 Task: Send an email with the signature Holly Thompson with the subject Request for an interview and the message Could you provide me with the summary of the customer feedback survey? from softage.5@softage.net to softage.3@softage.net and move the email from Sent Items to the folder Meal planning
Action: Mouse moved to (83, 60)
Screenshot: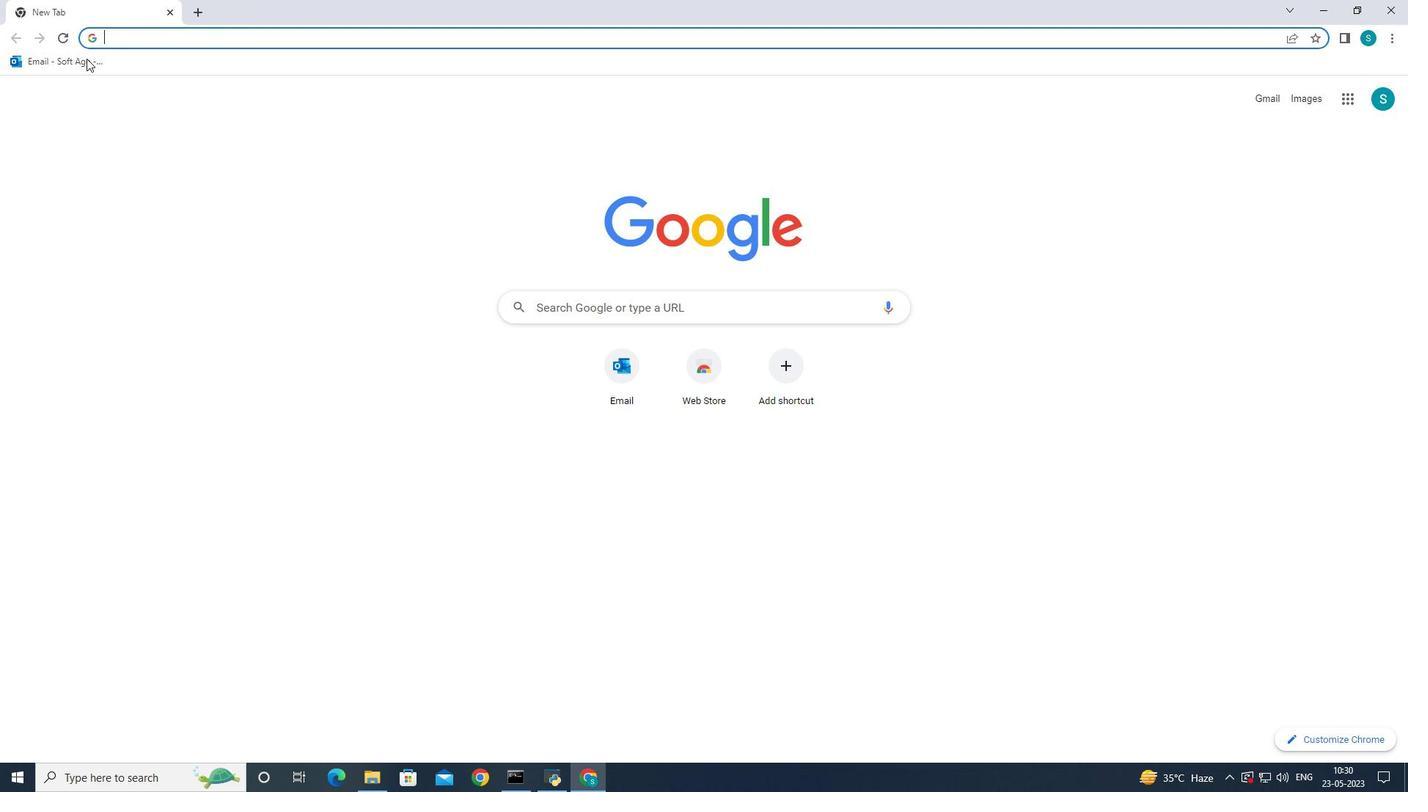 
Action: Mouse pressed left at (83, 60)
Screenshot: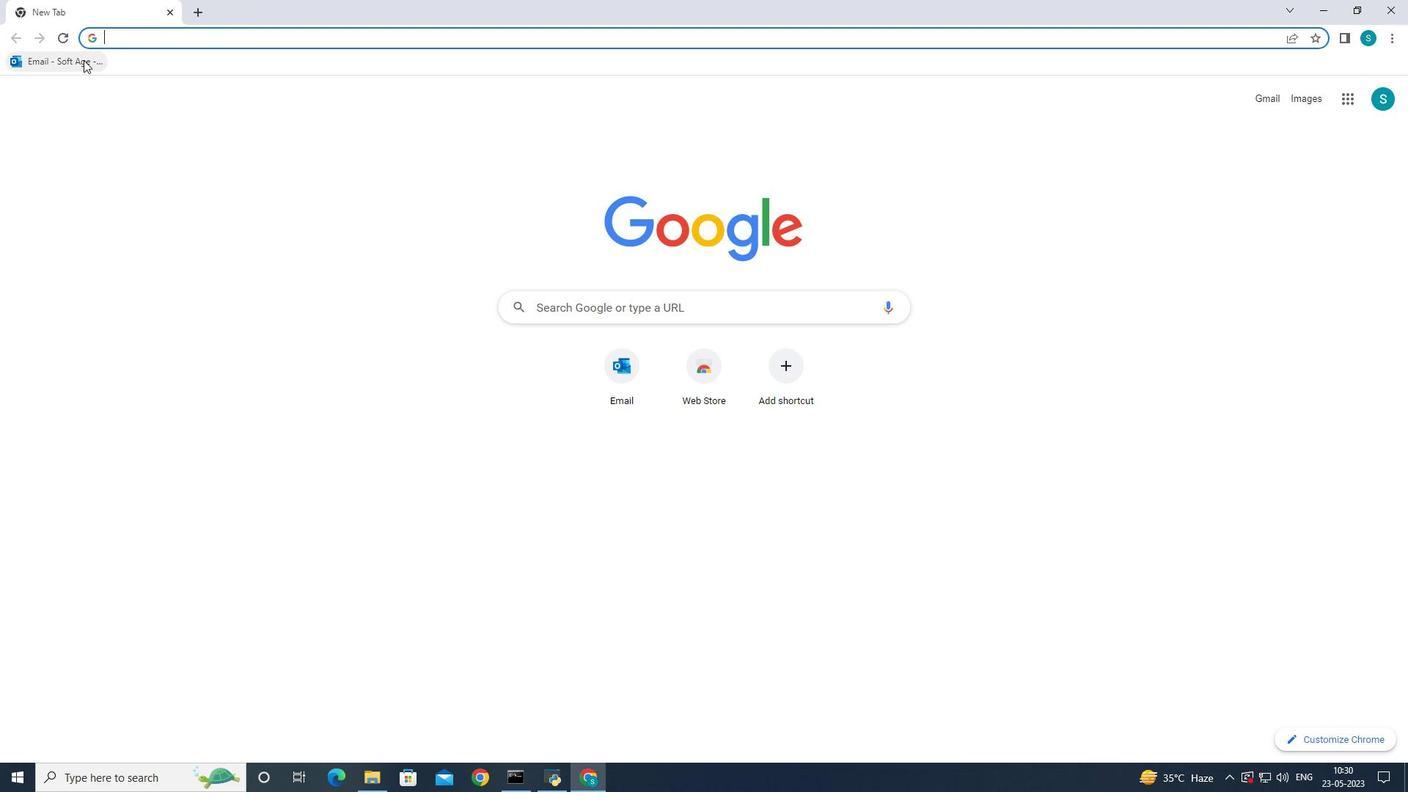 
Action: Mouse moved to (218, 125)
Screenshot: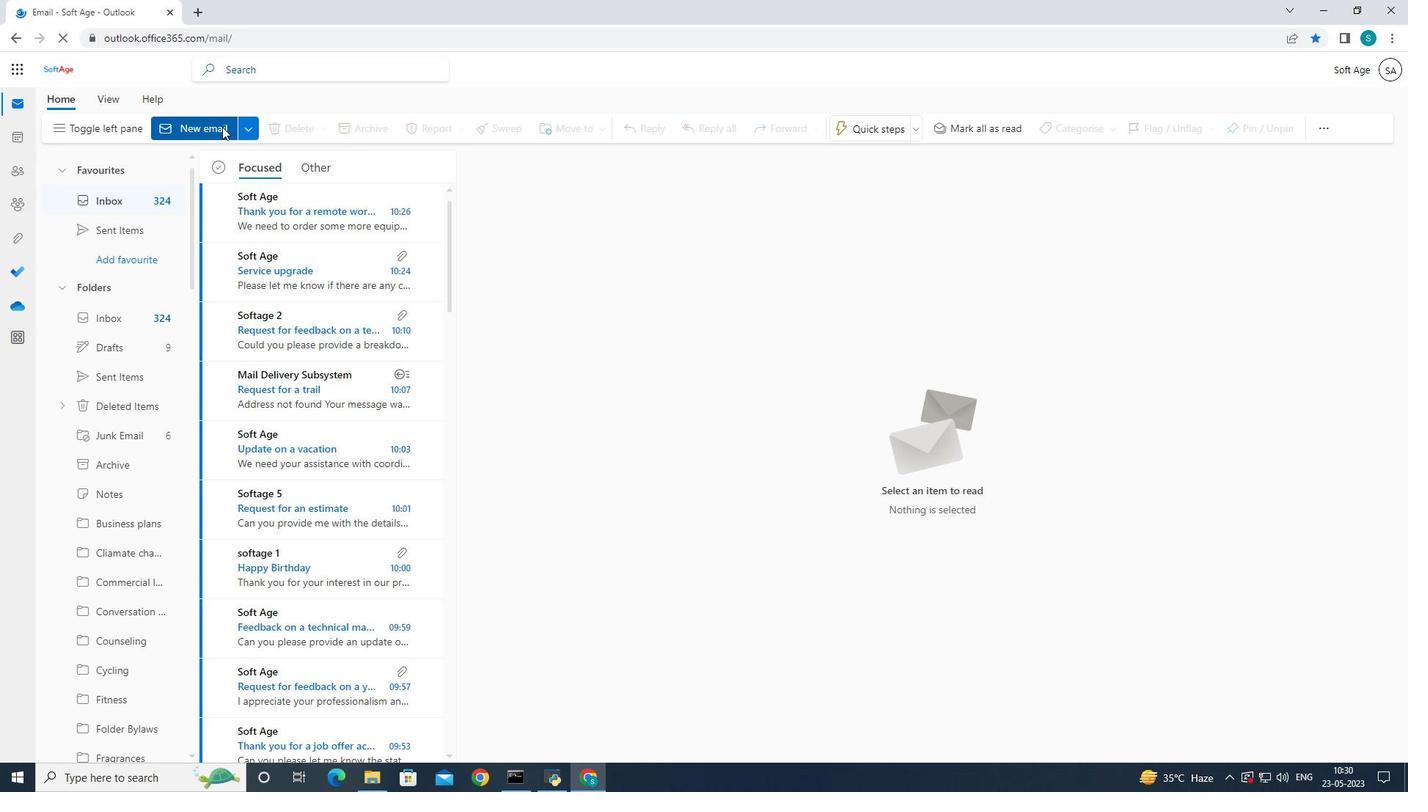 
Action: Mouse pressed left at (218, 125)
Screenshot: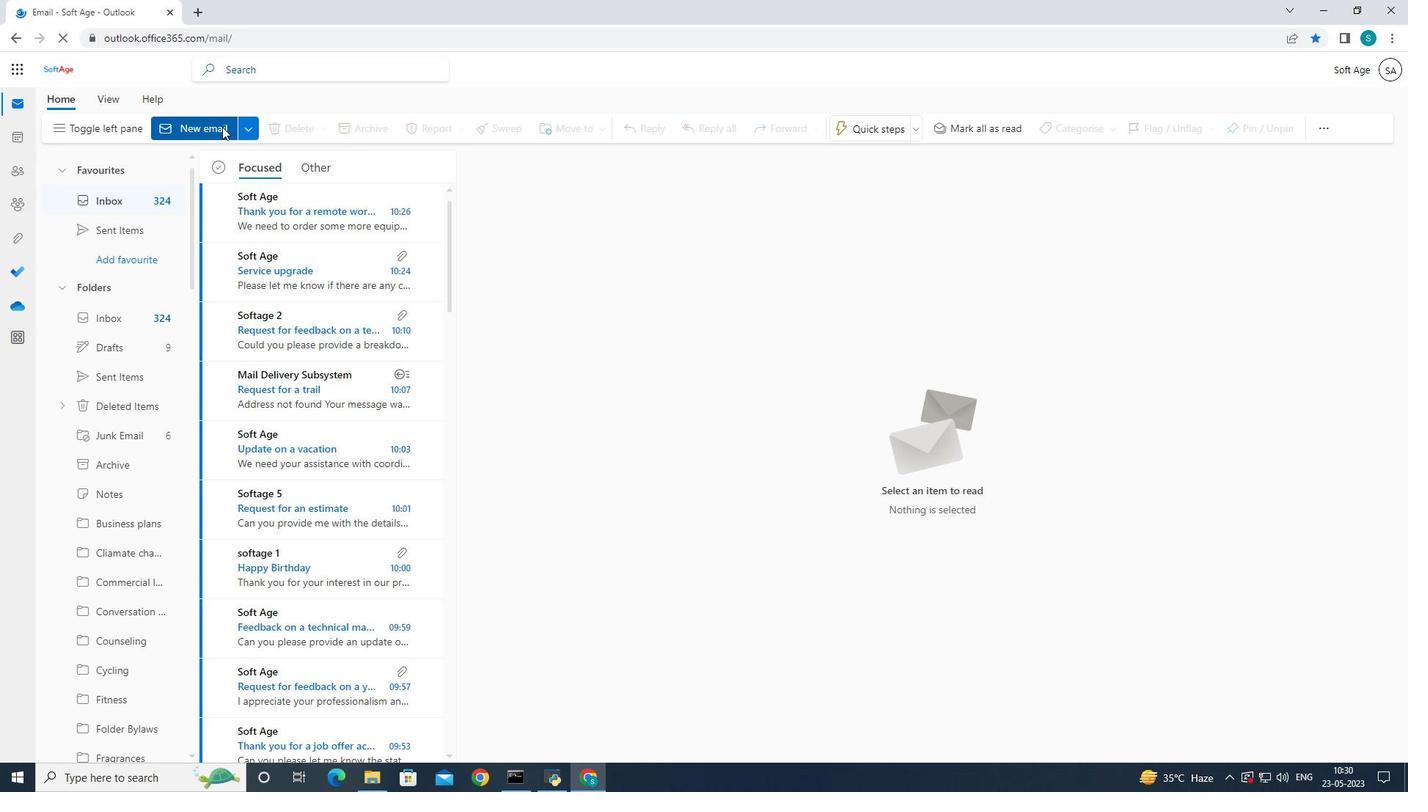 
Action: Mouse pressed left at (218, 125)
Screenshot: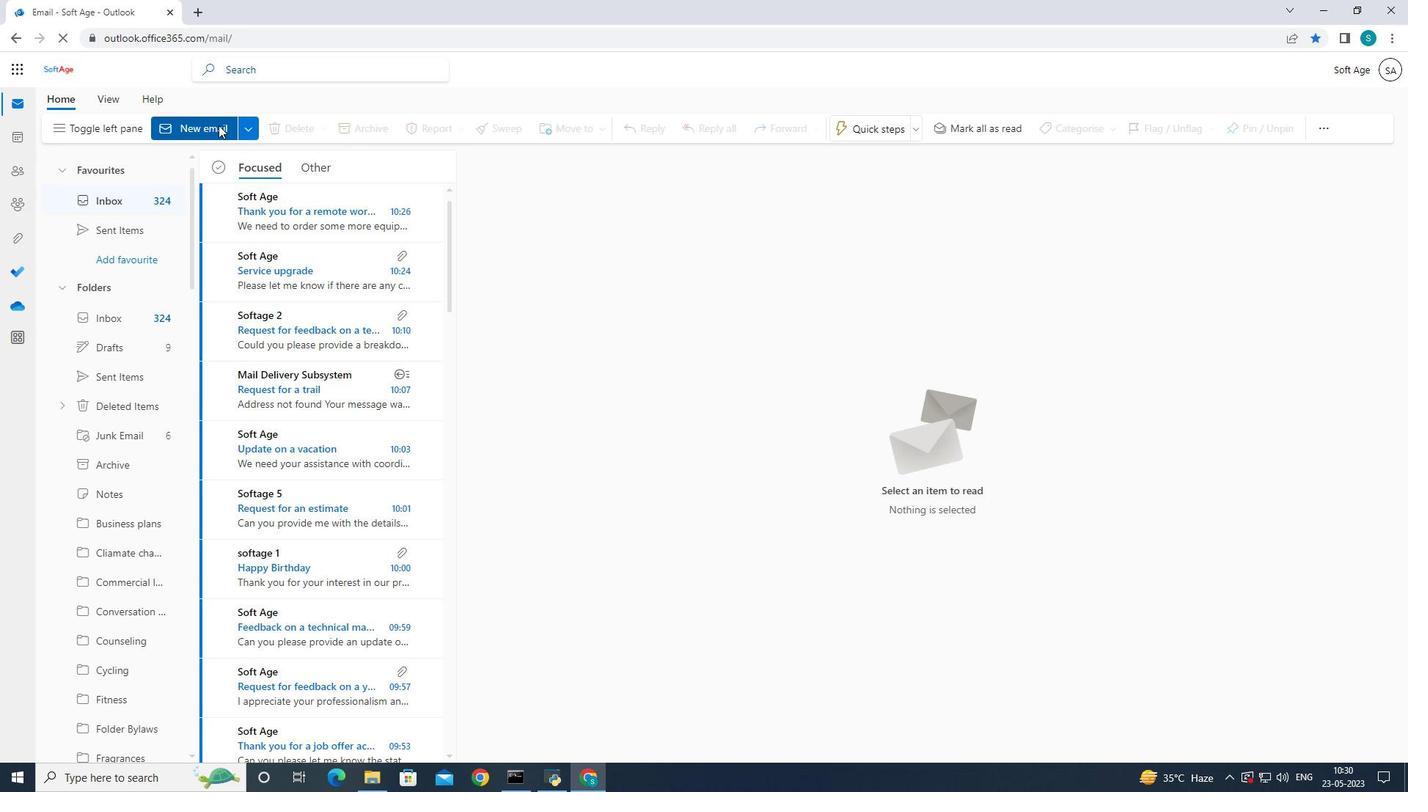 
Action: Mouse moved to (964, 122)
Screenshot: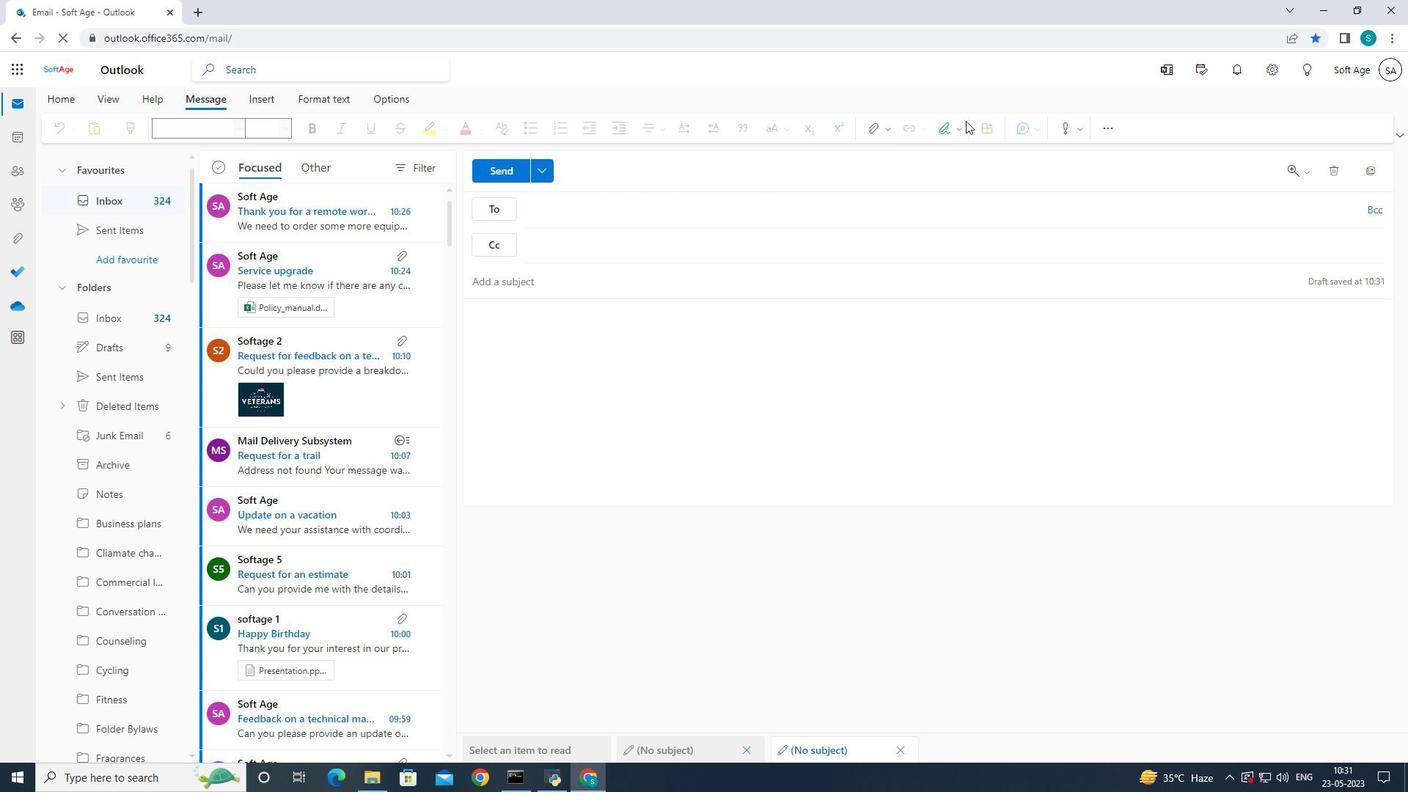 
Action: Mouse pressed left at (964, 122)
Screenshot: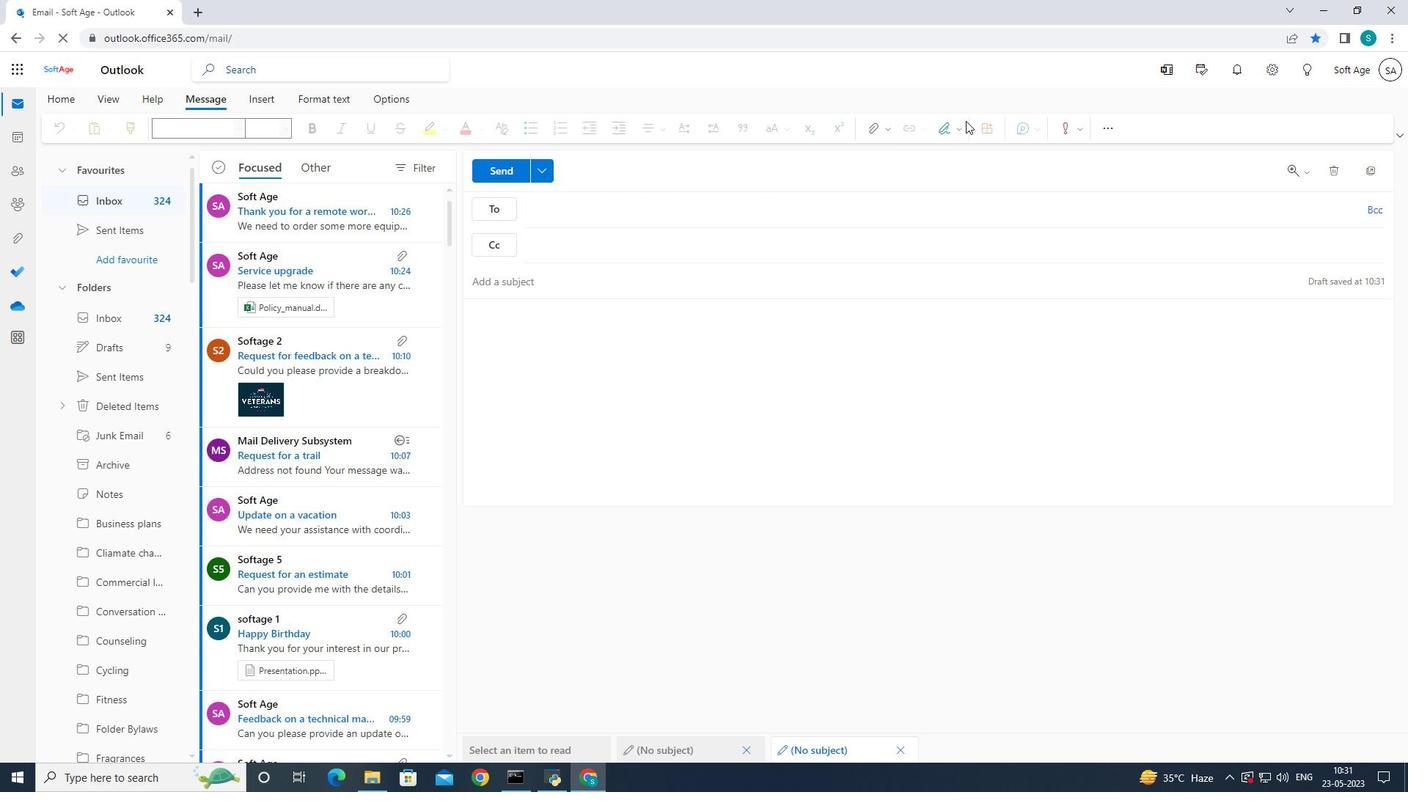 
Action: Mouse moved to (941, 154)
Screenshot: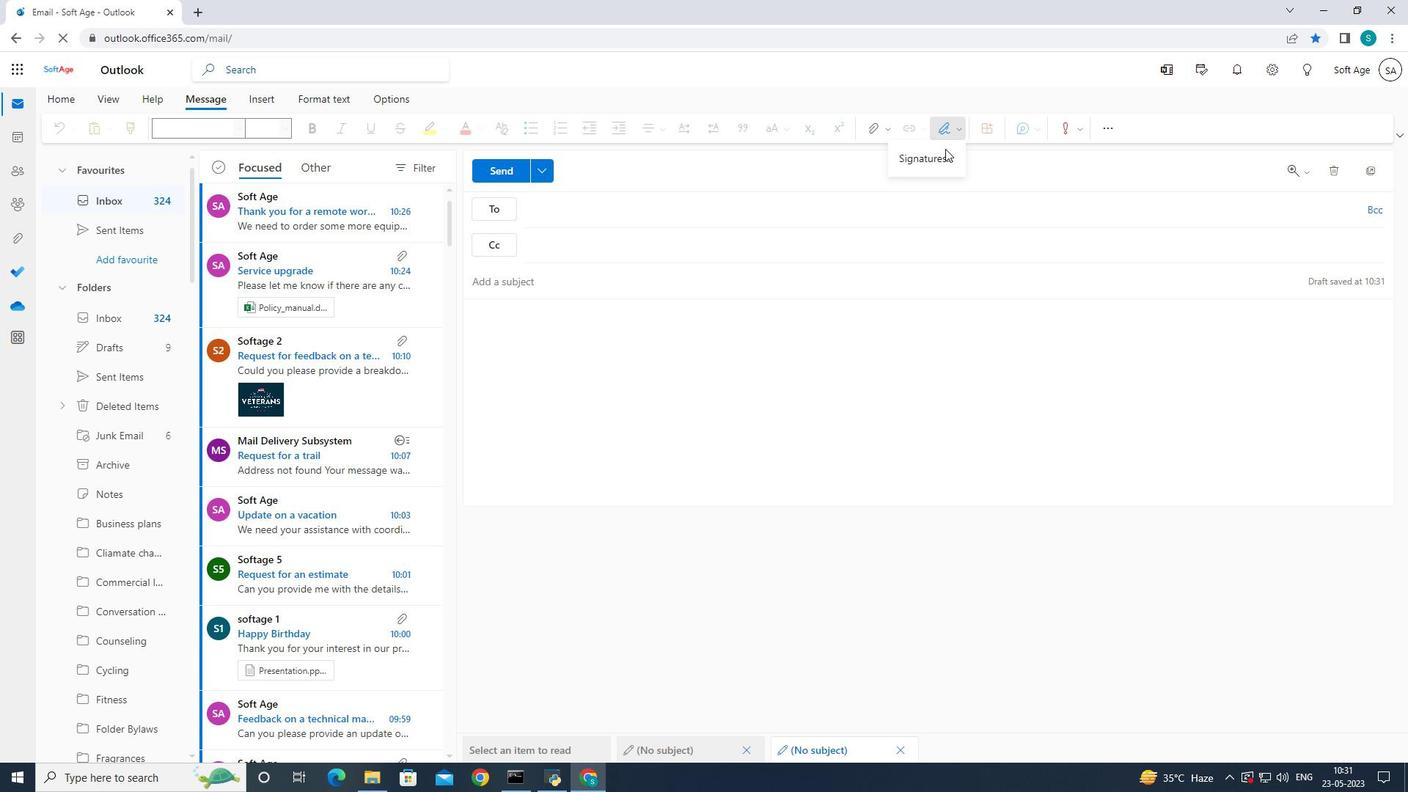 
Action: Mouse pressed left at (941, 154)
Screenshot: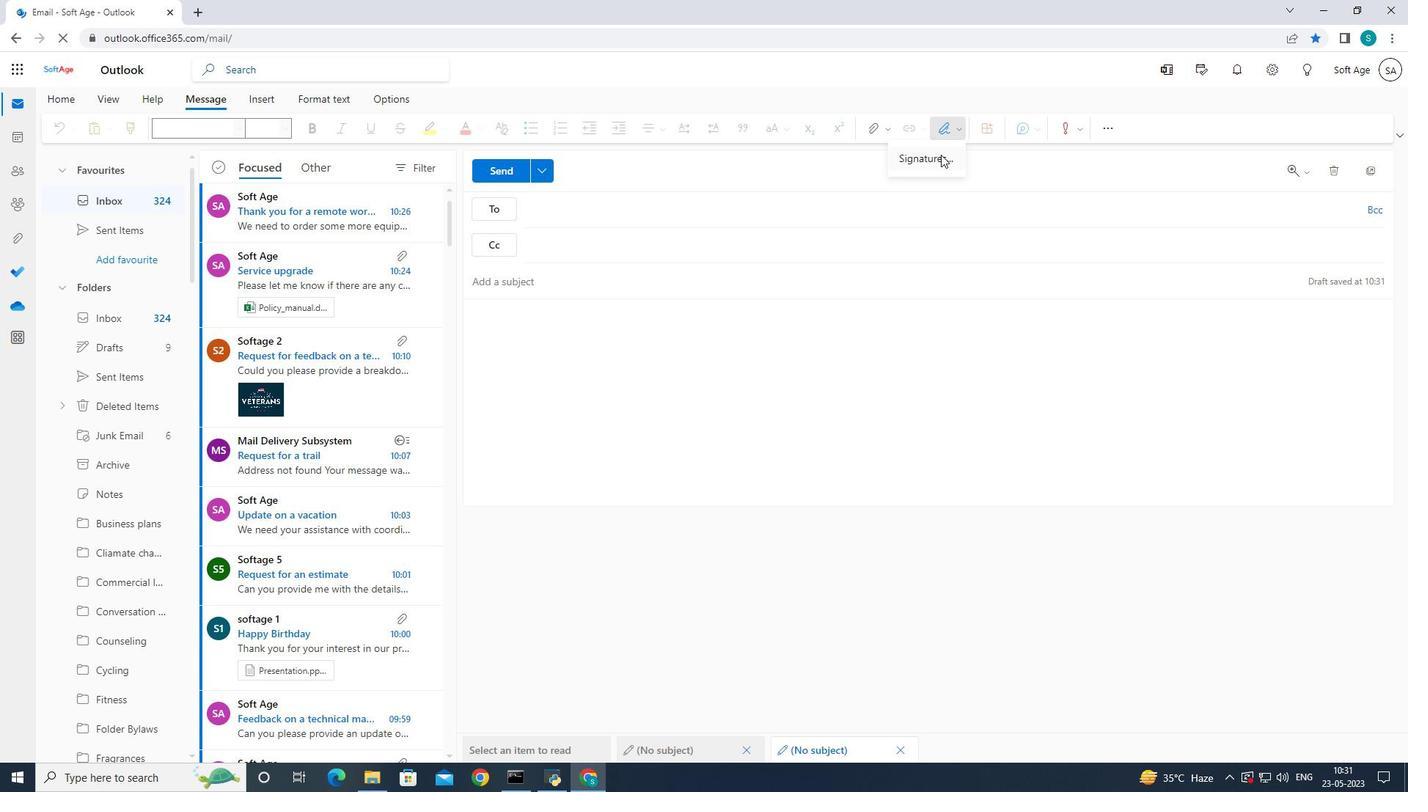 
Action: Mouse moved to (898, 243)
Screenshot: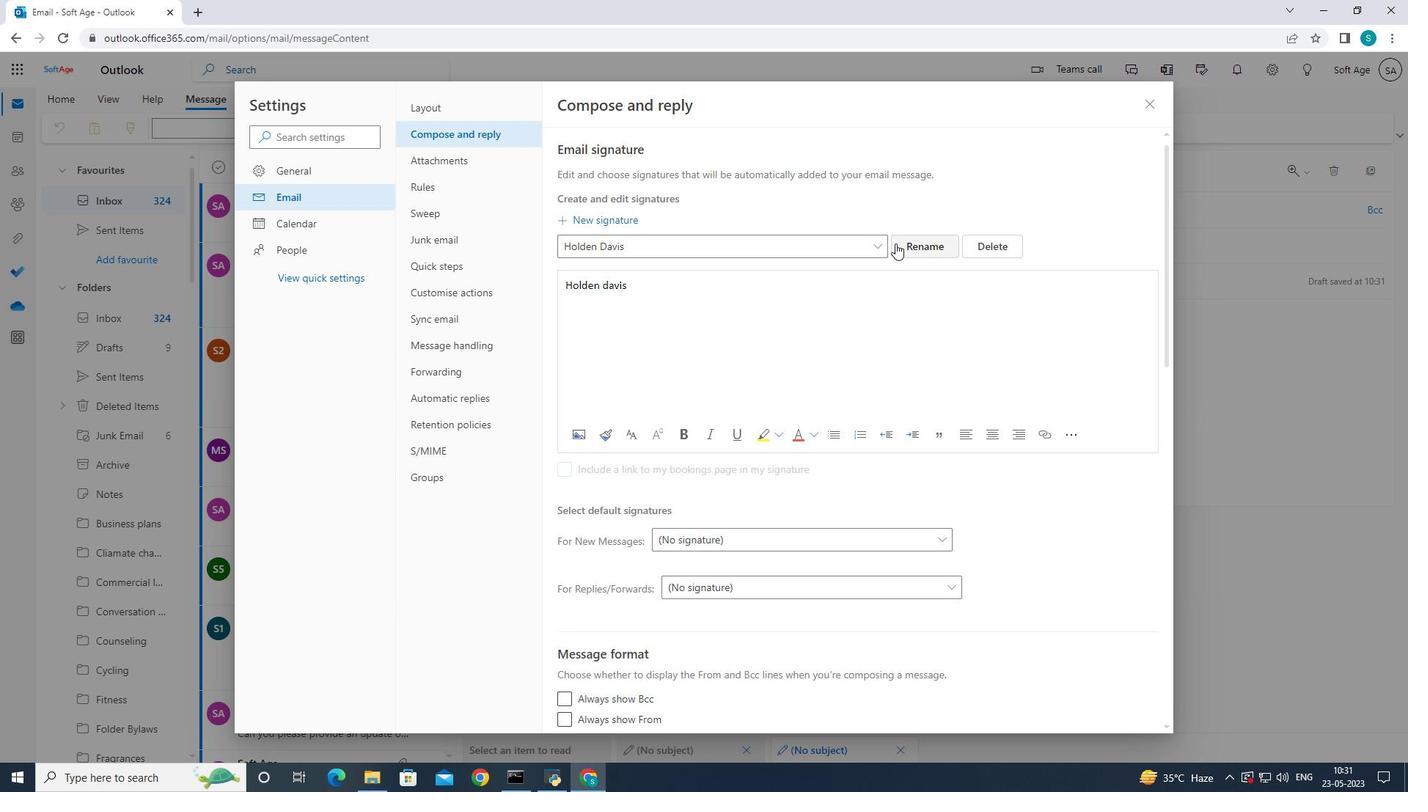 
Action: Mouse pressed left at (898, 243)
Screenshot: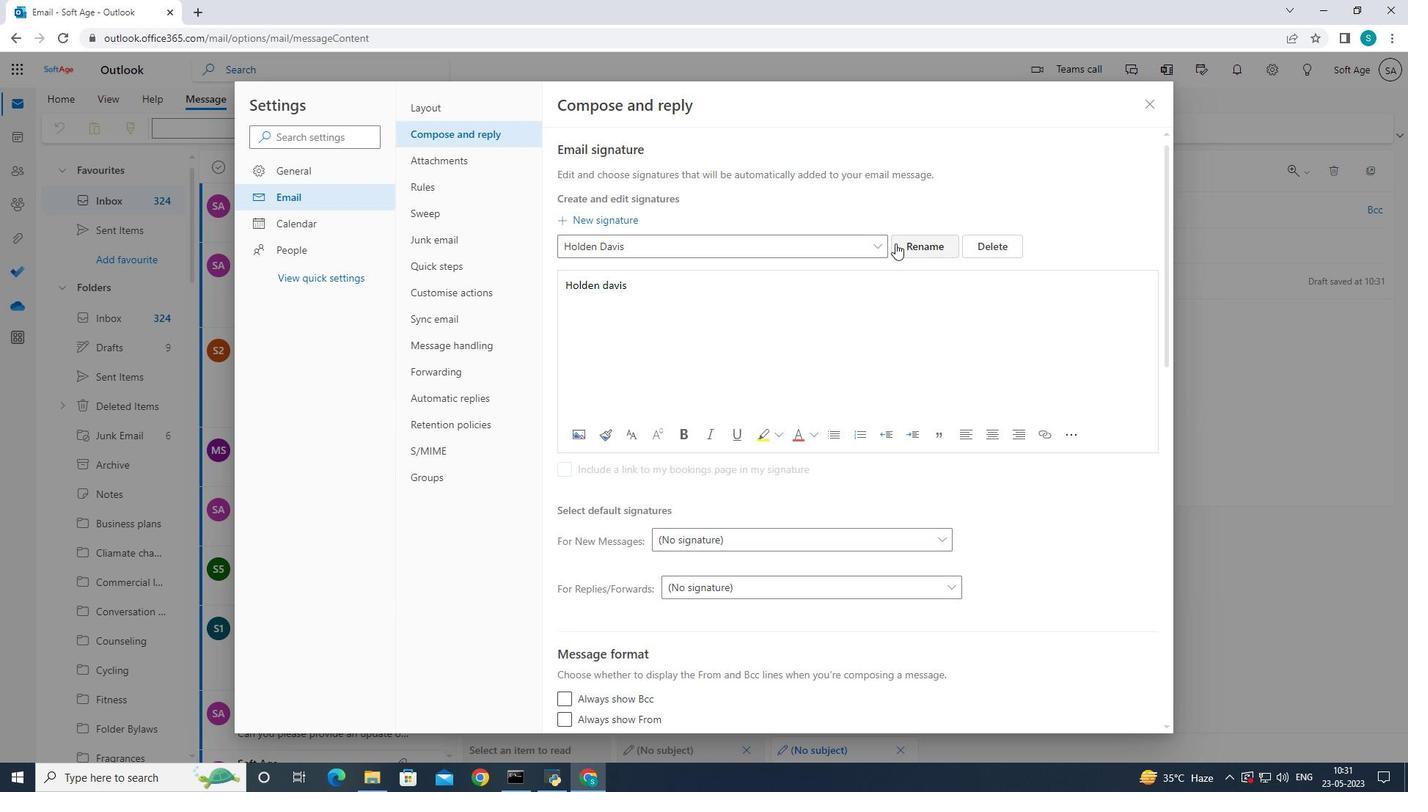 
Action: Mouse moved to (878, 247)
Screenshot: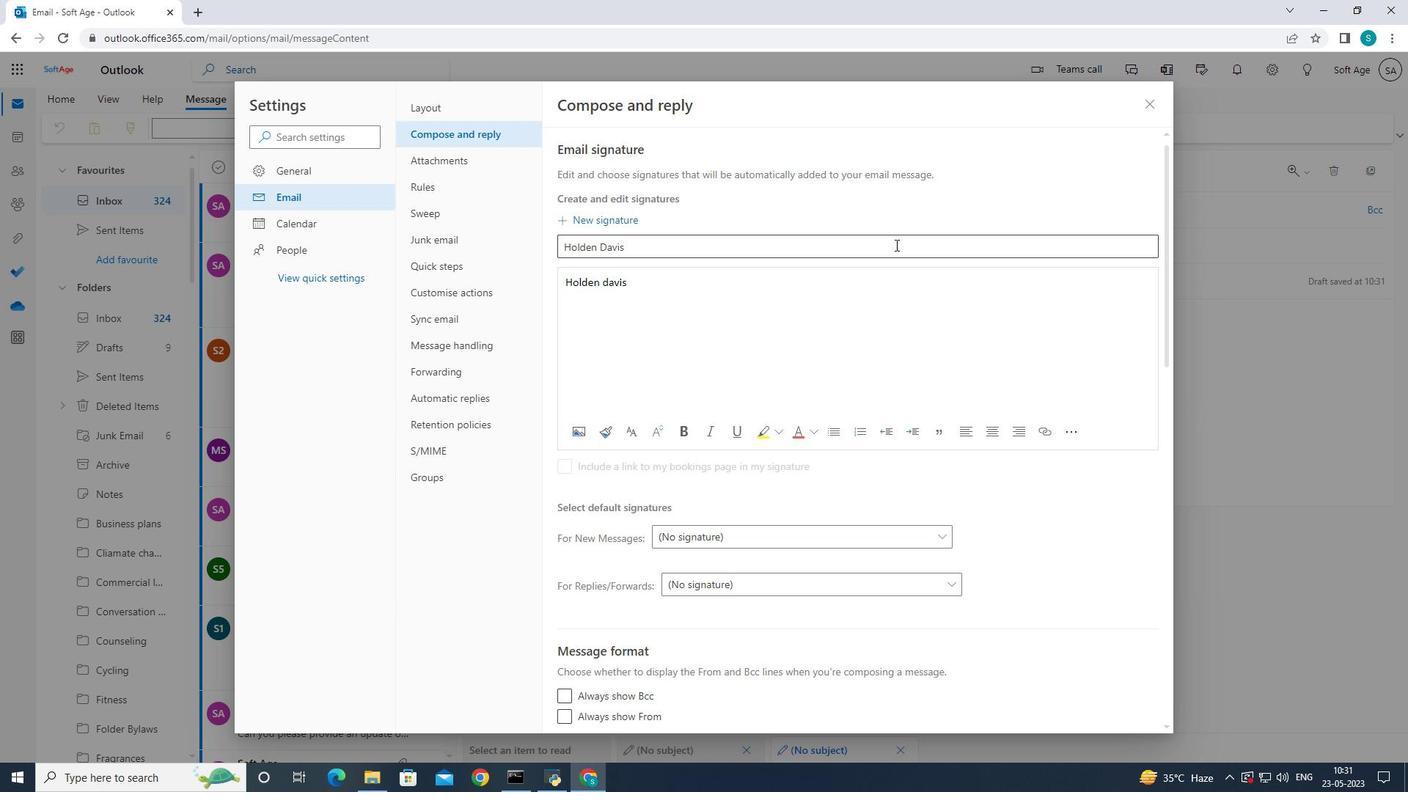 
Action: Mouse pressed left at (878, 247)
Screenshot: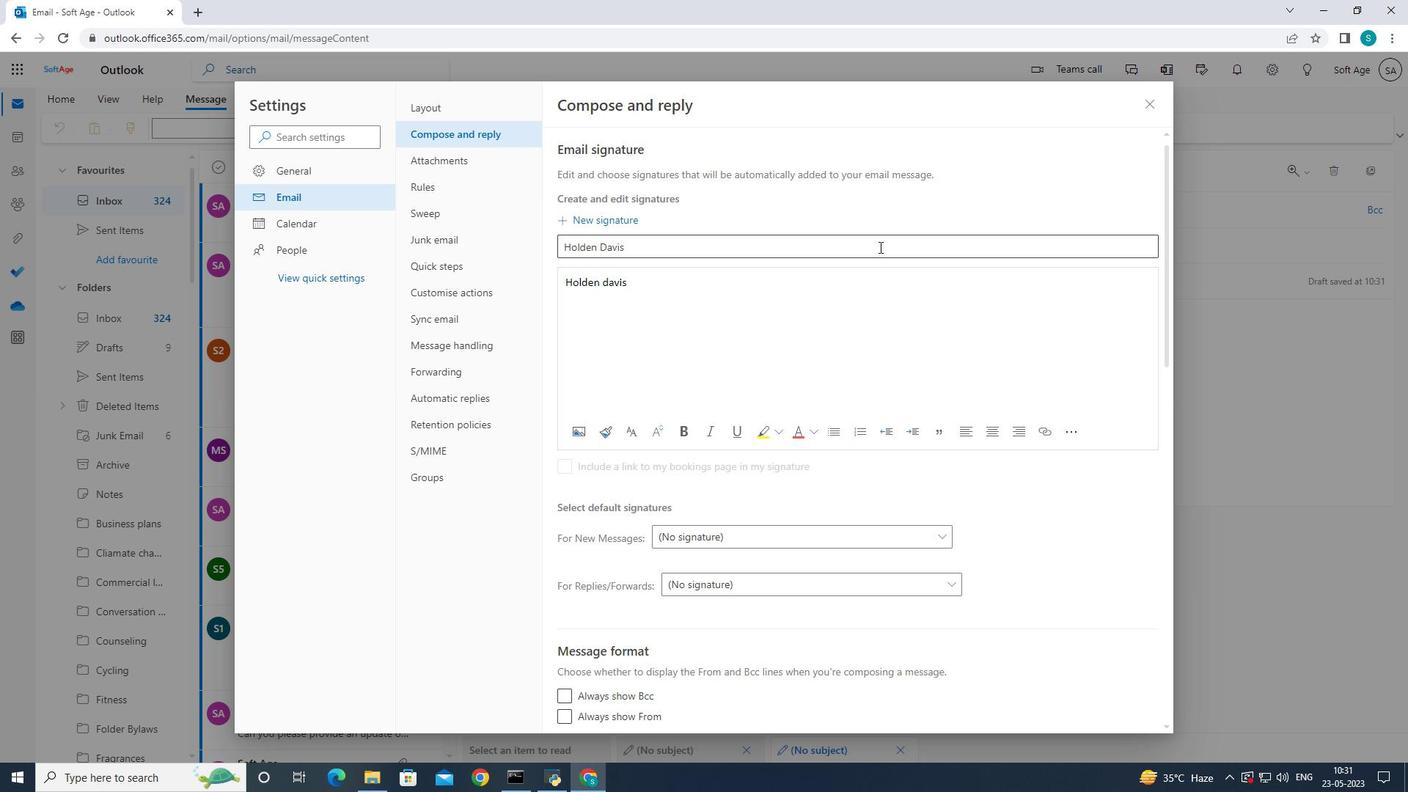 
Action: Mouse moved to (1266, 201)
Screenshot: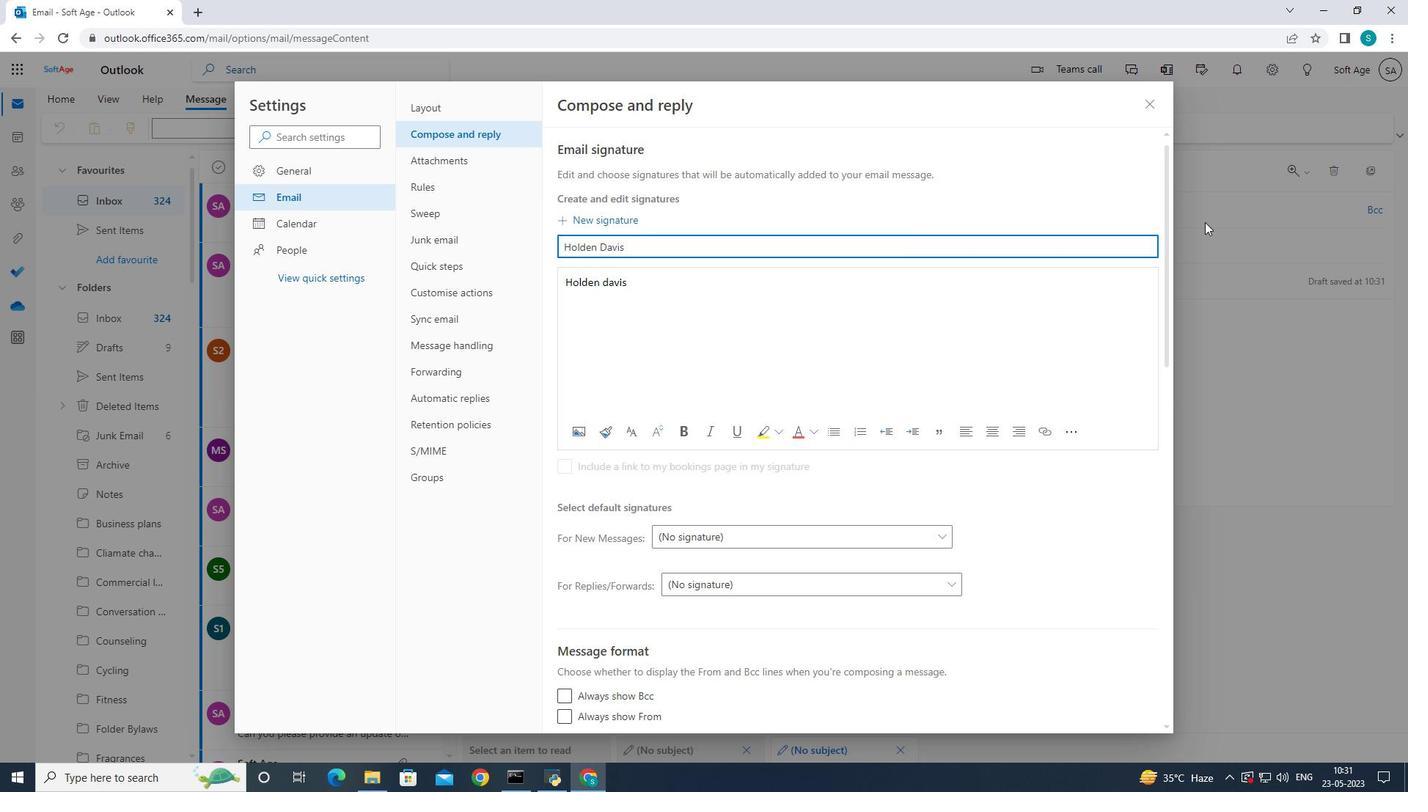 
Action: Key pressed <Key.backspace><Key.backspace><Key.backspace><Key.backspace><Key.backspace><Key.backspace><Key.backspace><Key.backspace><Key.backspace><Key.backspace>lly<Key.space><Key.shift>Thompson
Screenshot: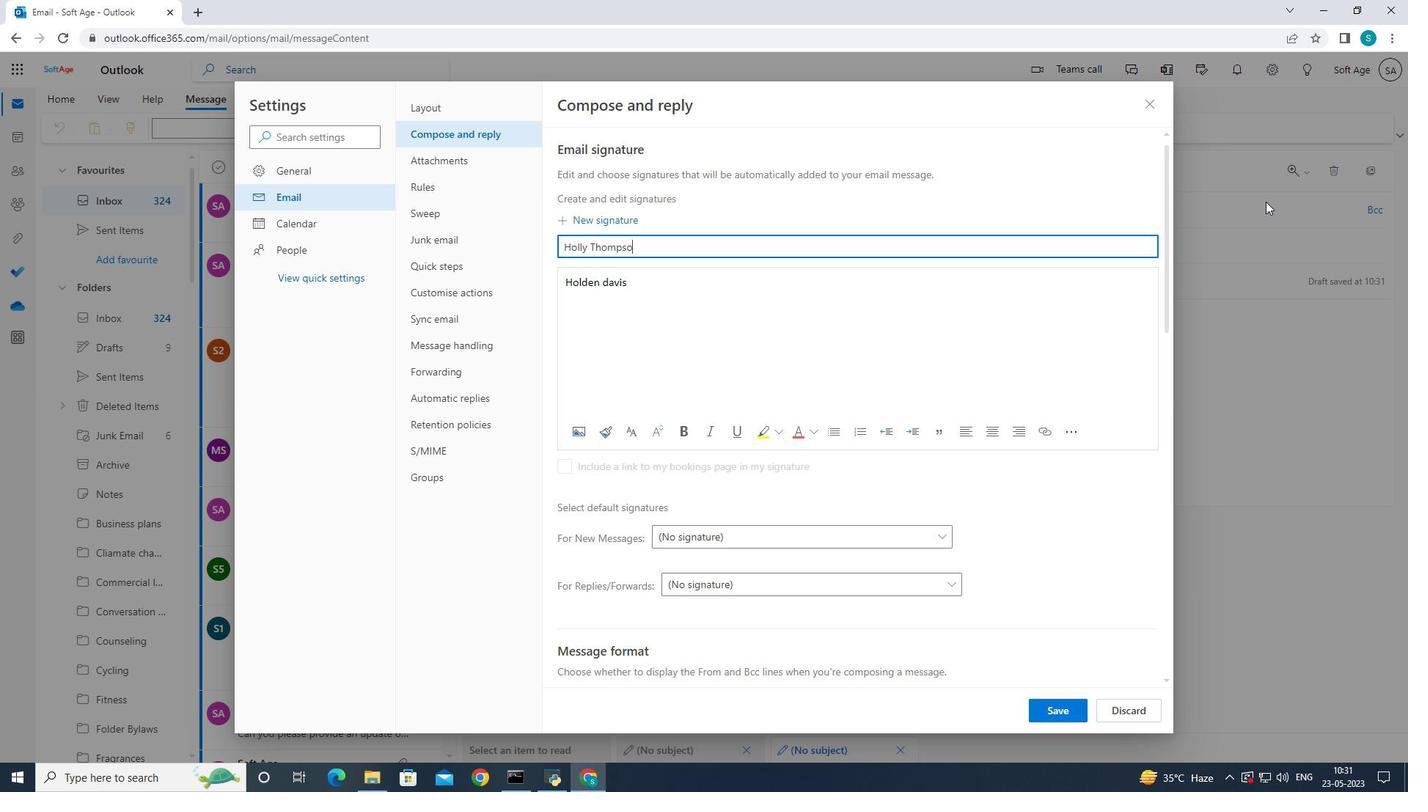 
Action: Mouse moved to (655, 289)
Screenshot: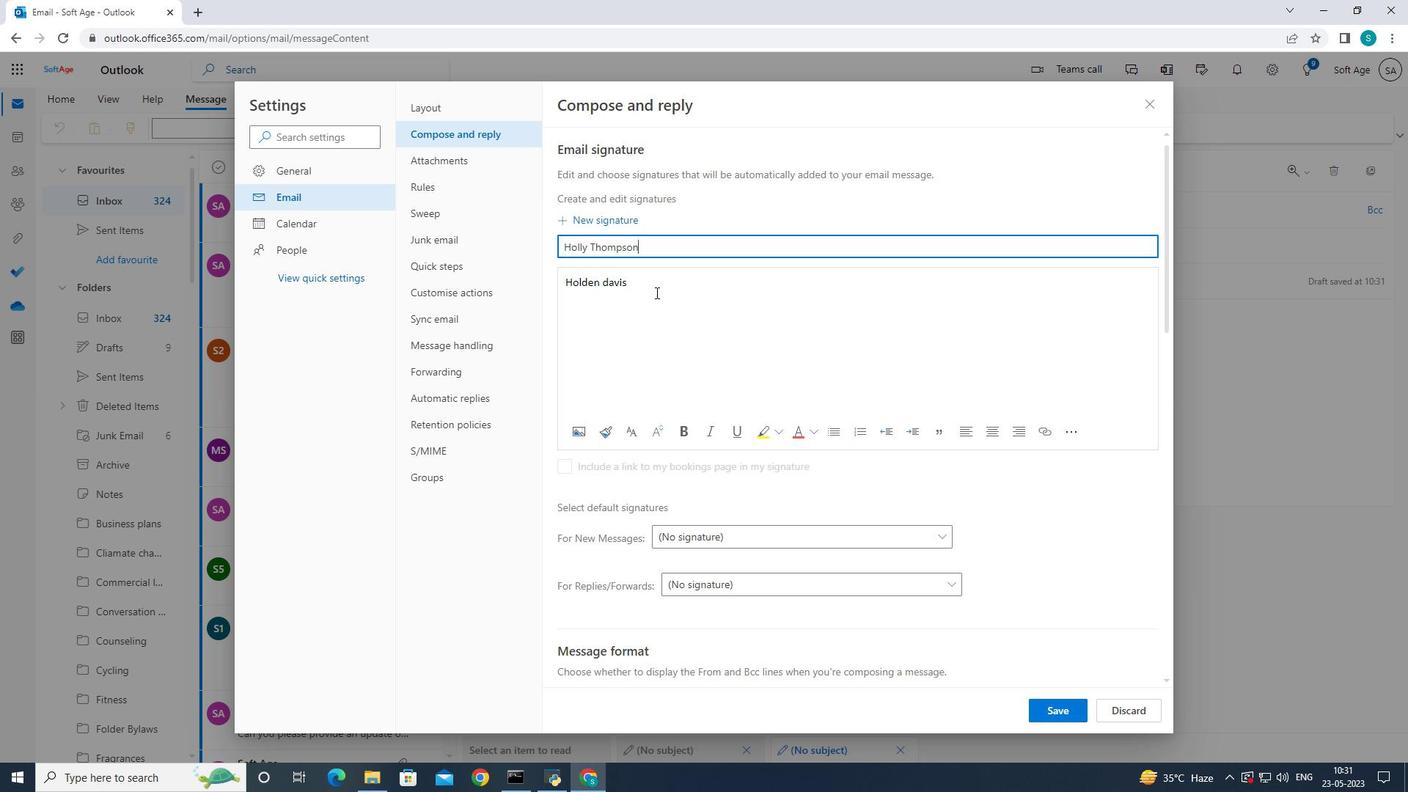 
Action: Mouse pressed left at (655, 289)
Screenshot: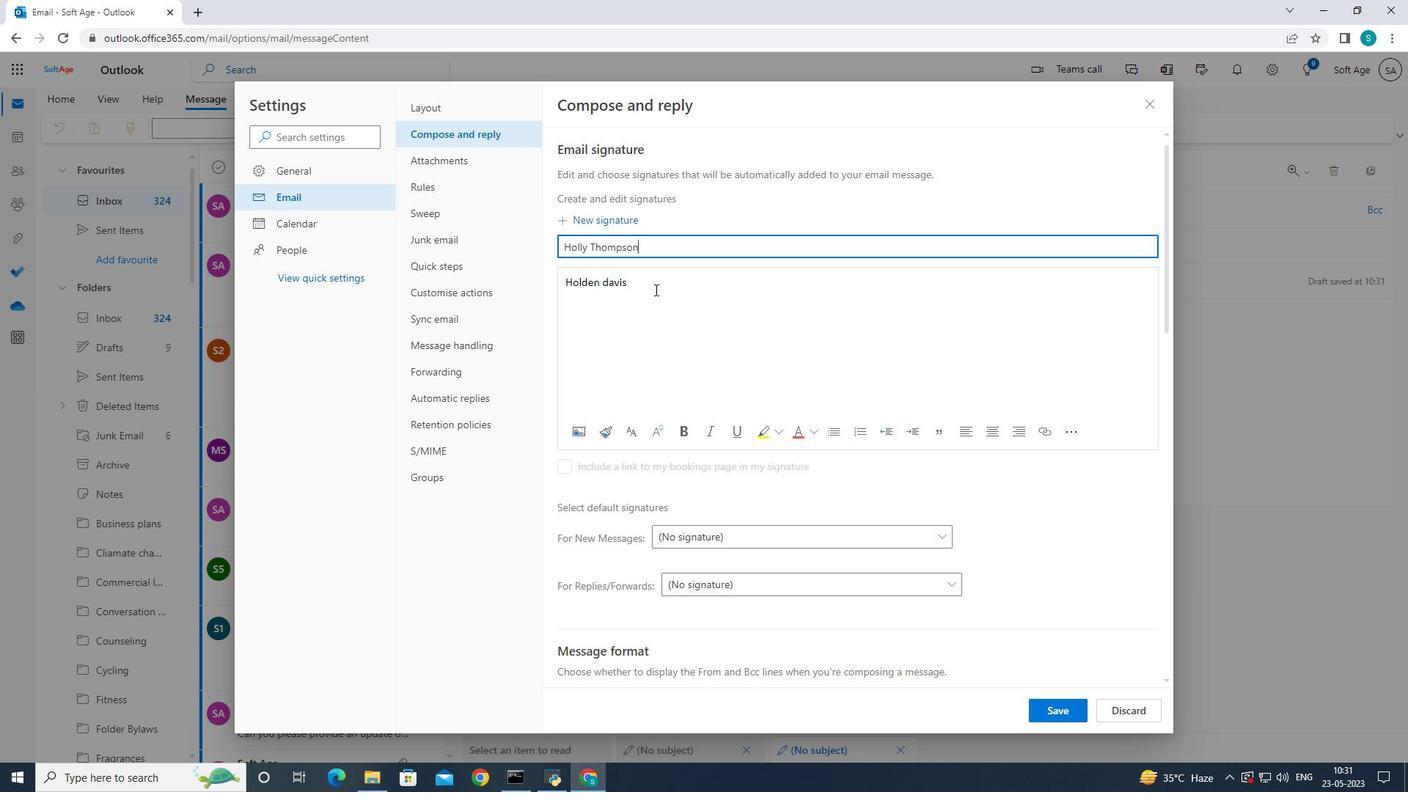 
Action: Mouse moved to (1259, 253)
Screenshot: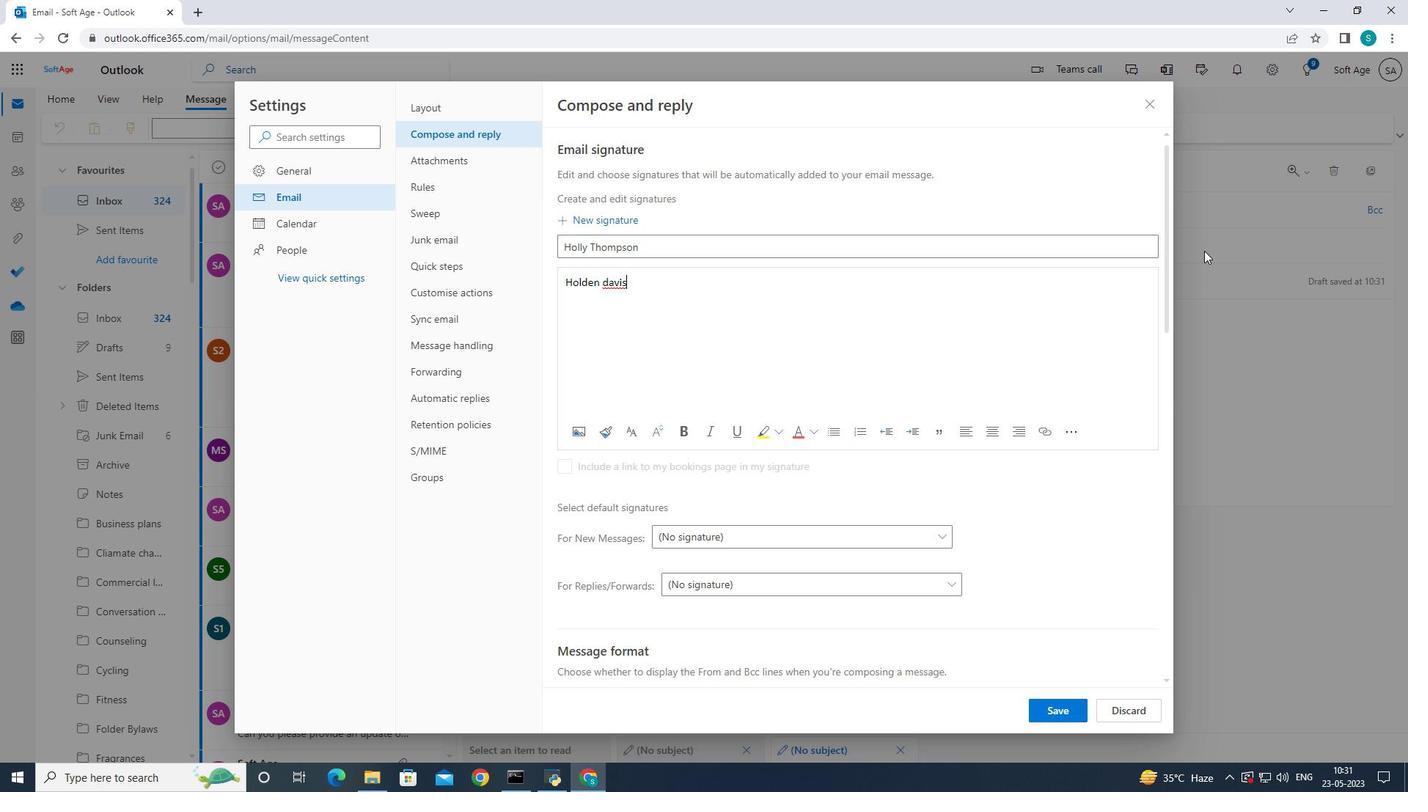 
Action: Key pressed <Key.backspace><Key.backspace><Key.backspace><Key.backspace><Key.backspace><Key.backspace><Key.backspace>
Screenshot: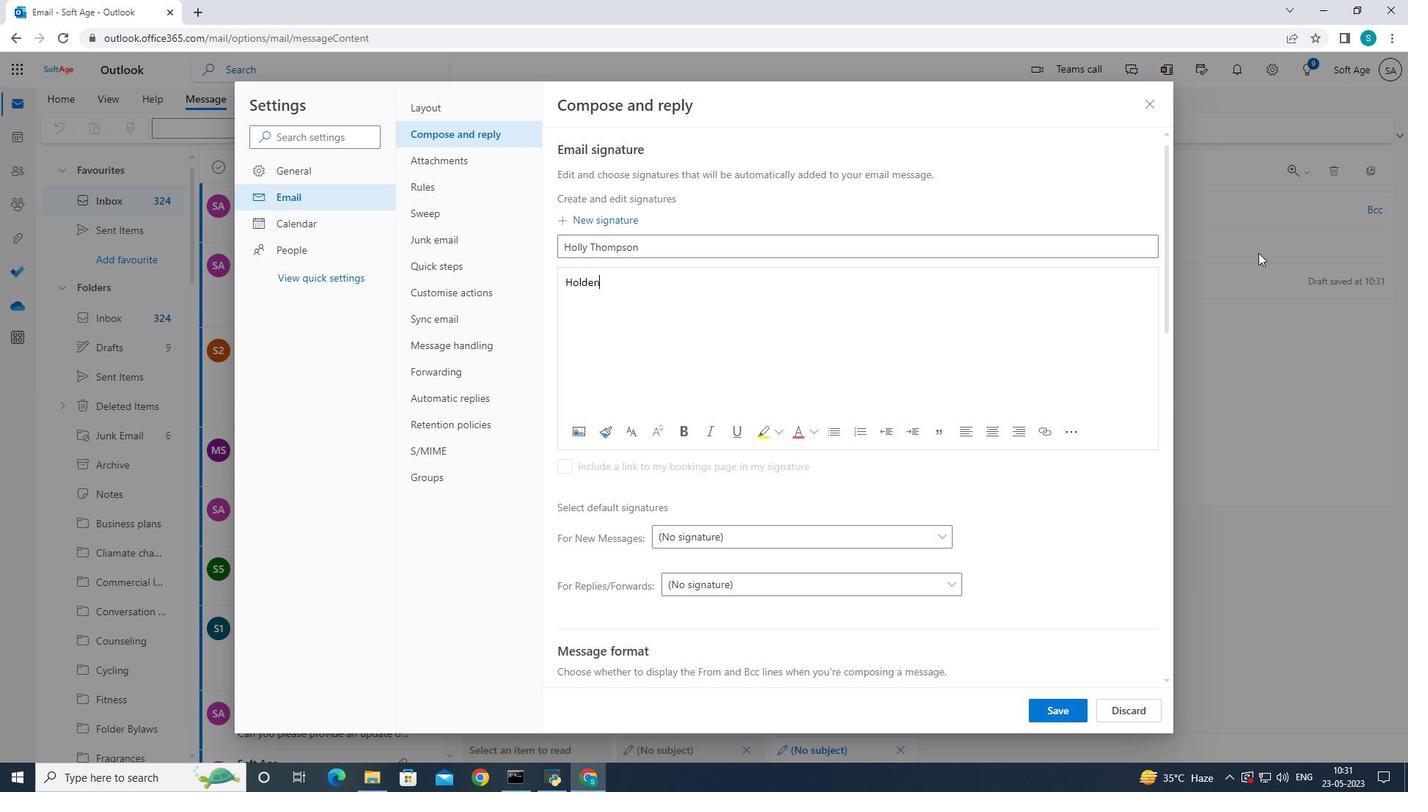 
Action: Mouse moved to (1259, 252)
Screenshot: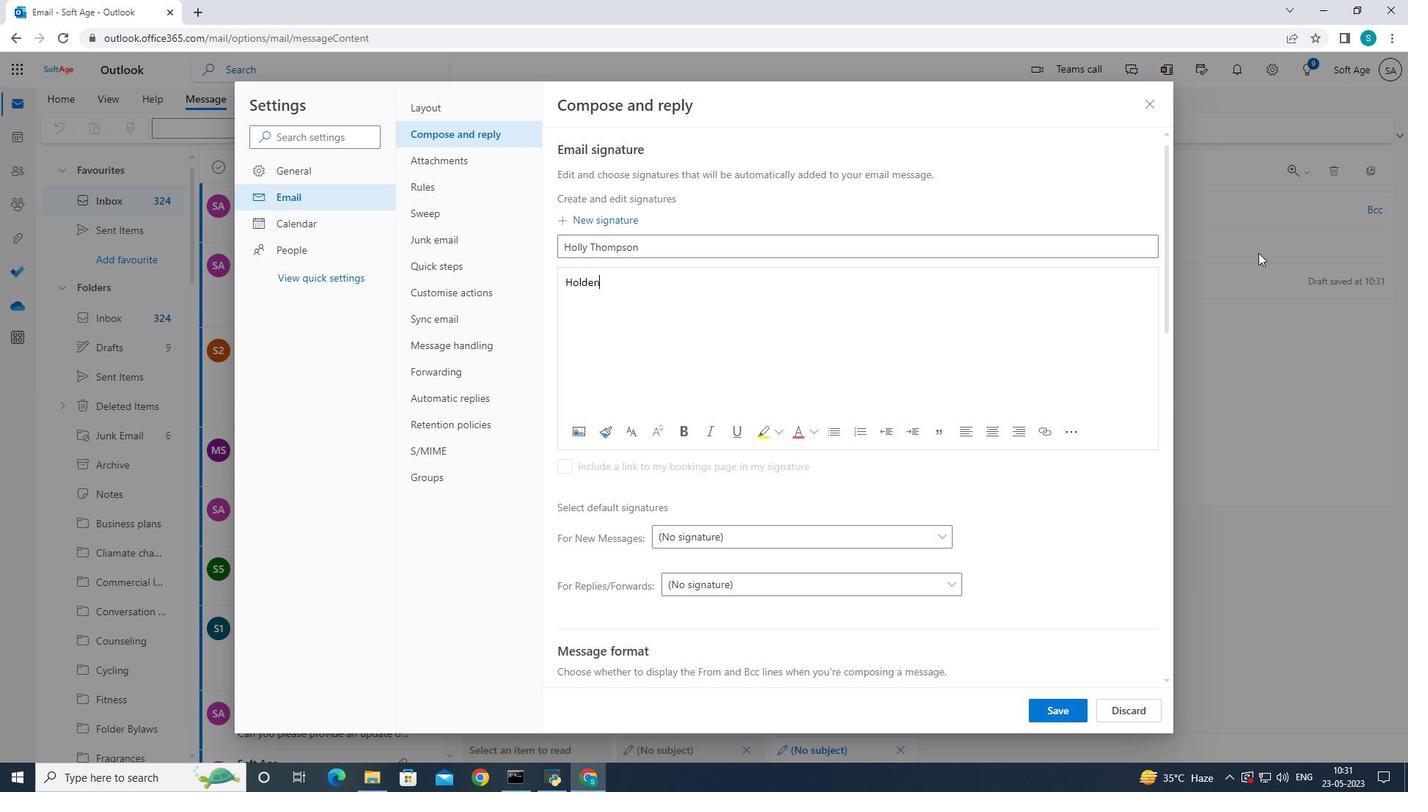 
Action: Key pressed <Key.backspace><Key.backspace>ly<Key.space><Key.shift>Thompson
Screenshot: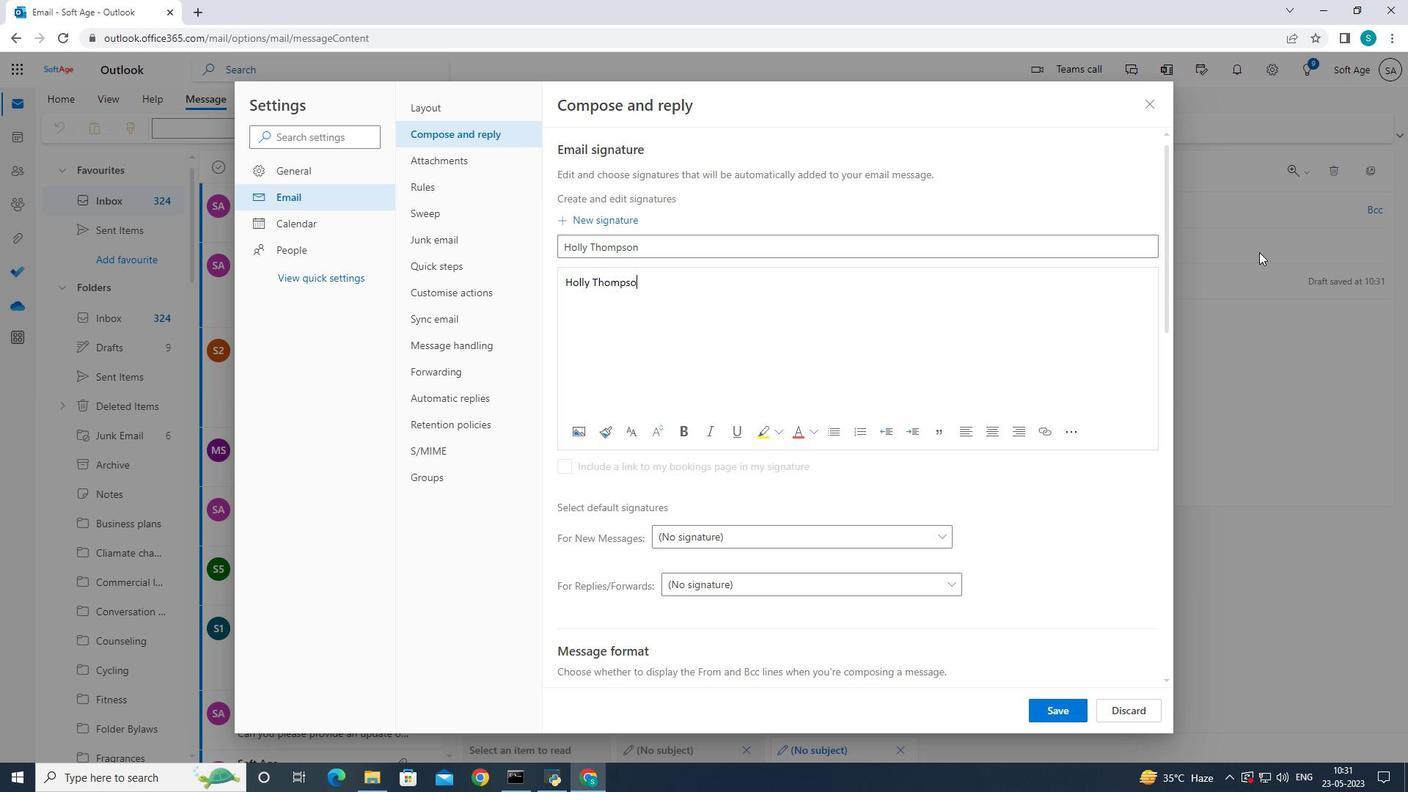 
Action: Mouse moved to (1057, 709)
Screenshot: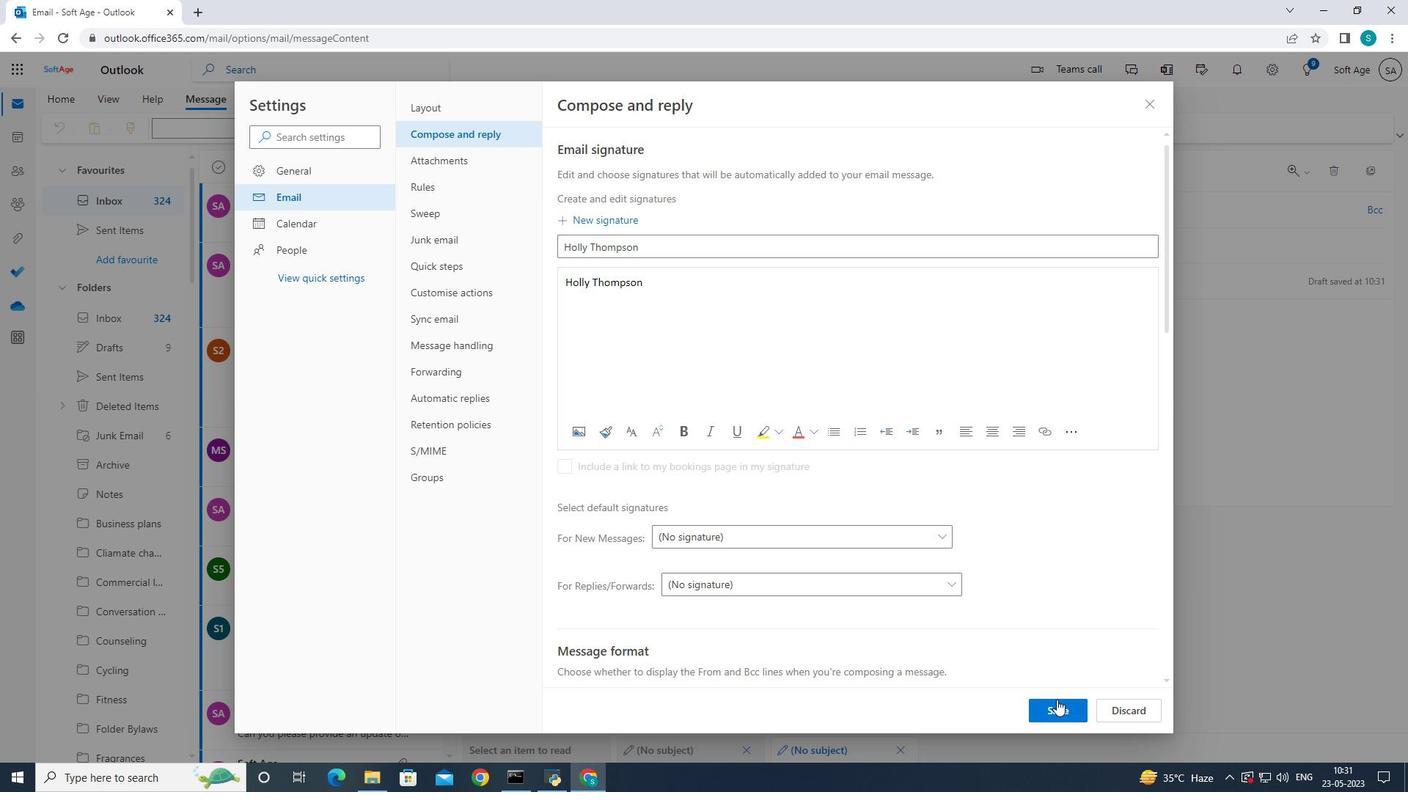 
Action: Mouse pressed left at (1057, 709)
Screenshot: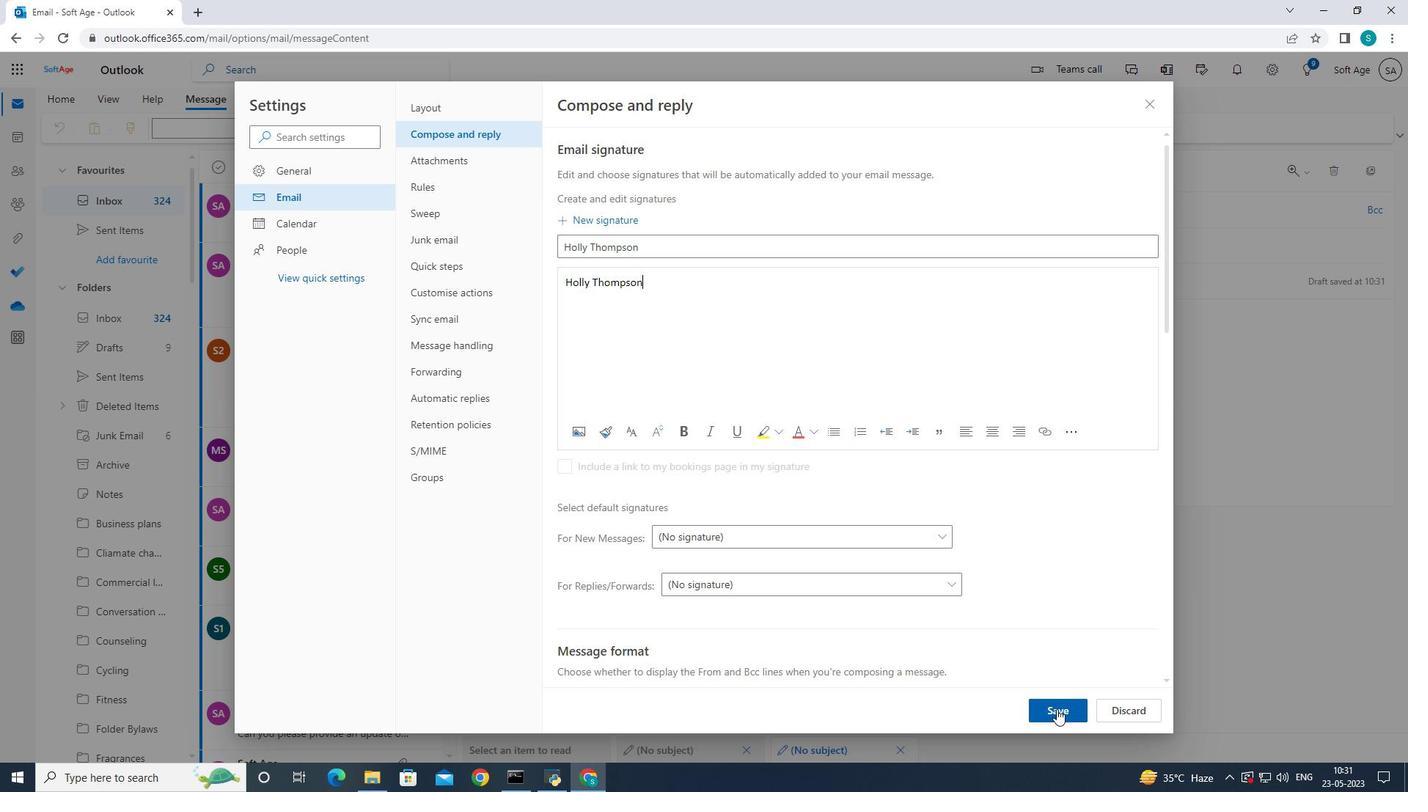 
Action: Mouse moved to (1150, 103)
Screenshot: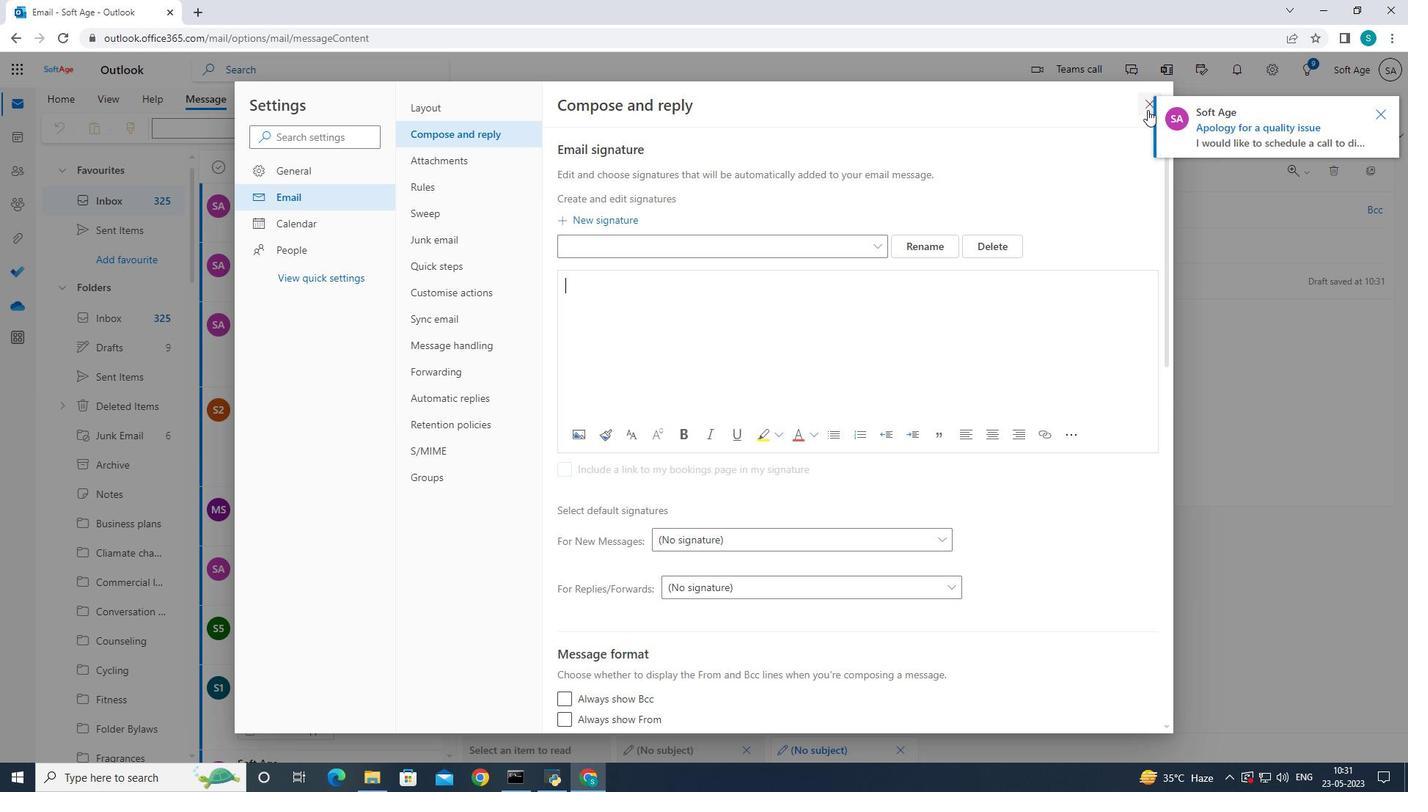 
Action: Mouse pressed left at (1150, 103)
Screenshot: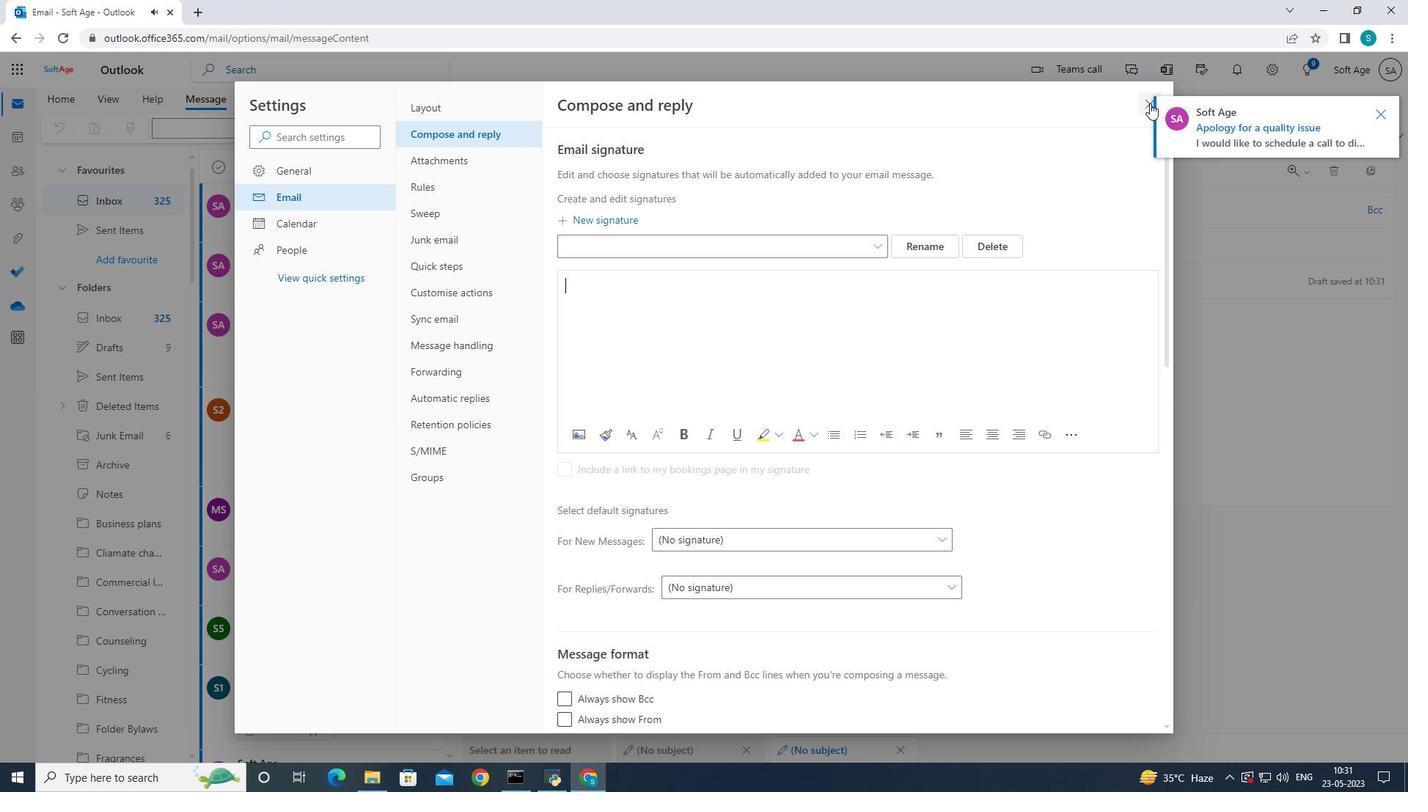 
Action: Mouse moved to (694, 276)
Screenshot: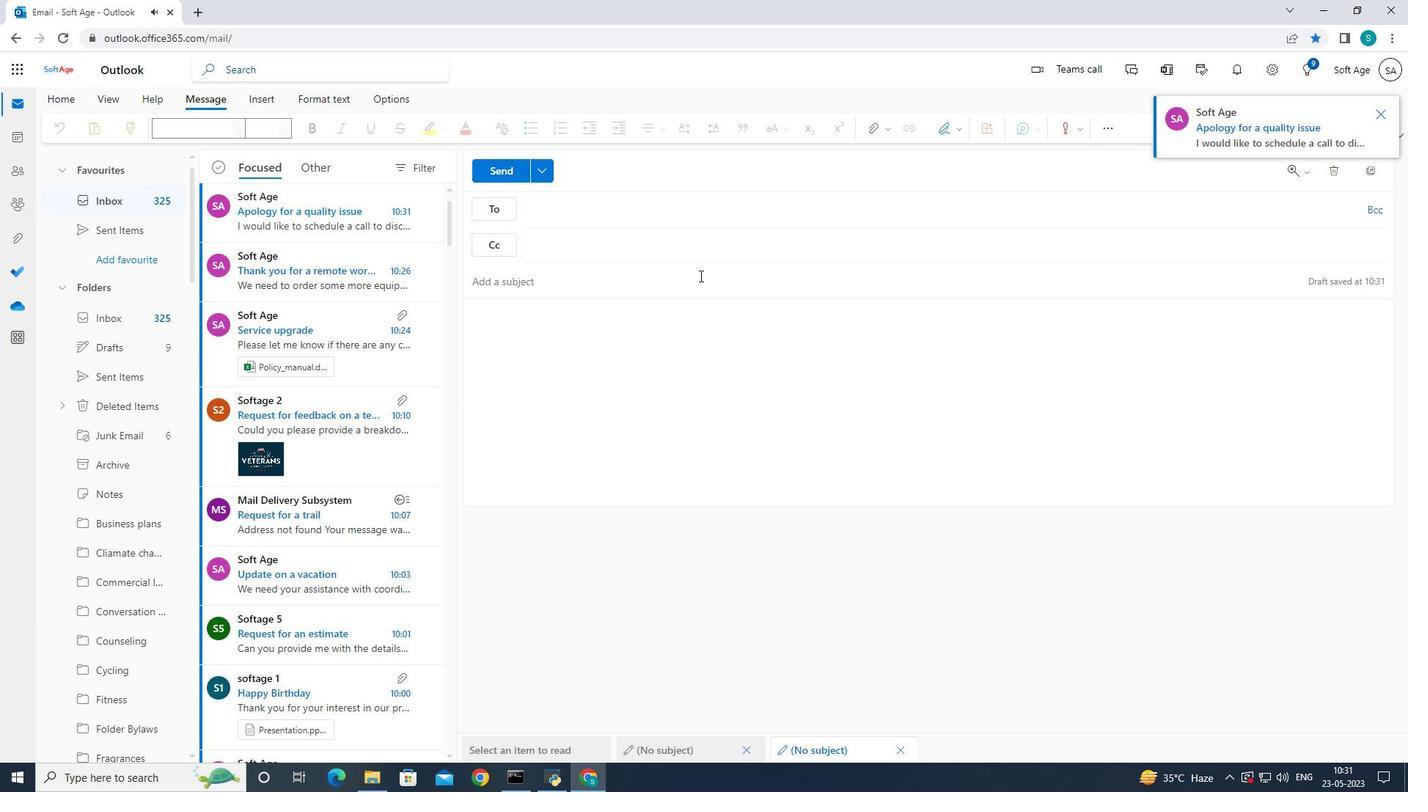 
Action: Mouse pressed left at (694, 276)
Screenshot: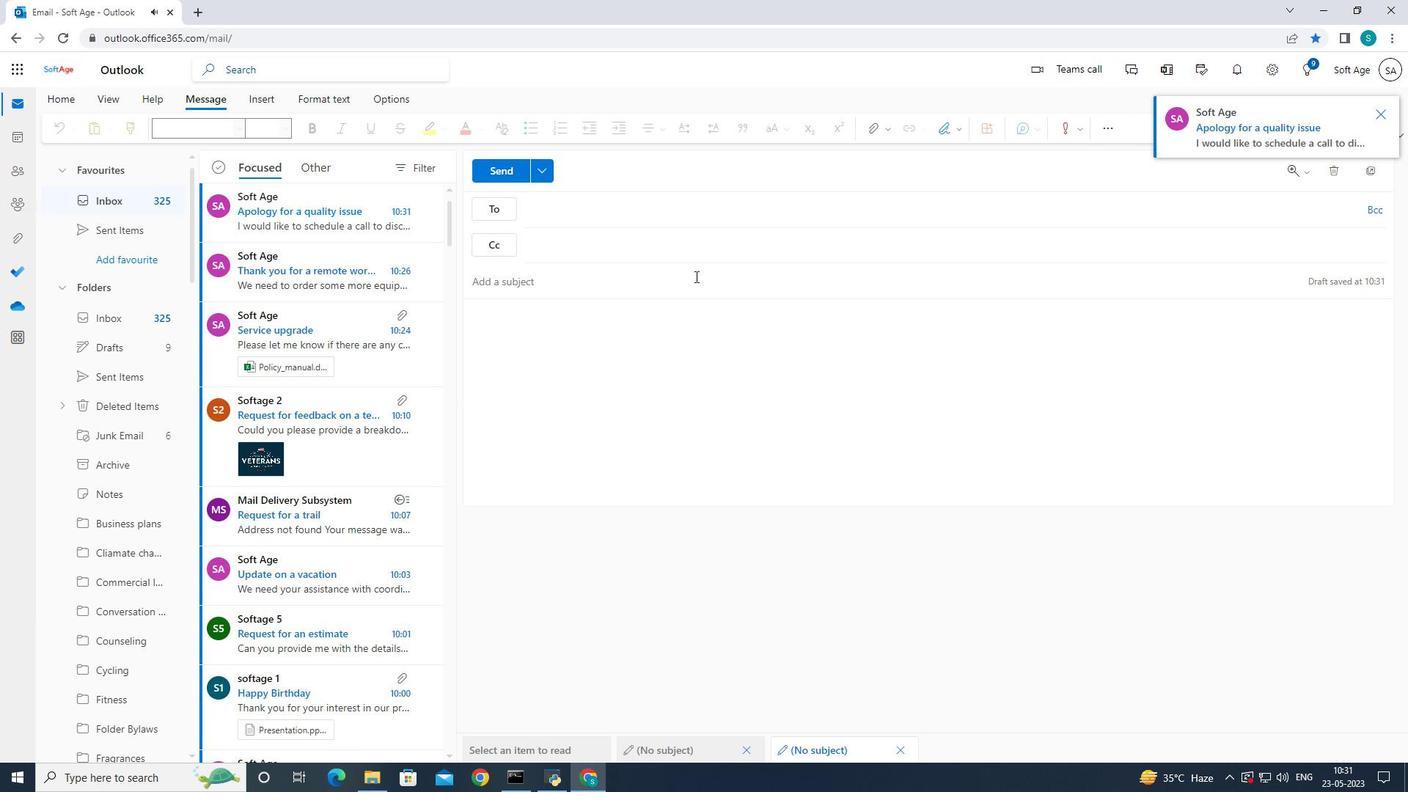 
Action: Mouse moved to (875, 250)
Screenshot: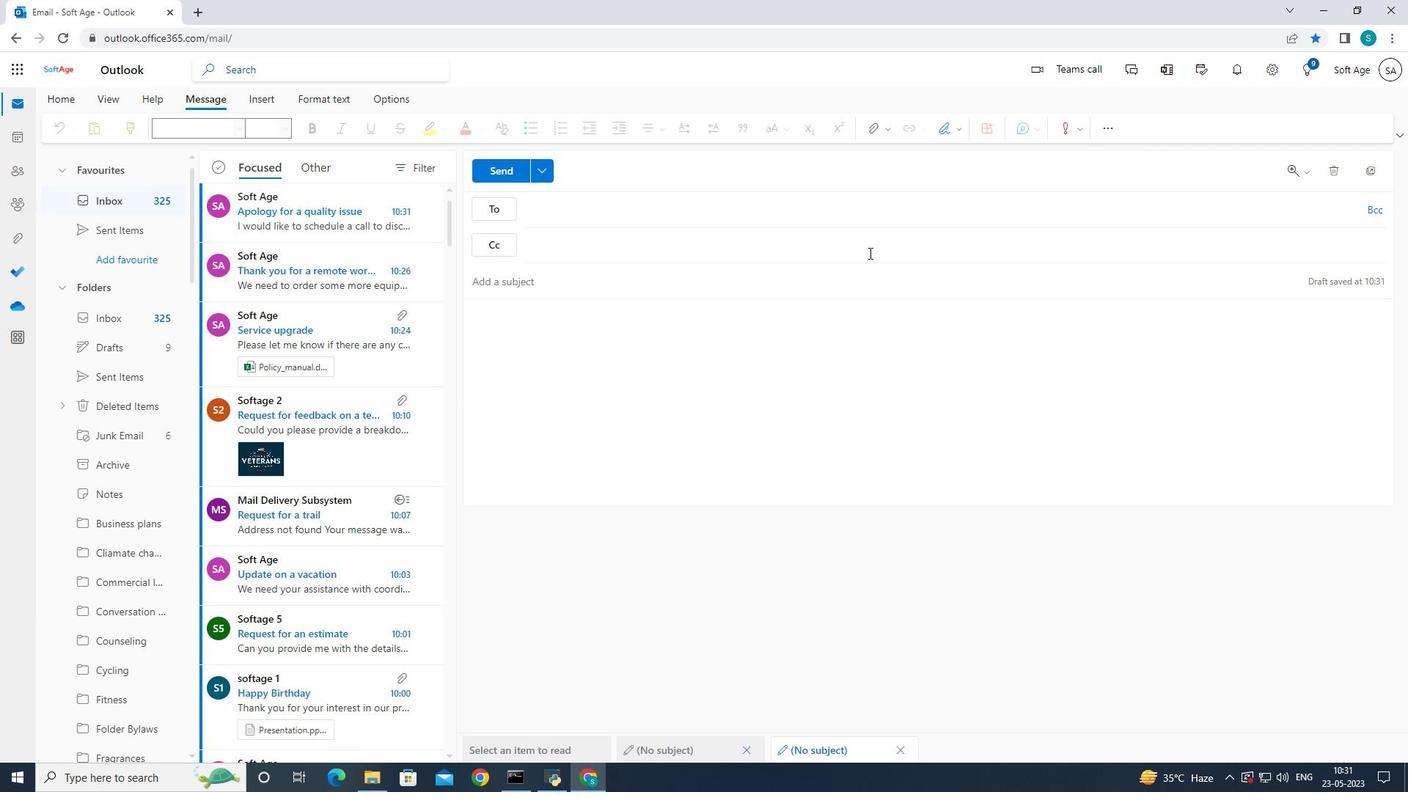 
Action: Key pressed <Key.shift>Request<Key.space>for<Key.space>an<Key.space><Key.shift>interview
Screenshot: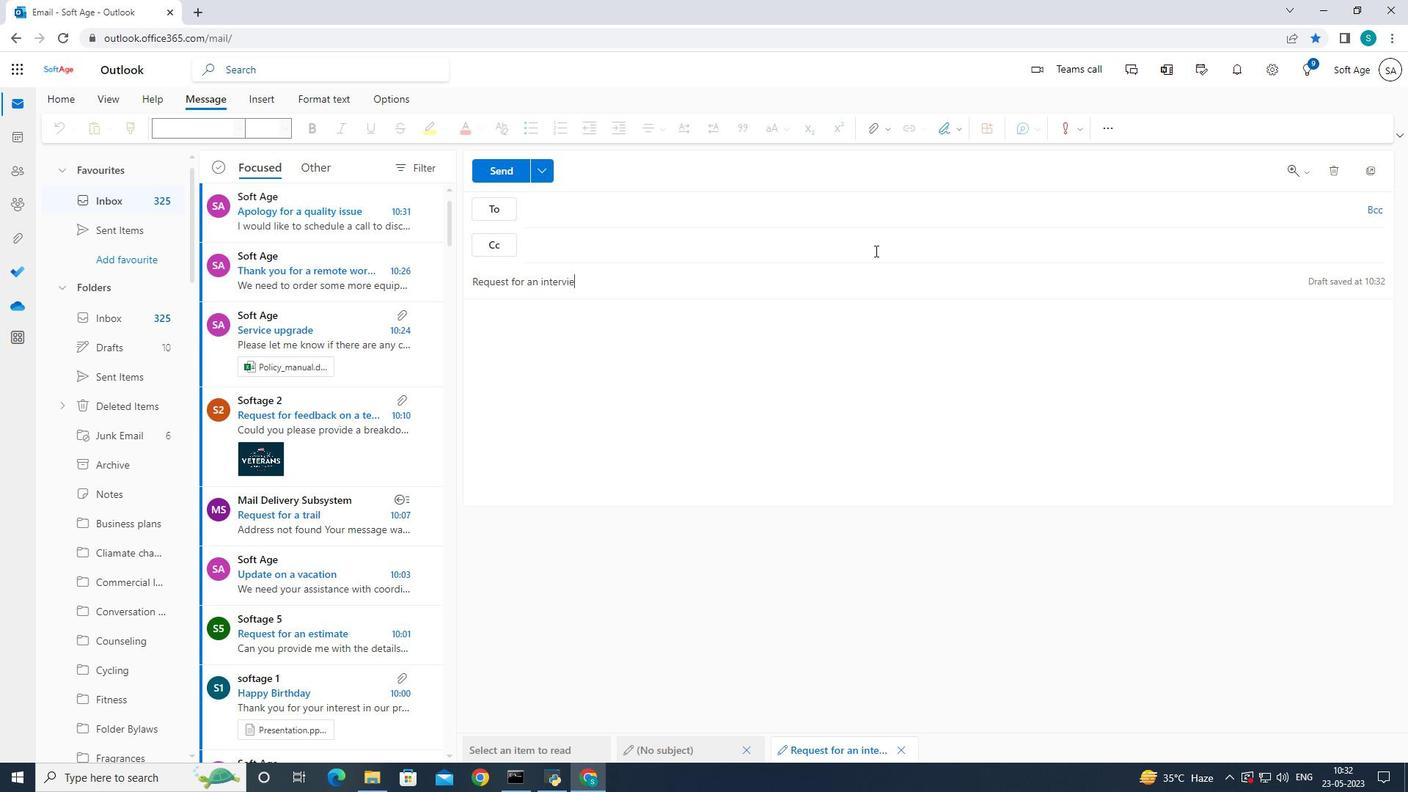 
Action: Mouse moved to (644, 337)
Screenshot: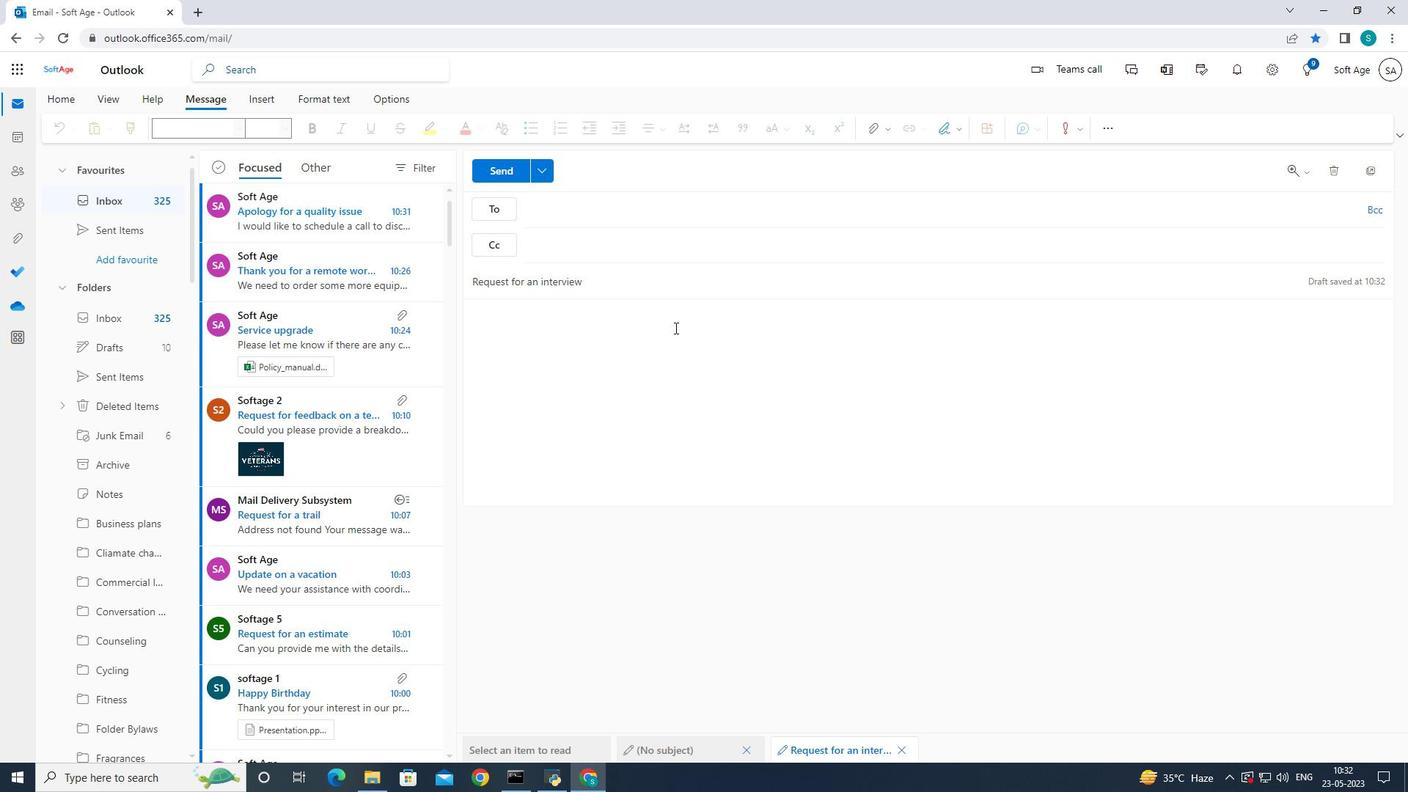 
Action: Mouse pressed left at (644, 337)
Screenshot: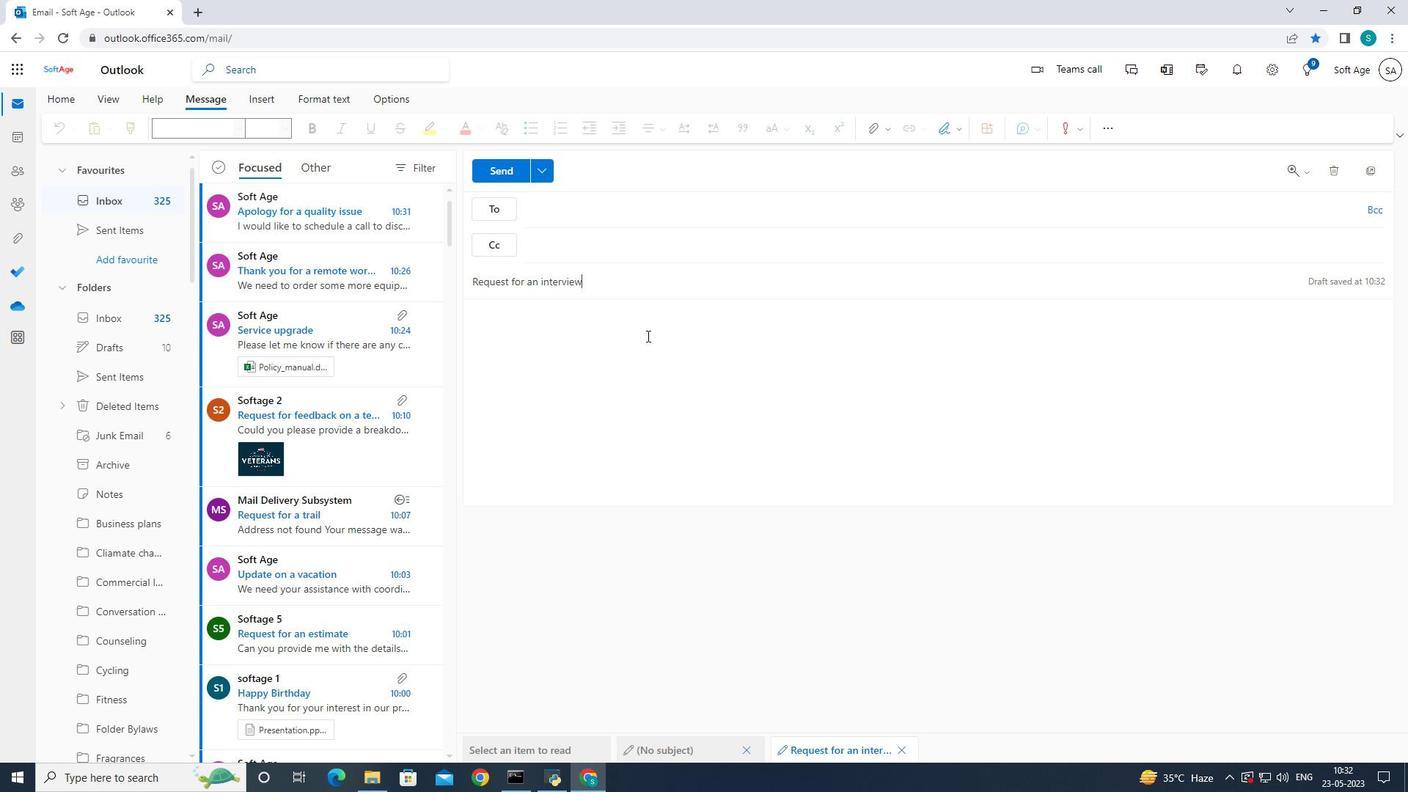 
Action: Mouse moved to (953, 124)
Screenshot: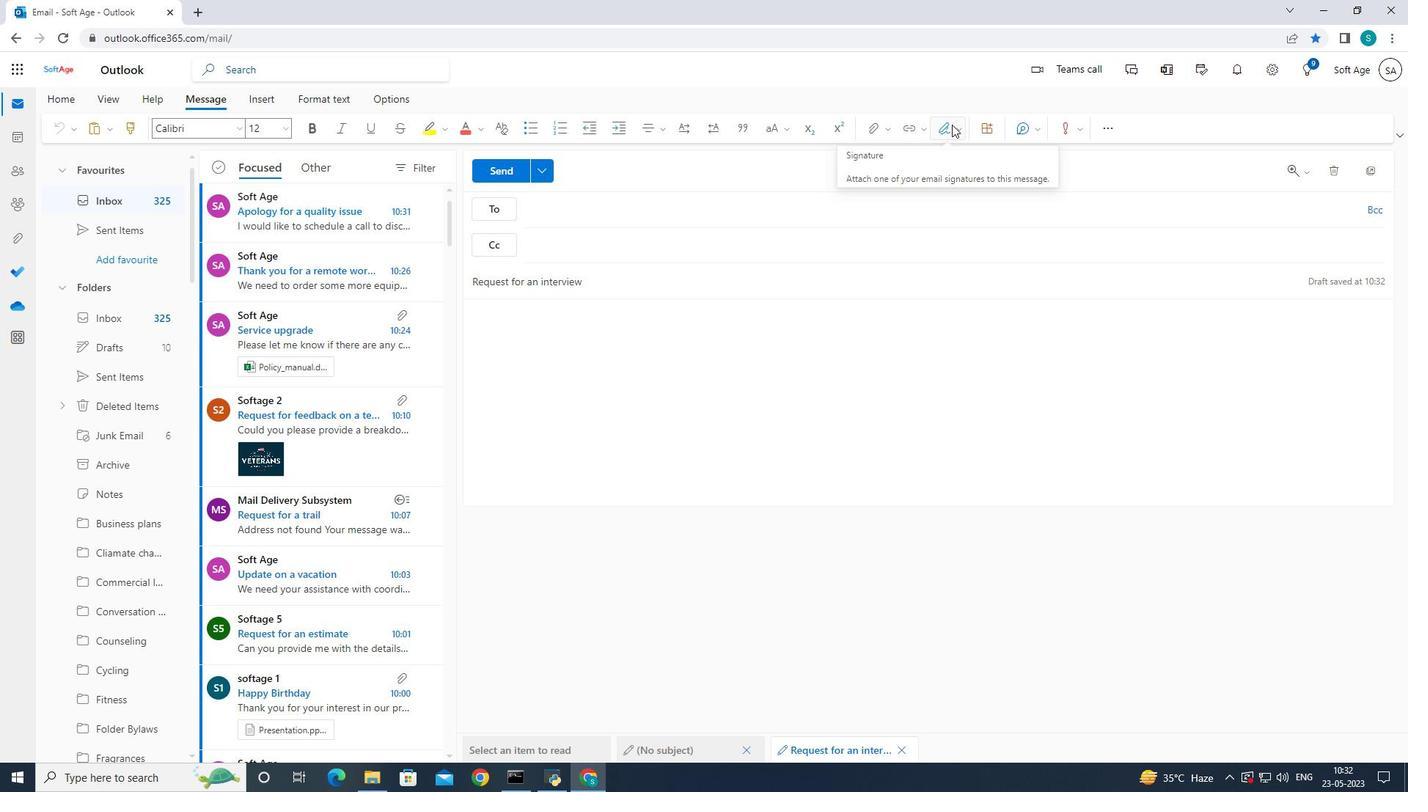 
Action: Mouse pressed left at (953, 124)
Screenshot: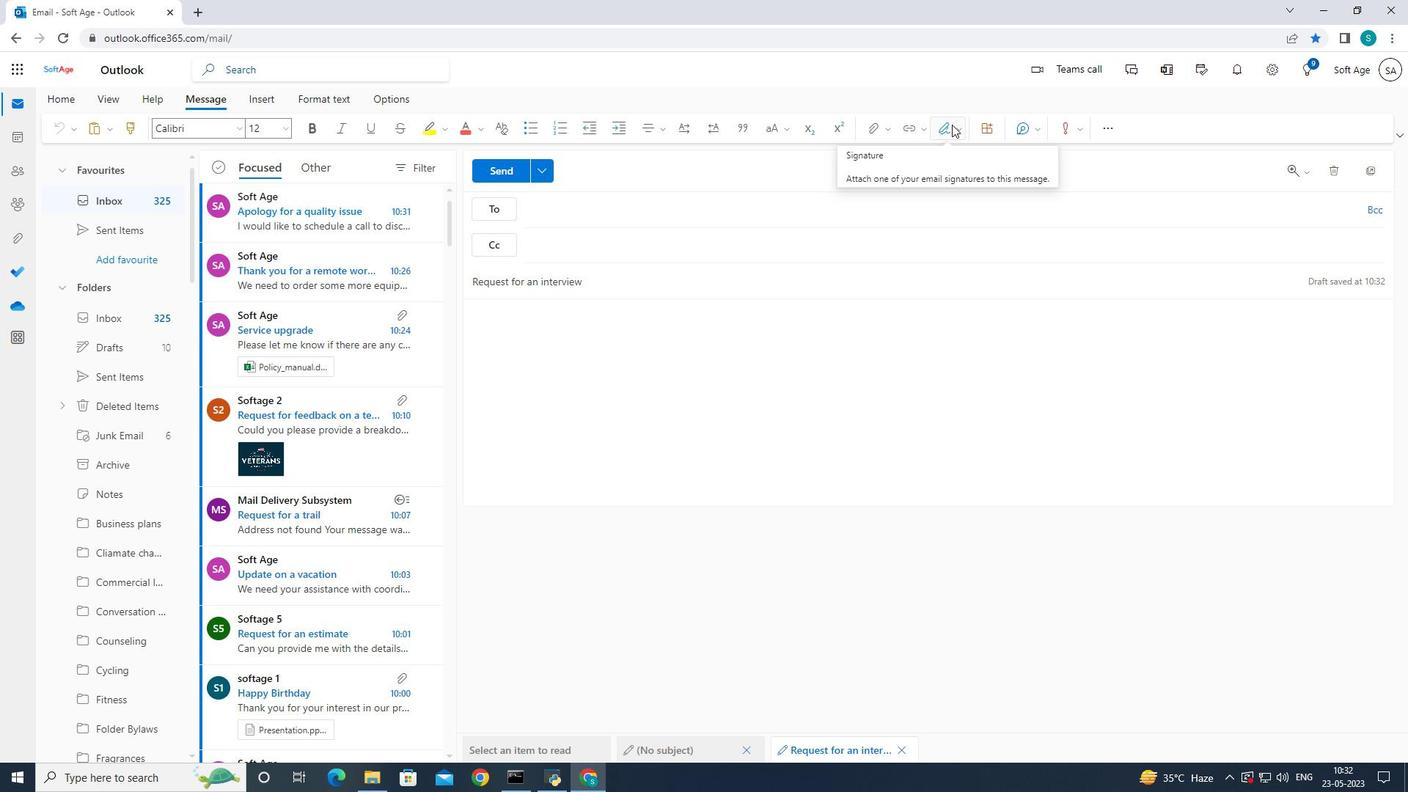 
Action: Mouse moved to (939, 154)
Screenshot: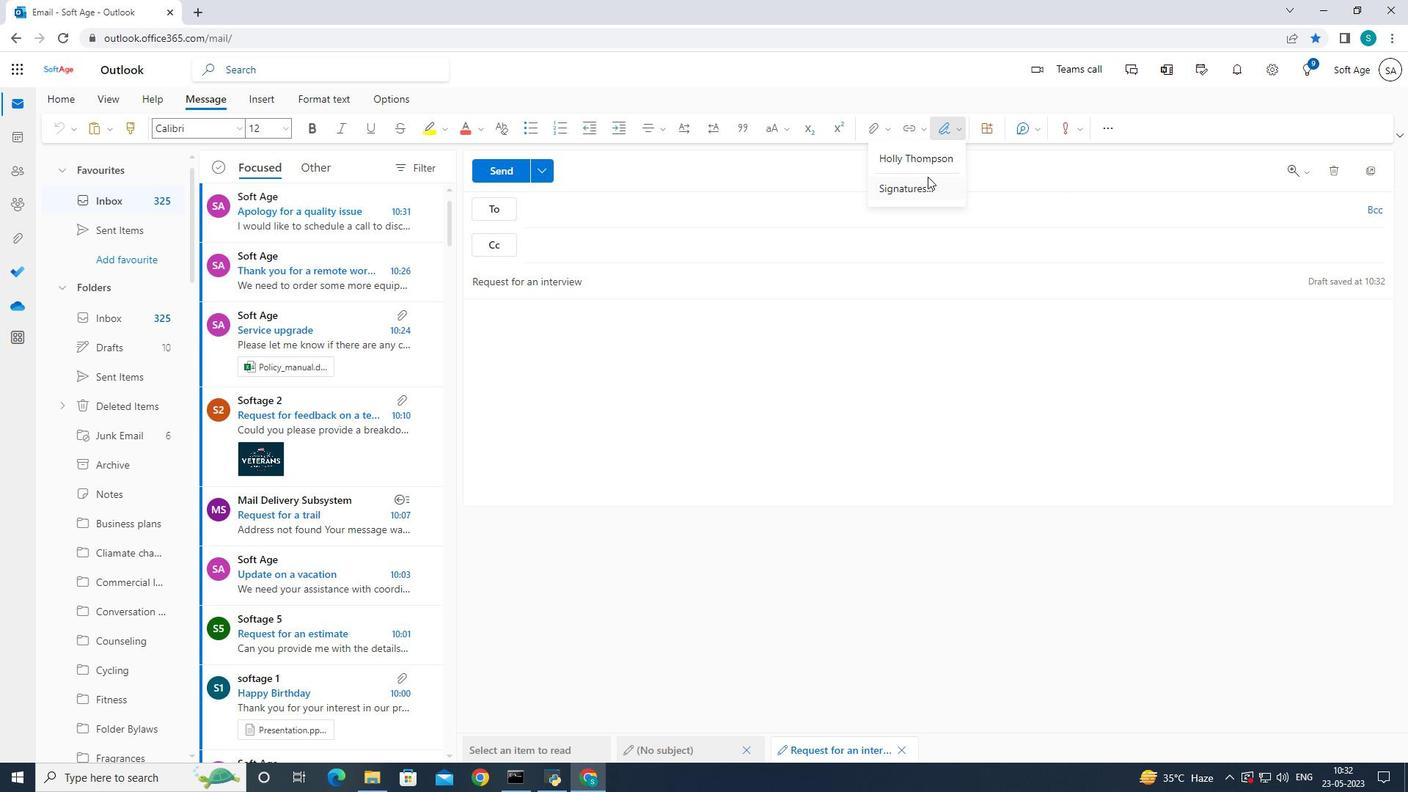 
Action: Mouse pressed left at (939, 154)
Screenshot: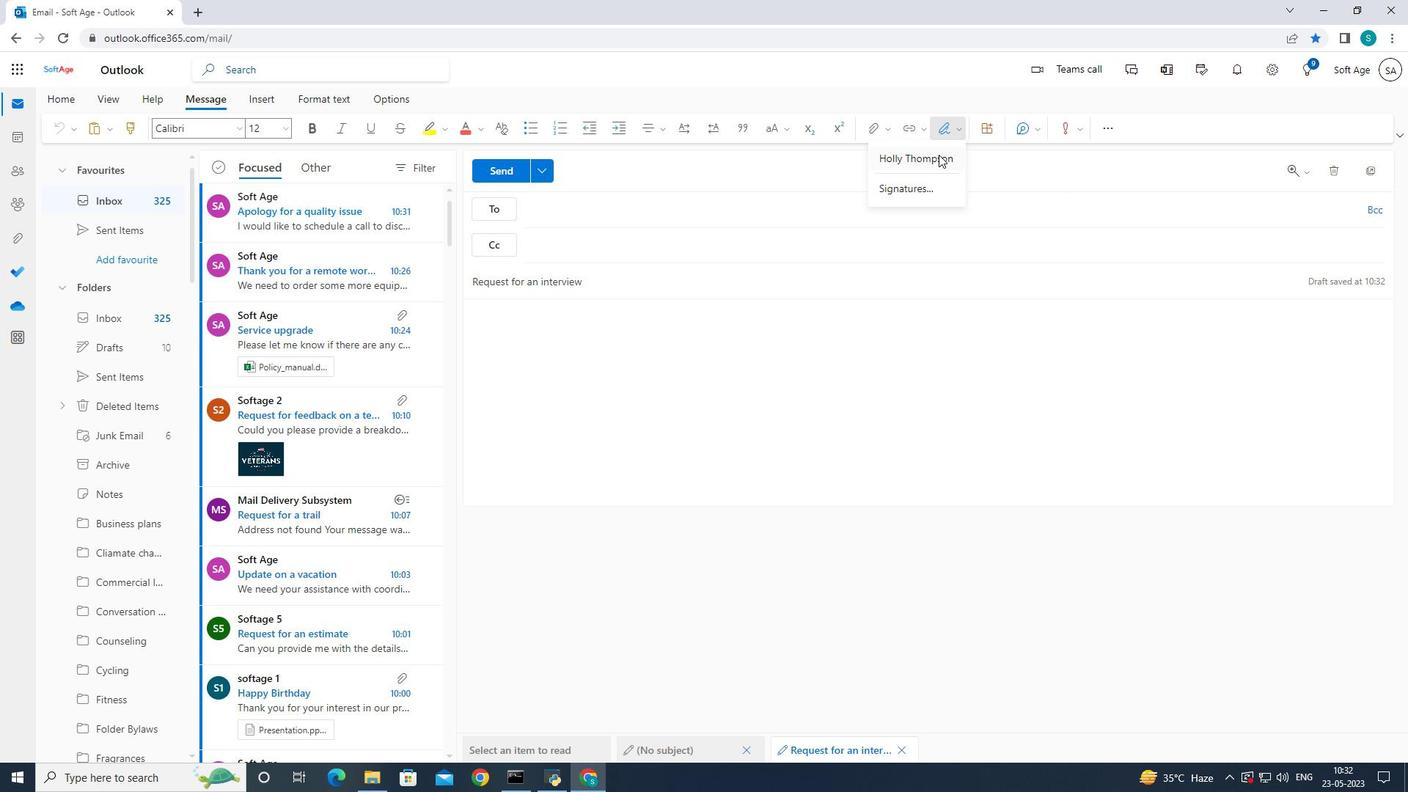 
Action: Mouse moved to (859, 229)
Screenshot: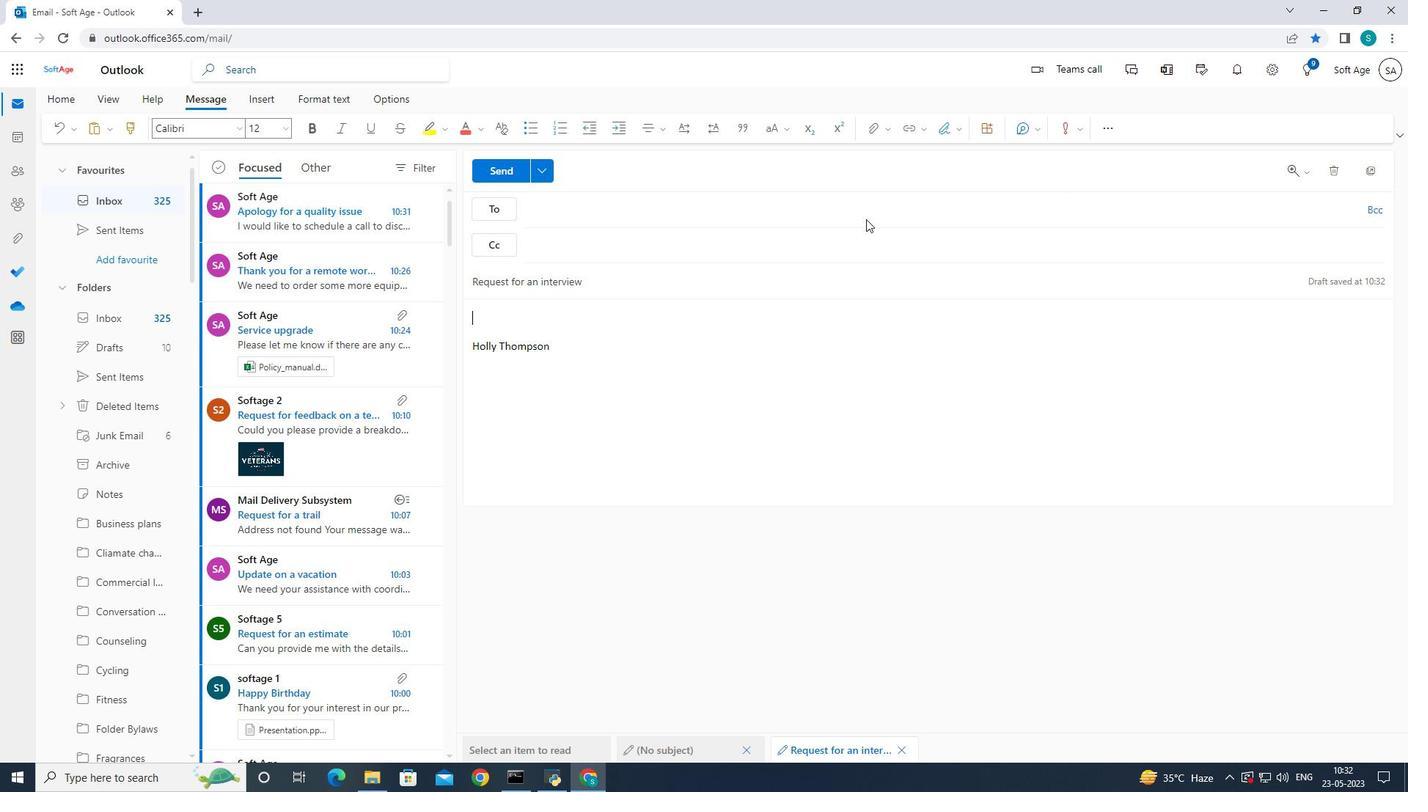 
Action: Key pressed <Key.shift>Could<Key.space>you<Key.space>provide<Key.space>me<Key.space>with<Key.space>the<Key.space>summery<Key.space><Key.left><Key.left><Key.left><Key.backspace>a
Screenshot: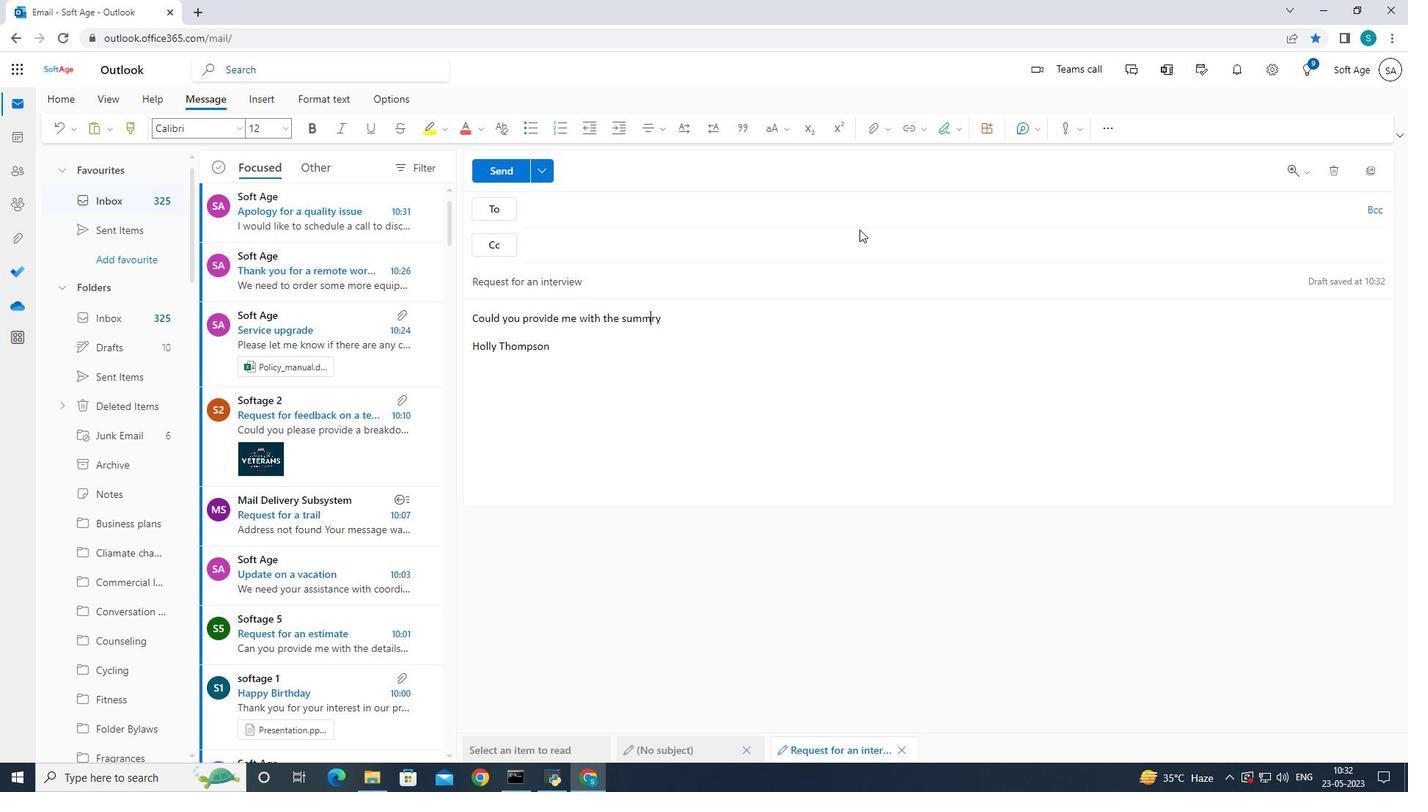 
Action: Mouse moved to (903, 237)
Screenshot: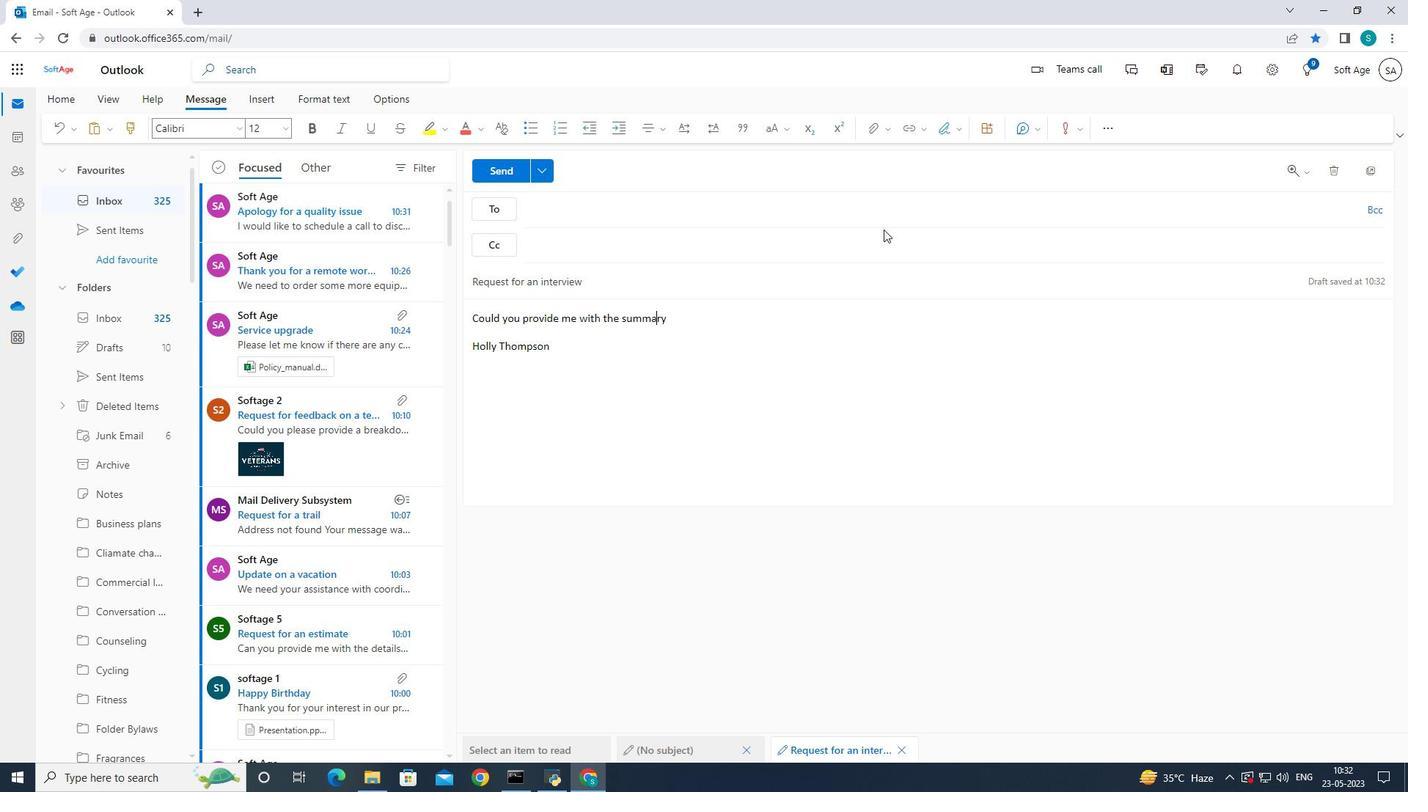 
Action: Key pressed <Key.right>
Screenshot: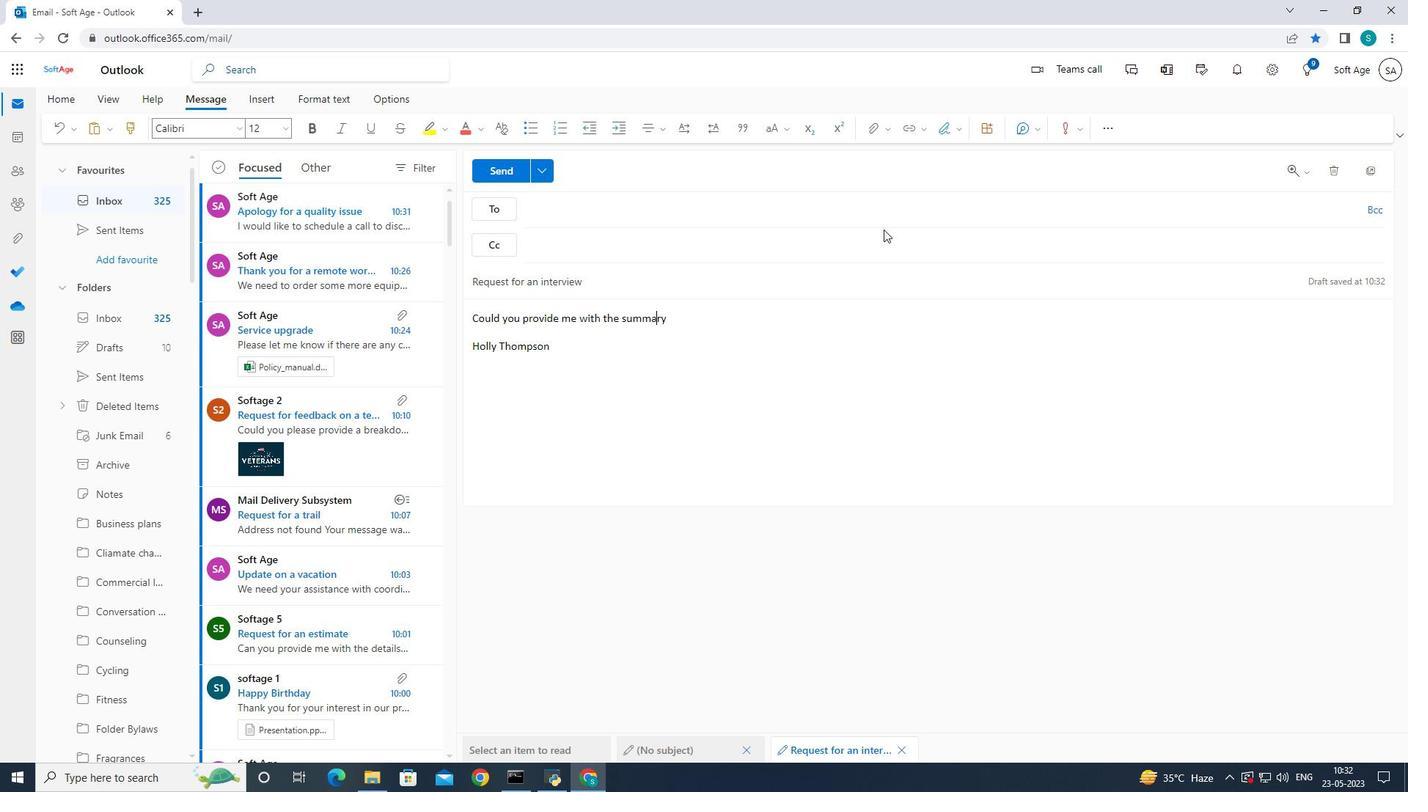 
Action: Mouse moved to (912, 242)
Screenshot: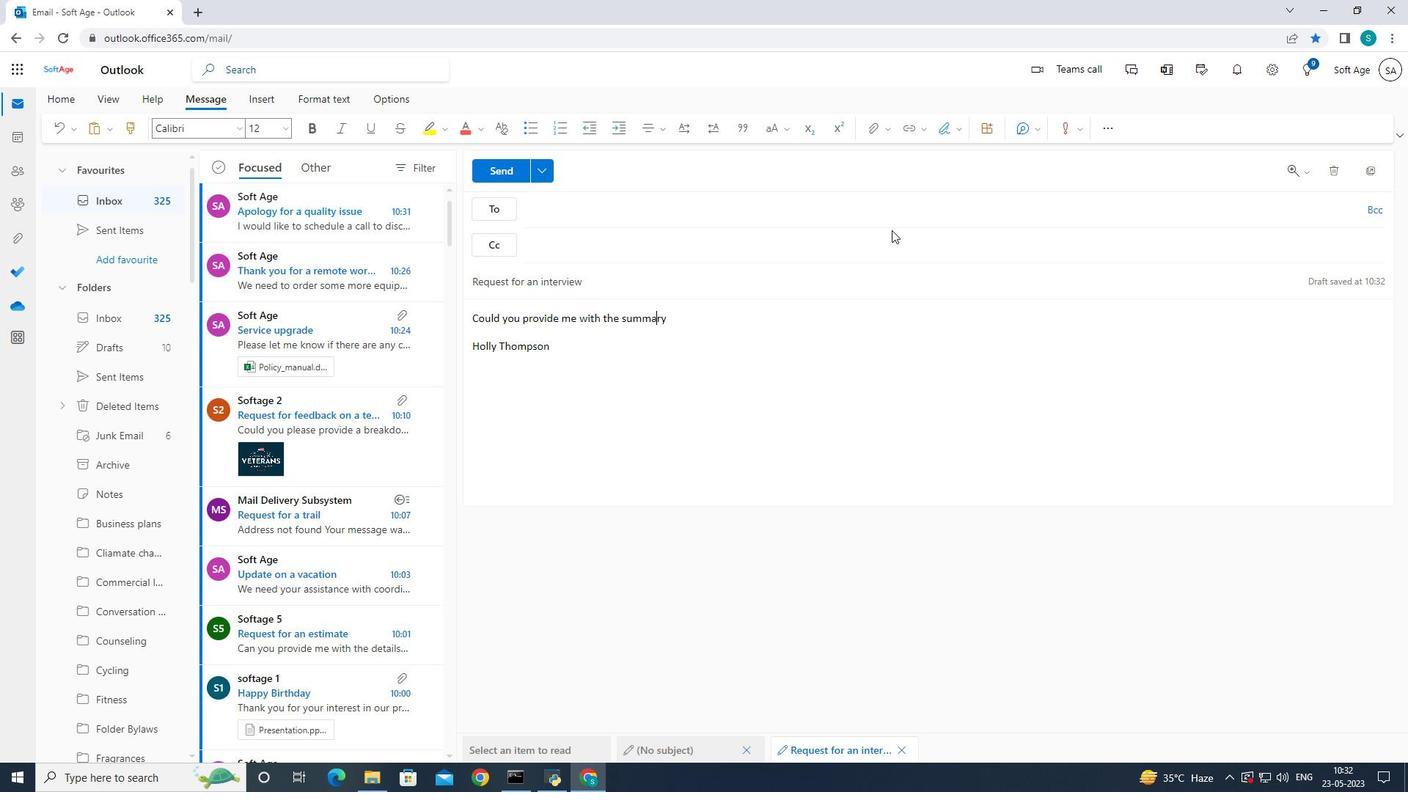 
Action: Key pressed <Key.right><Key.right>
Screenshot: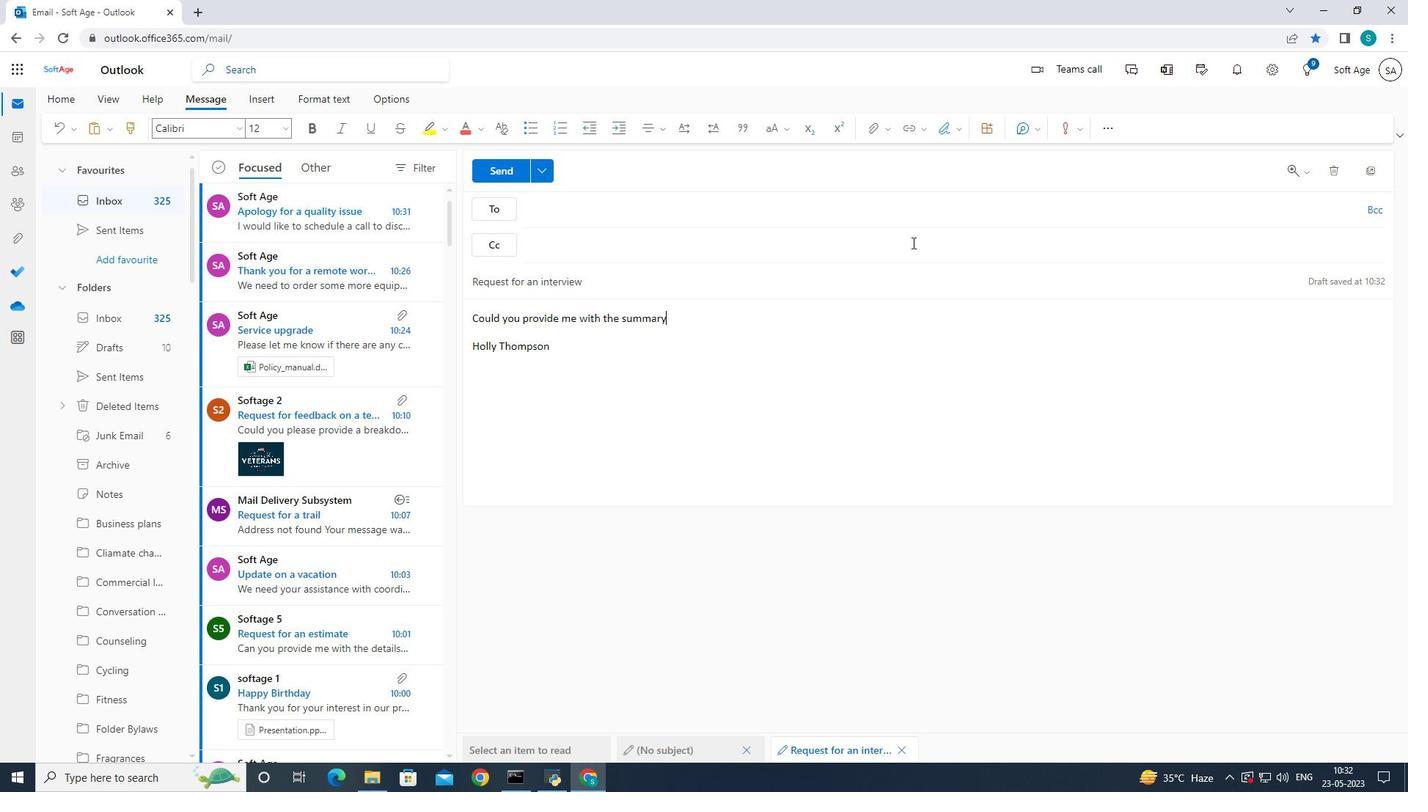 
Action: Mouse moved to (912, 242)
Screenshot: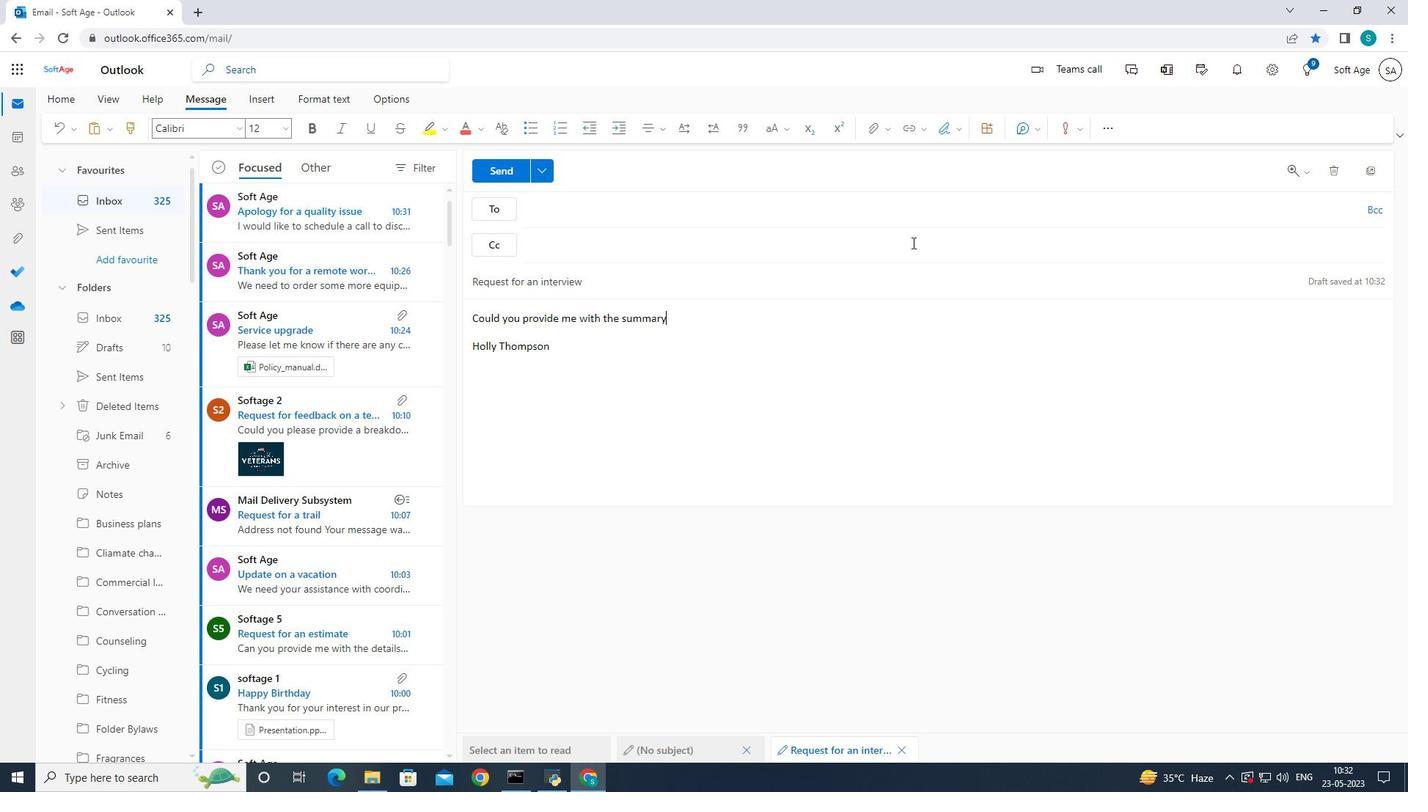 
Action: Key pressed <Key.space>of<Key.space>the<Key.space>customer<Key.space>feedback<Key.space>survey<Key.shift_r>?
Screenshot: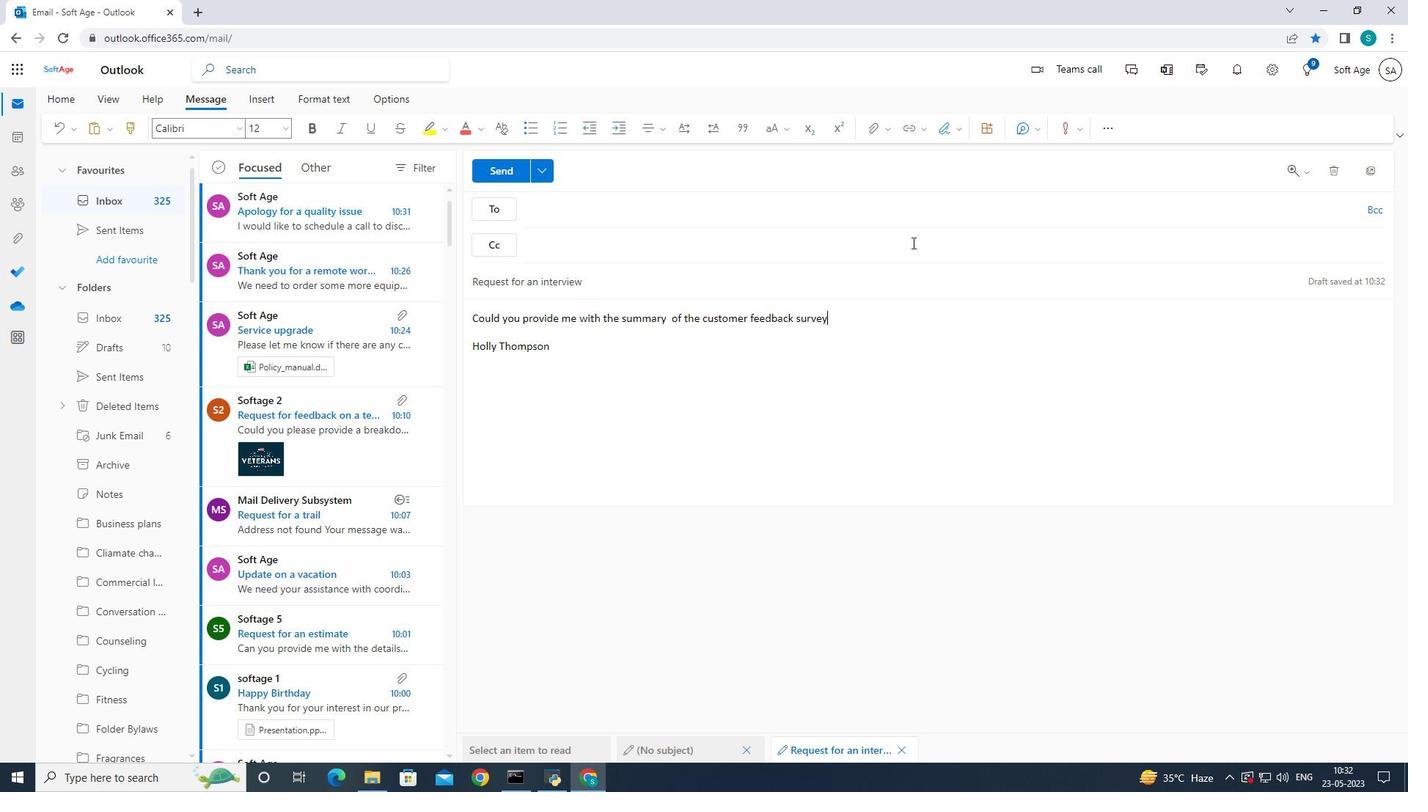 
Action: Mouse moved to (618, 200)
Screenshot: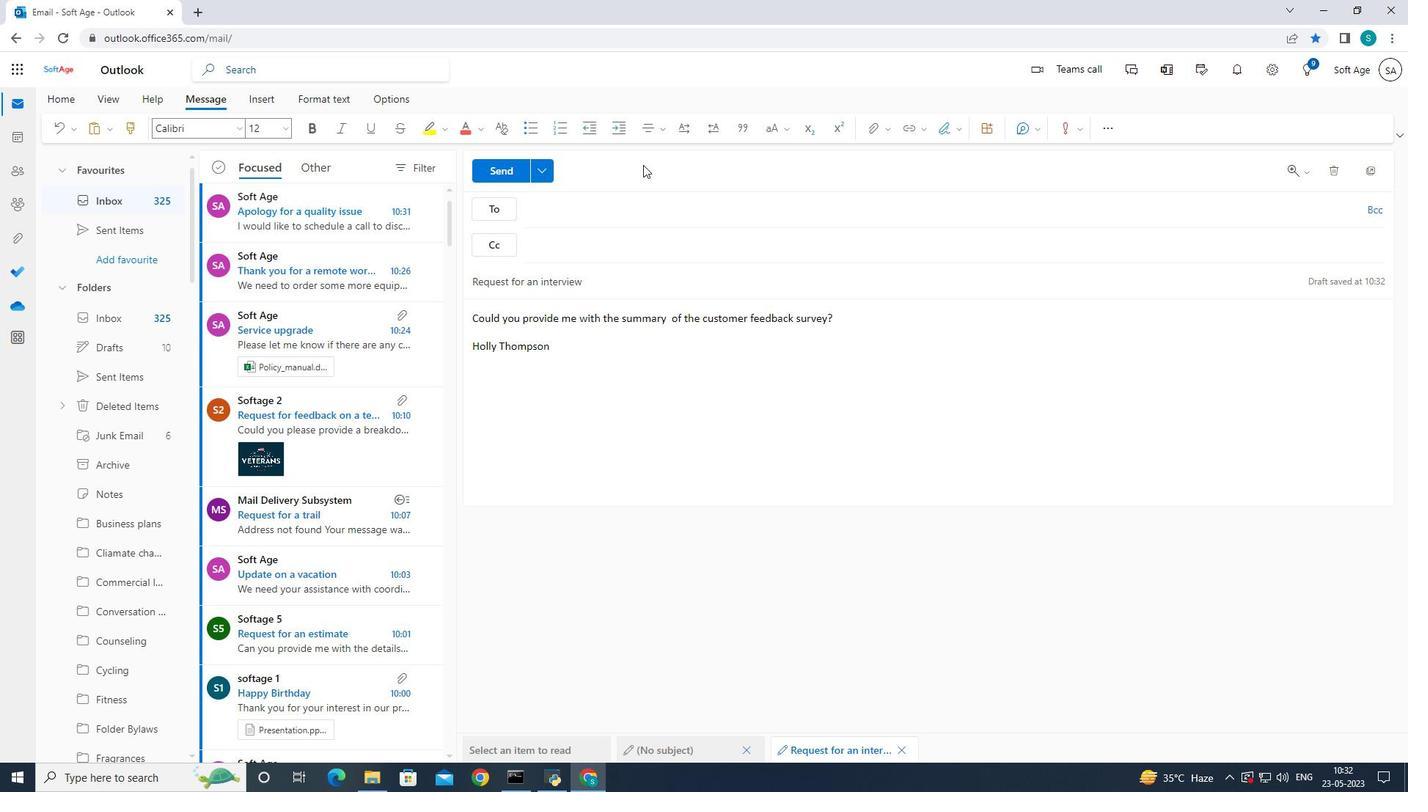 
Action: Mouse pressed left at (618, 200)
Screenshot: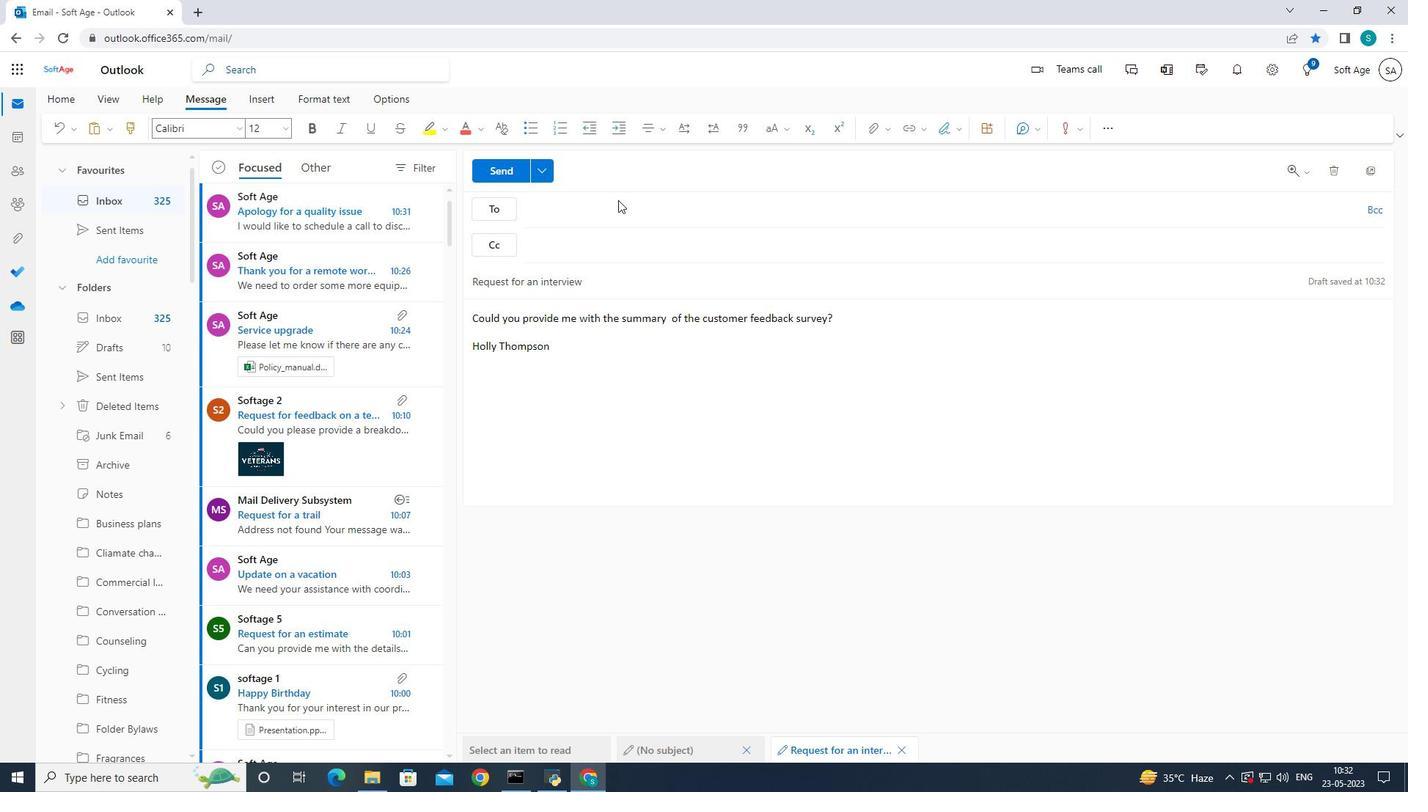 
Action: Mouse moved to (605, 208)
Screenshot: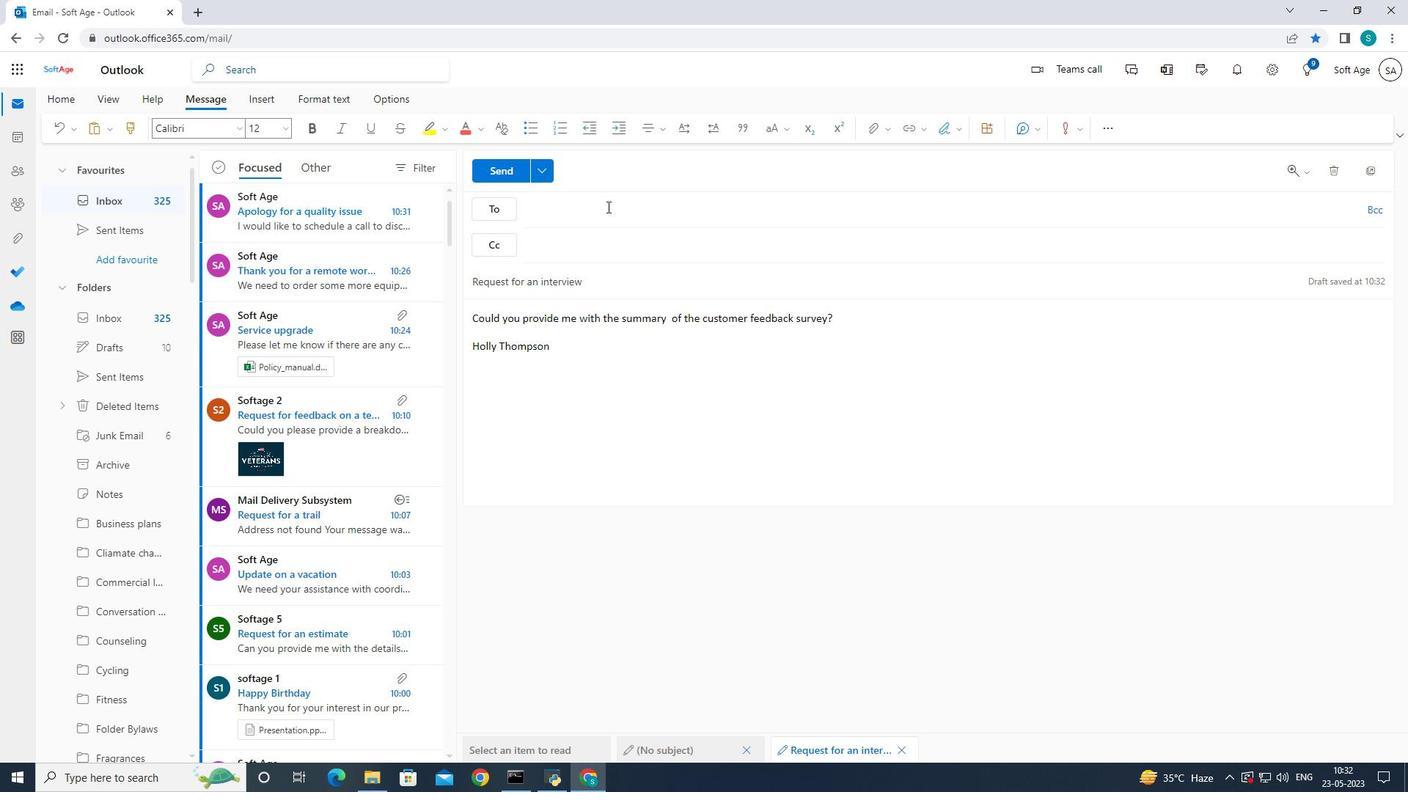 
Action: Mouse pressed left at (605, 208)
Screenshot: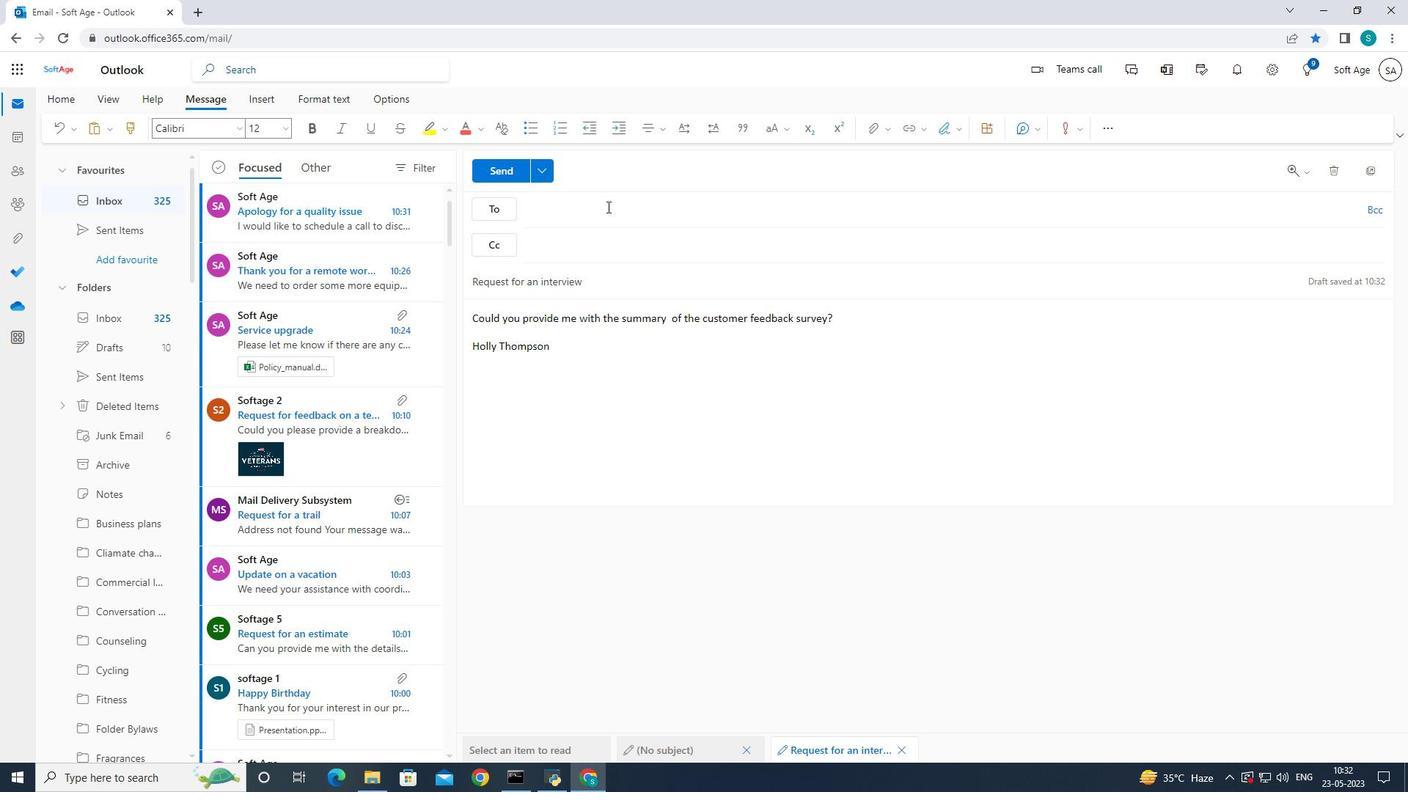 
Action: Mouse moved to (800, 215)
Screenshot: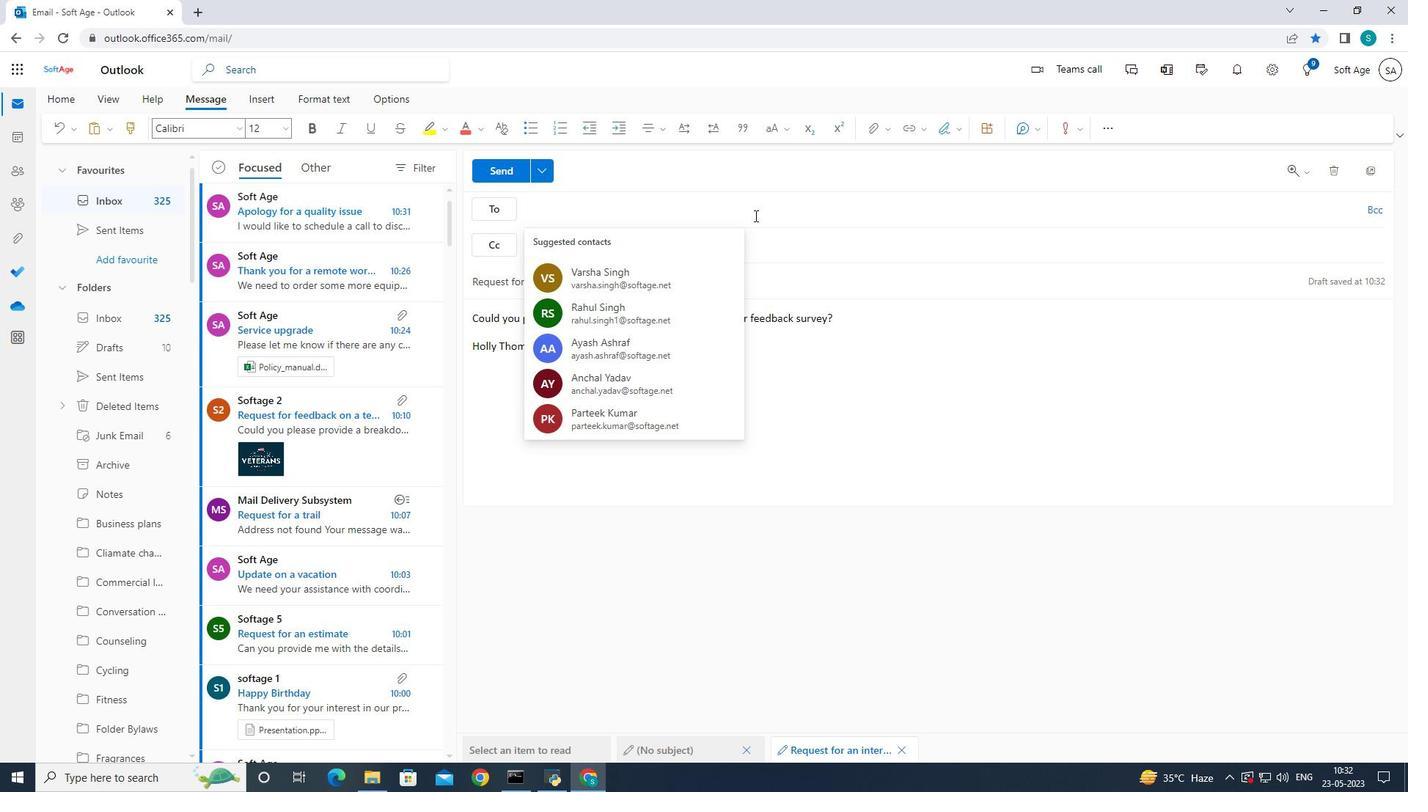 
Action: Key pressed softage.3<Key.shift>@softage.net
Screenshot: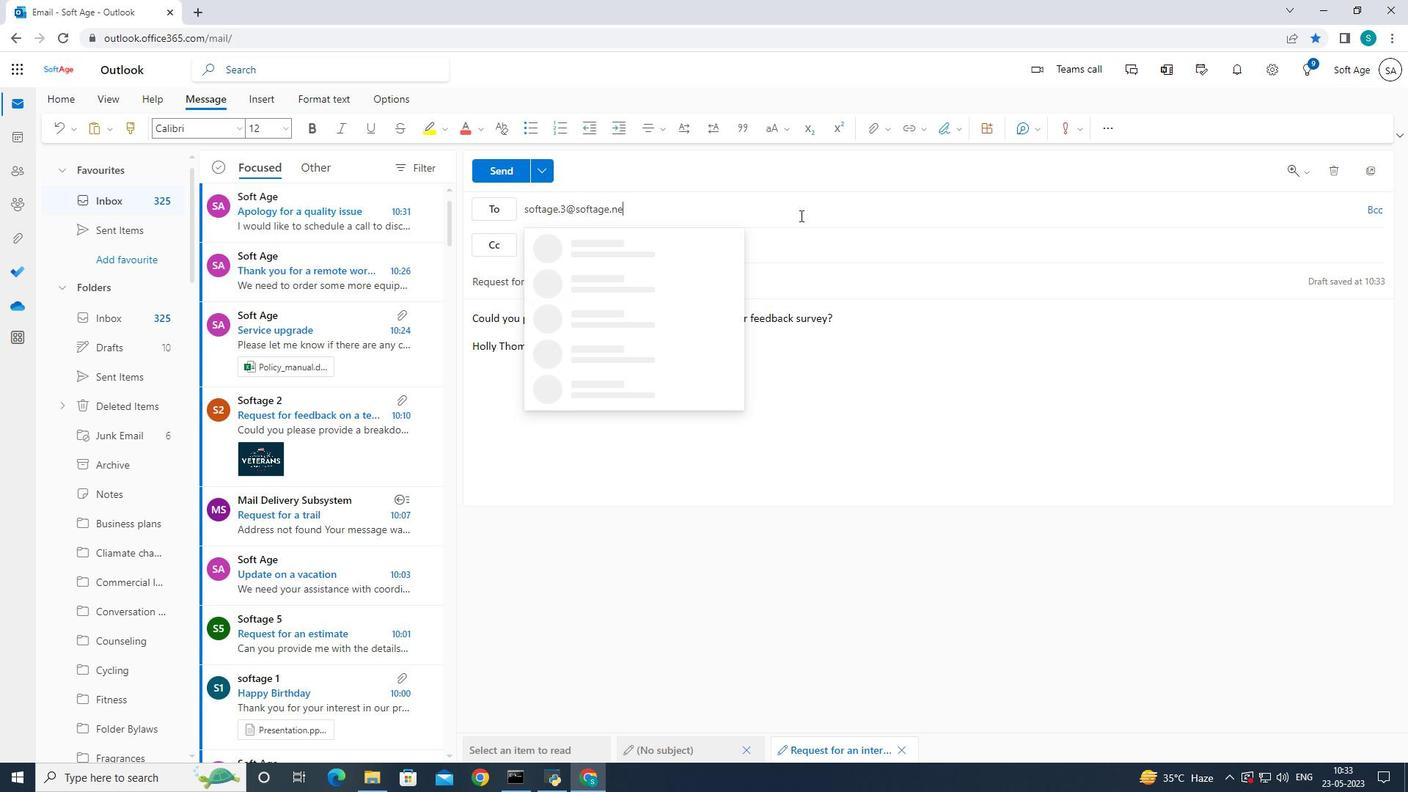 
Action: Mouse moved to (647, 246)
Screenshot: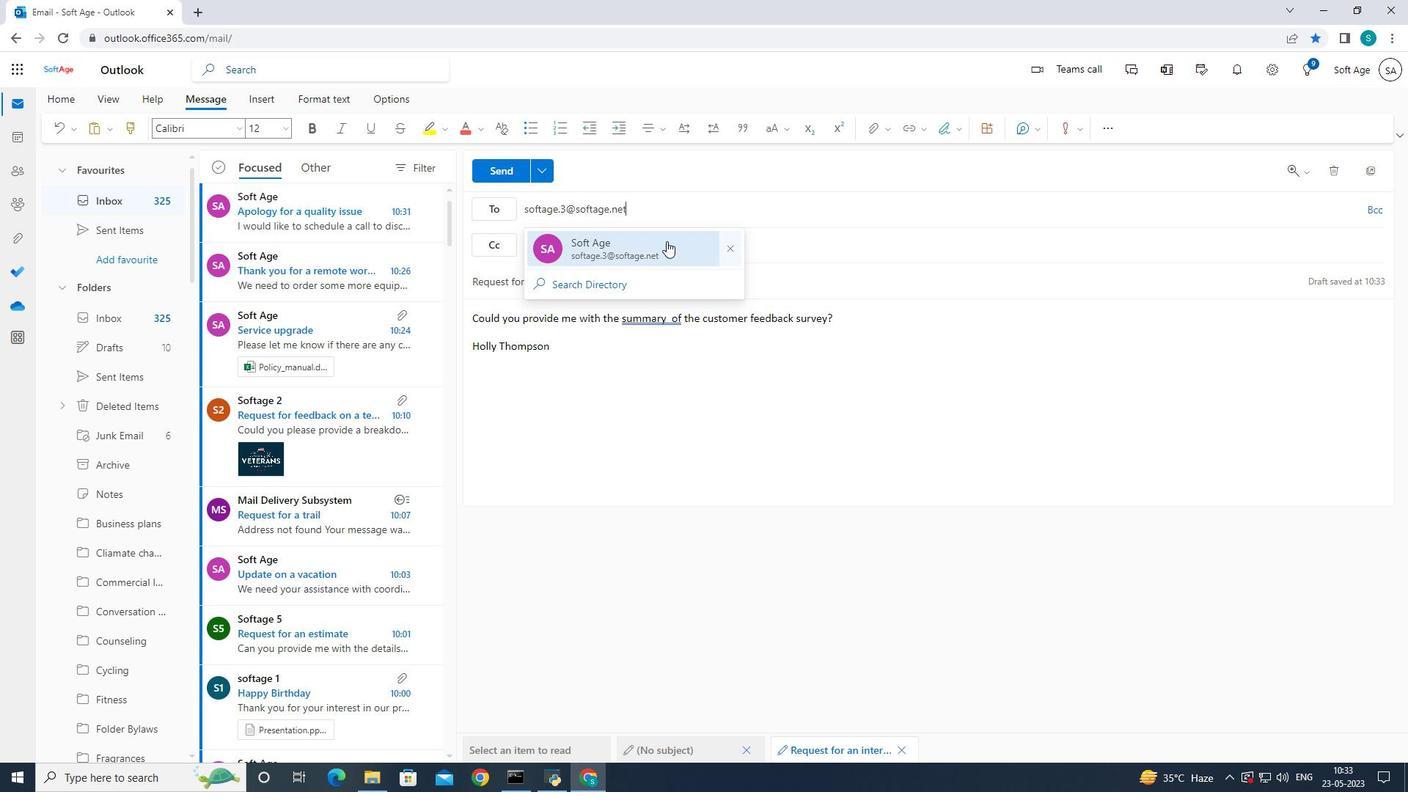 
Action: Mouse pressed left at (647, 246)
Screenshot: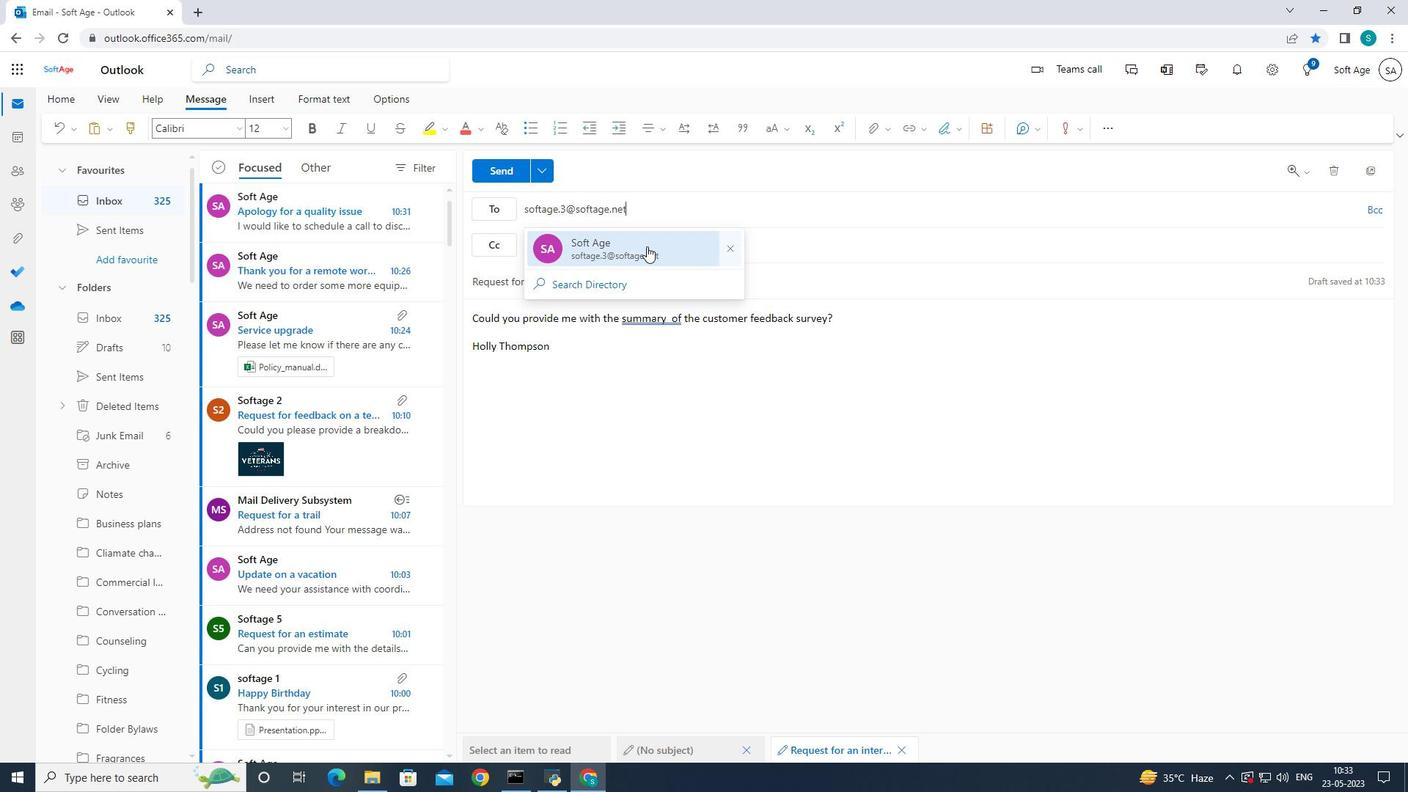 
Action: Mouse moved to (173, 375)
Screenshot: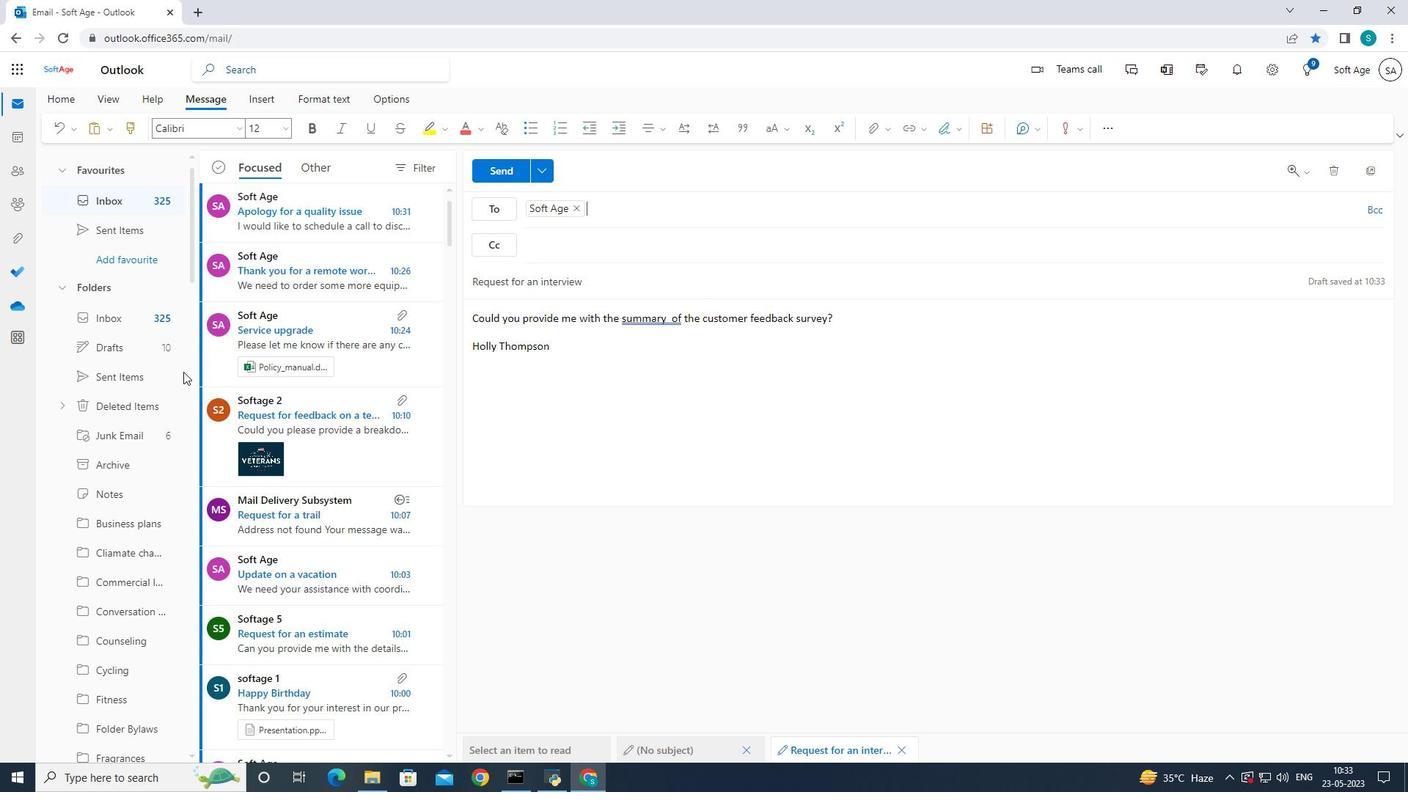 
Action: Mouse scrolled (173, 374) with delta (0, 0)
Screenshot: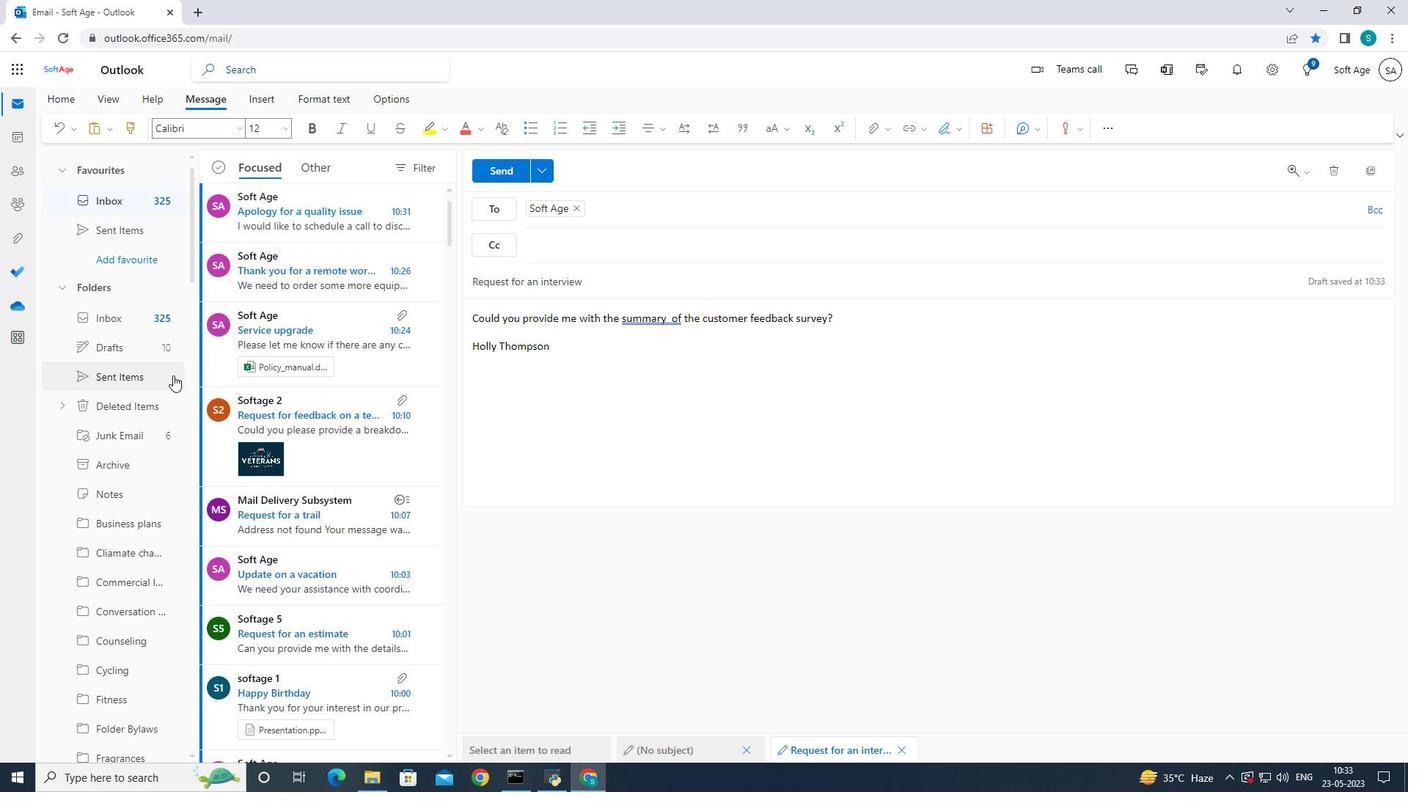 
Action: Mouse scrolled (173, 374) with delta (0, 0)
Screenshot: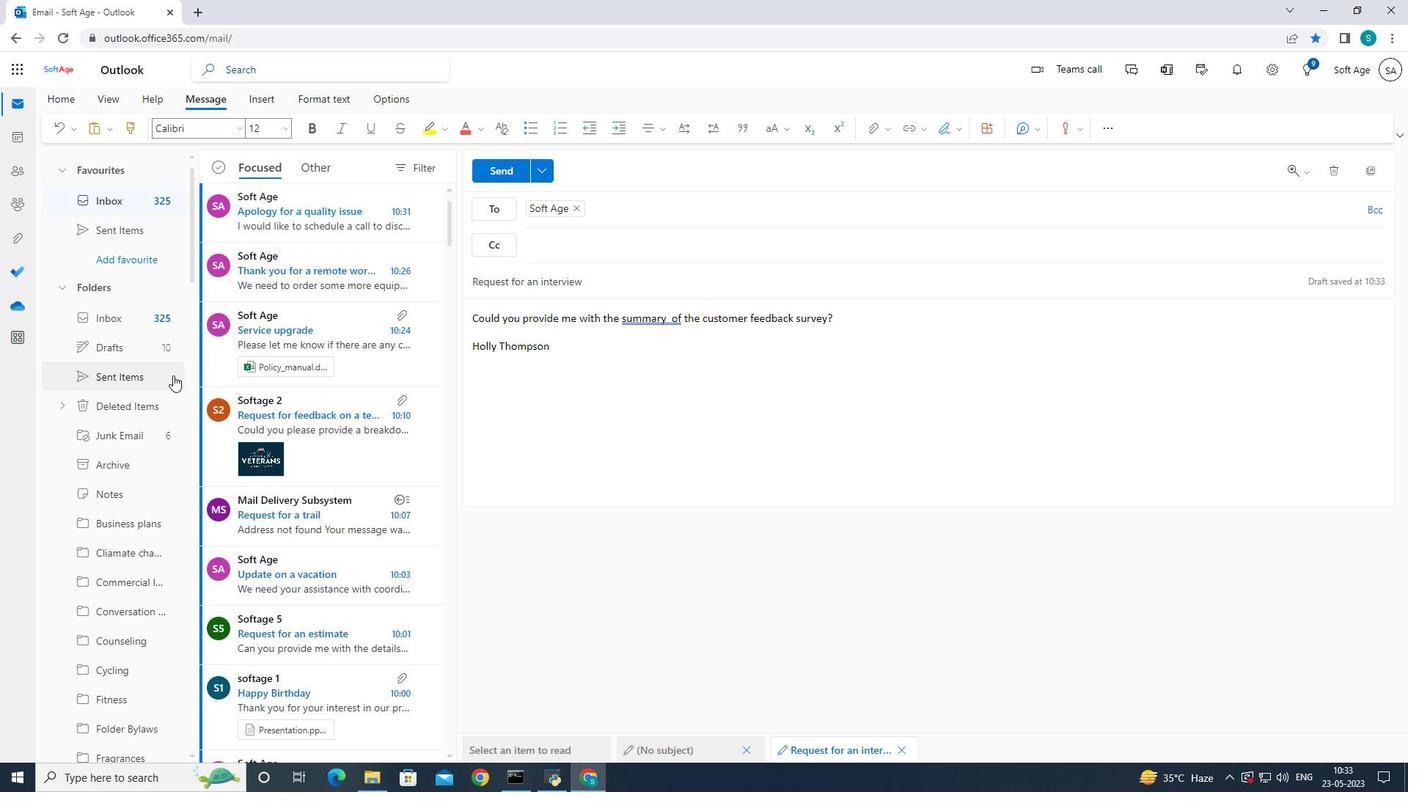 
Action: Mouse scrolled (173, 374) with delta (0, 0)
Screenshot: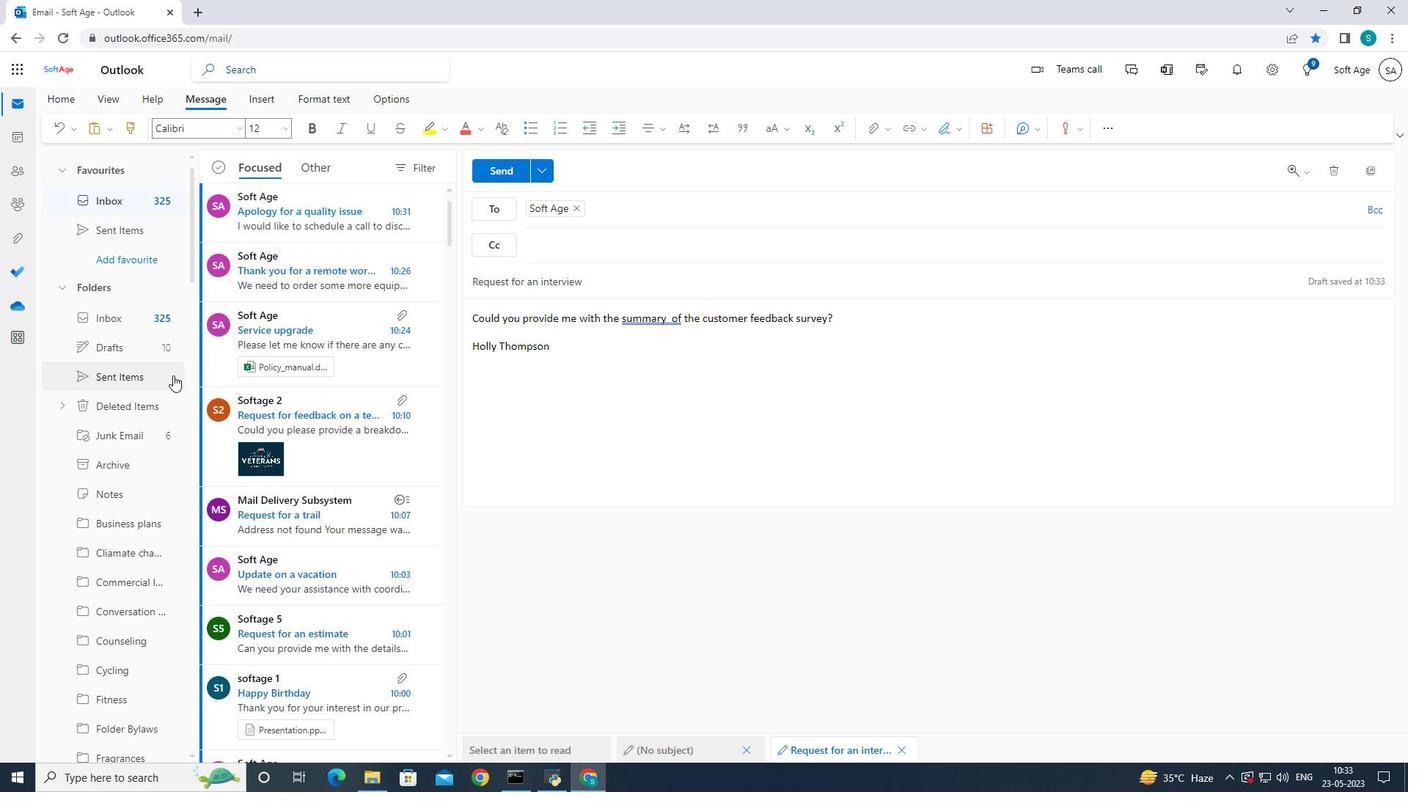 
Action: Mouse scrolled (173, 374) with delta (0, 0)
Screenshot: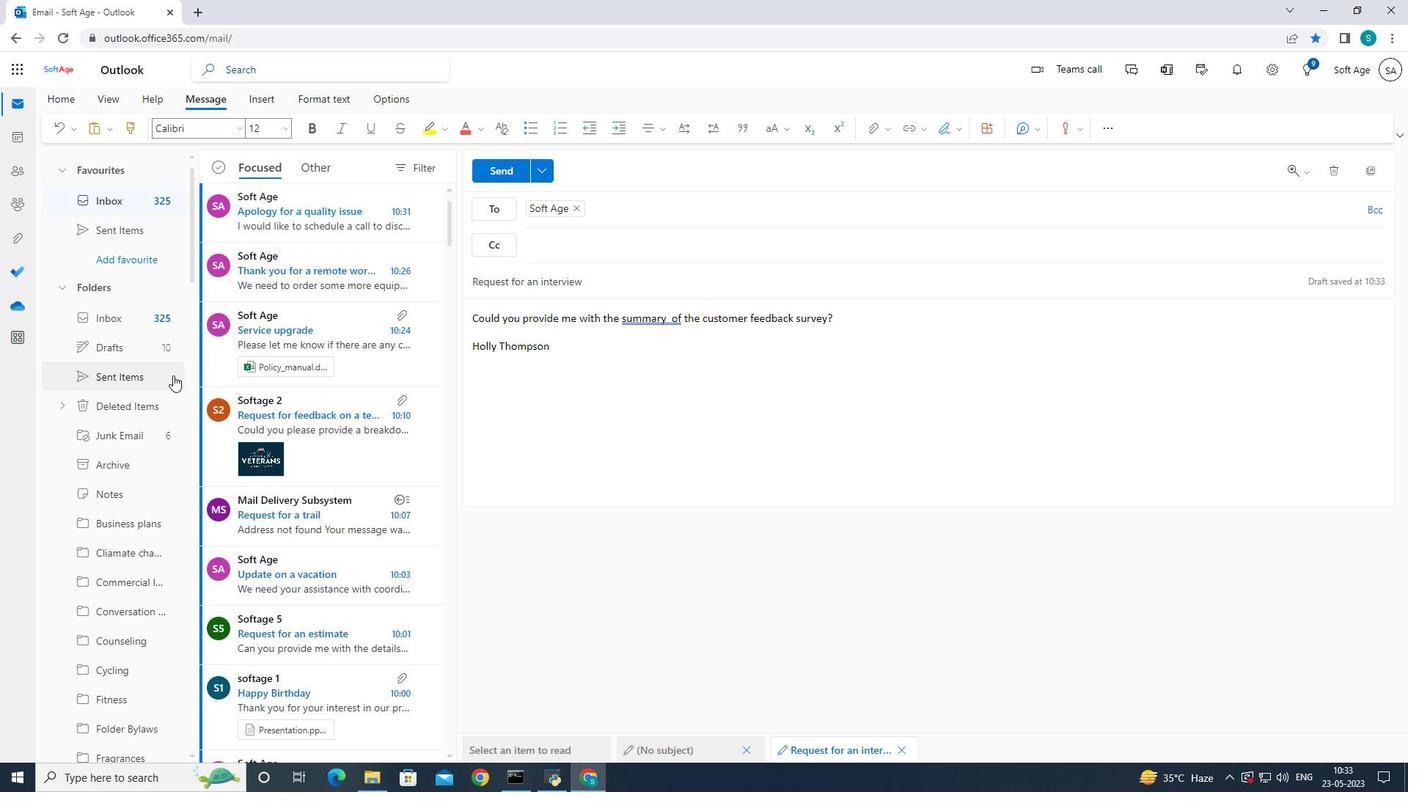 
Action: Mouse moved to (172, 374)
Screenshot: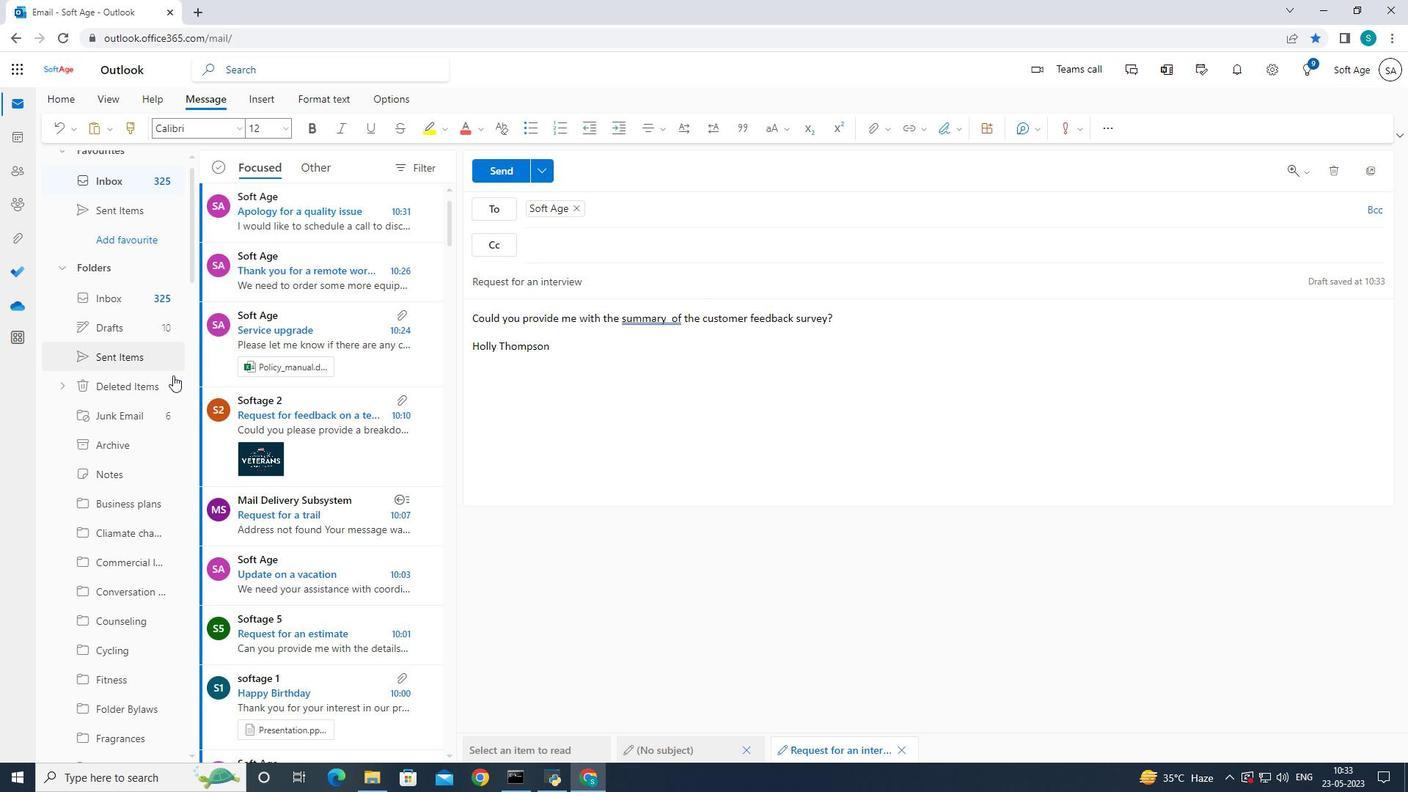 
Action: Mouse scrolled (172, 373) with delta (0, 0)
Screenshot: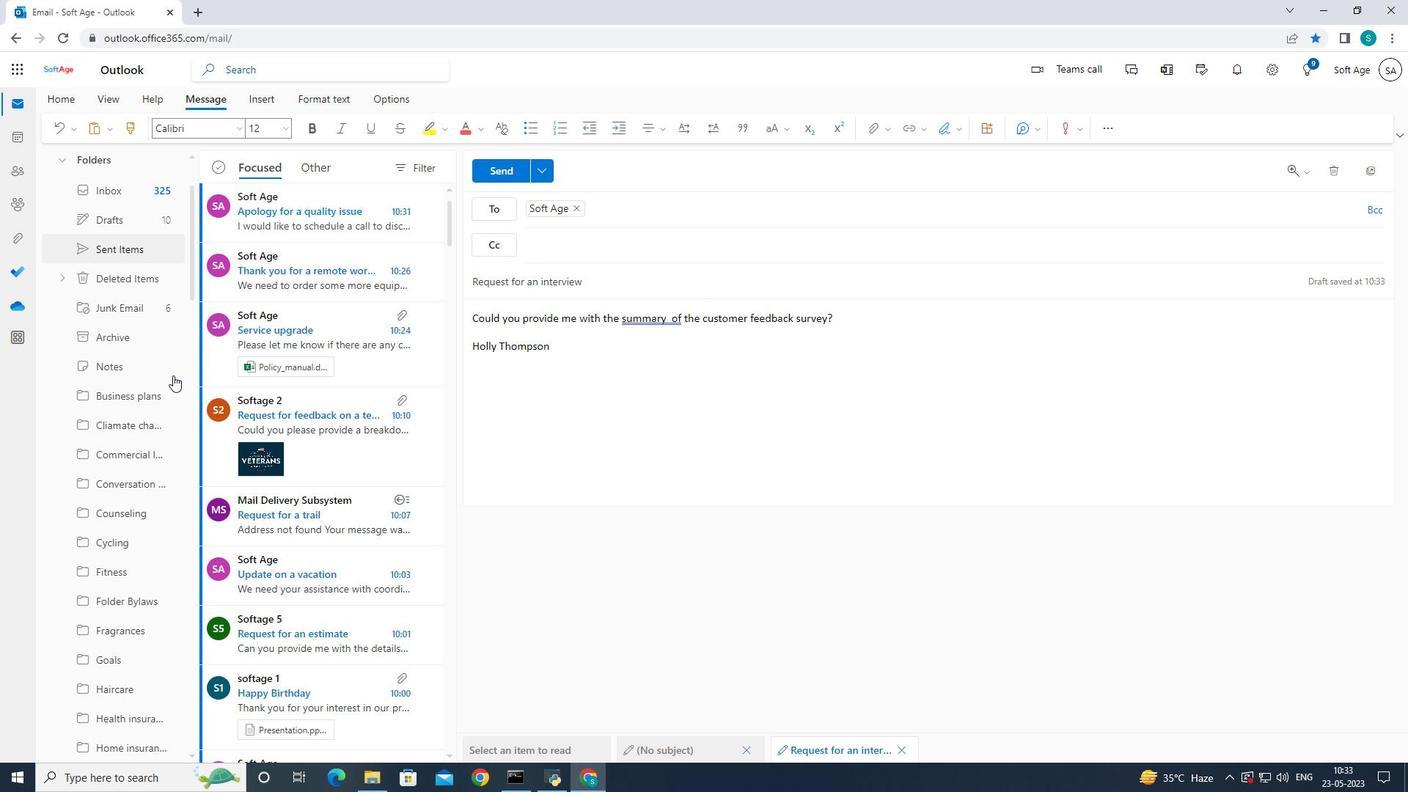 
Action: Mouse scrolled (172, 373) with delta (0, 0)
Screenshot: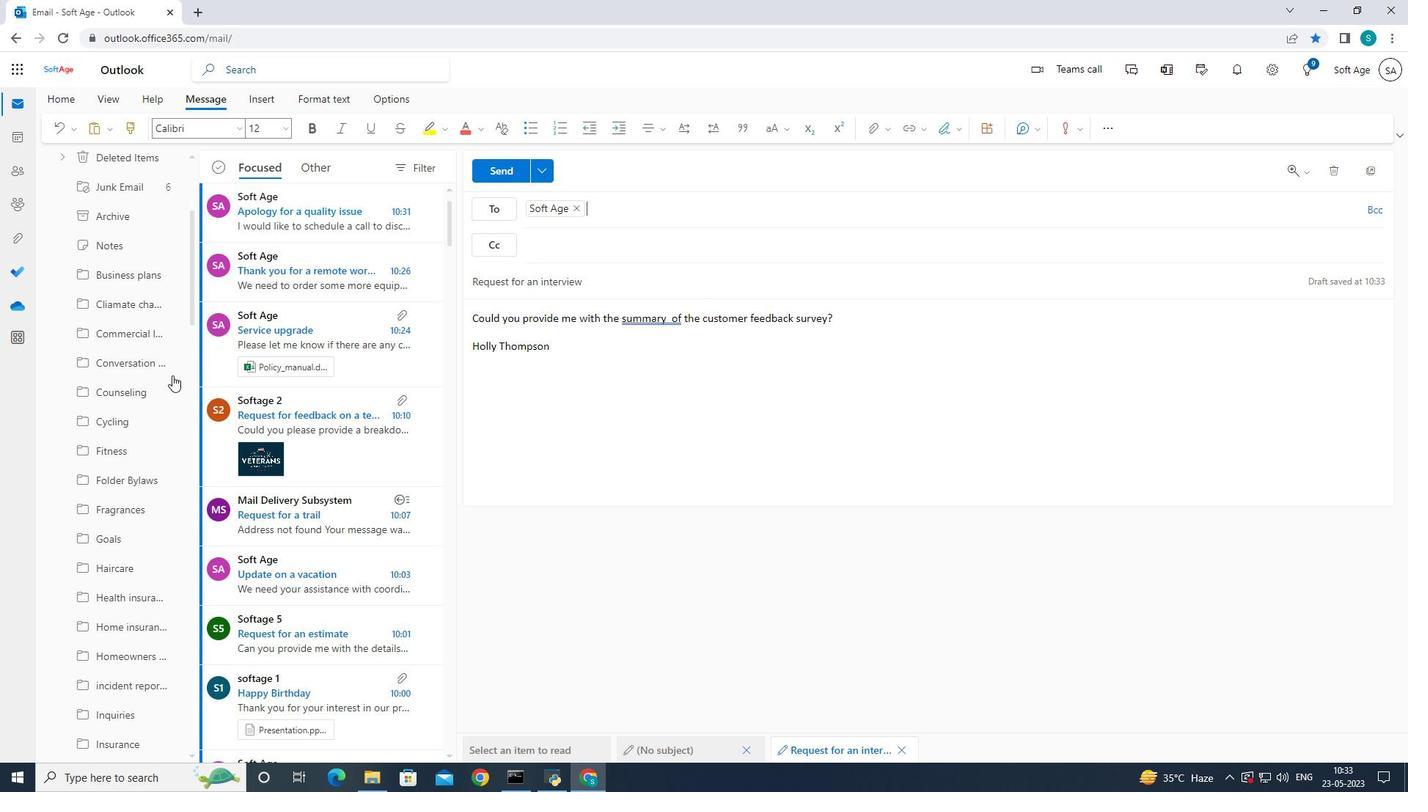 
Action: Mouse scrolled (172, 373) with delta (0, 0)
Screenshot: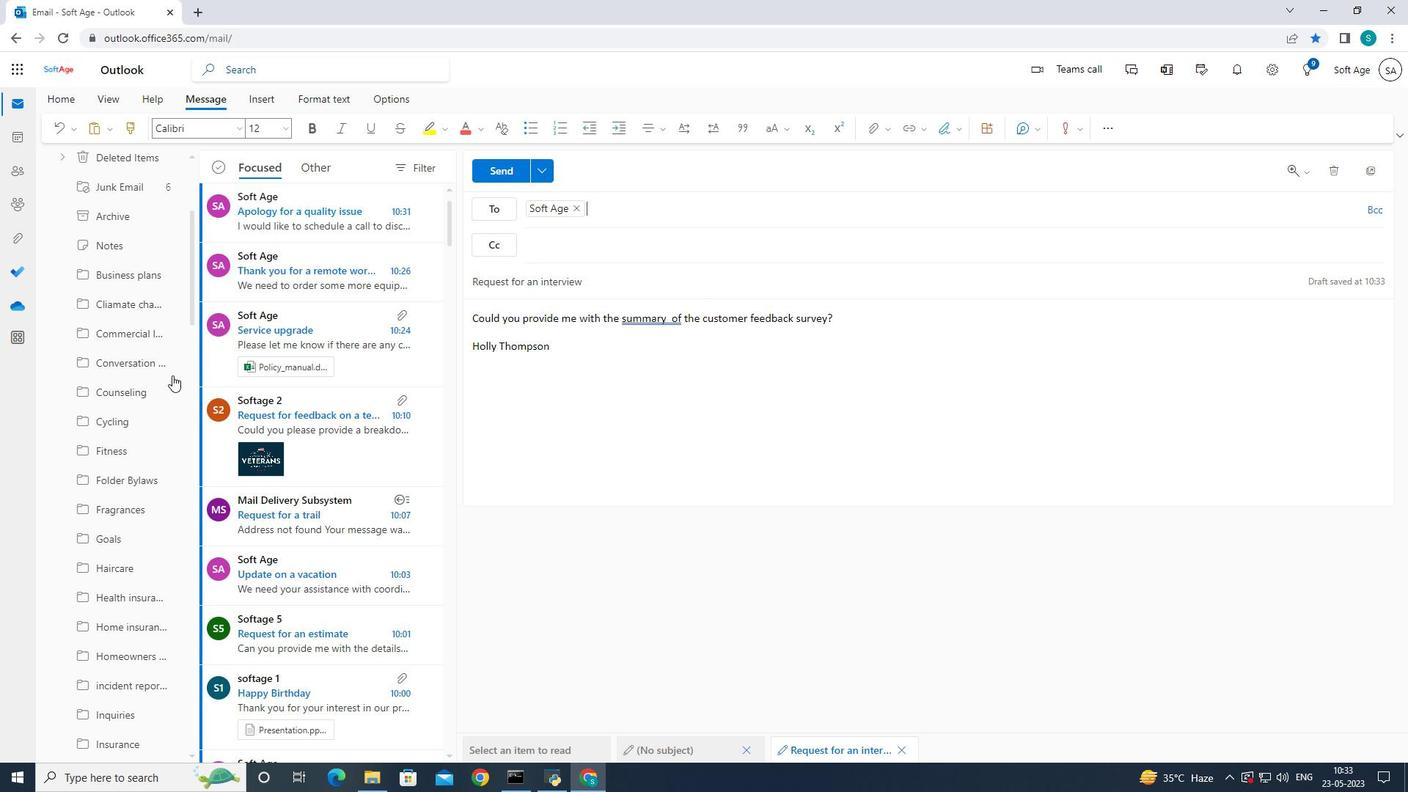 
Action: Mouse scrolled (172, 373) with delta (0, 0)
Screenshot: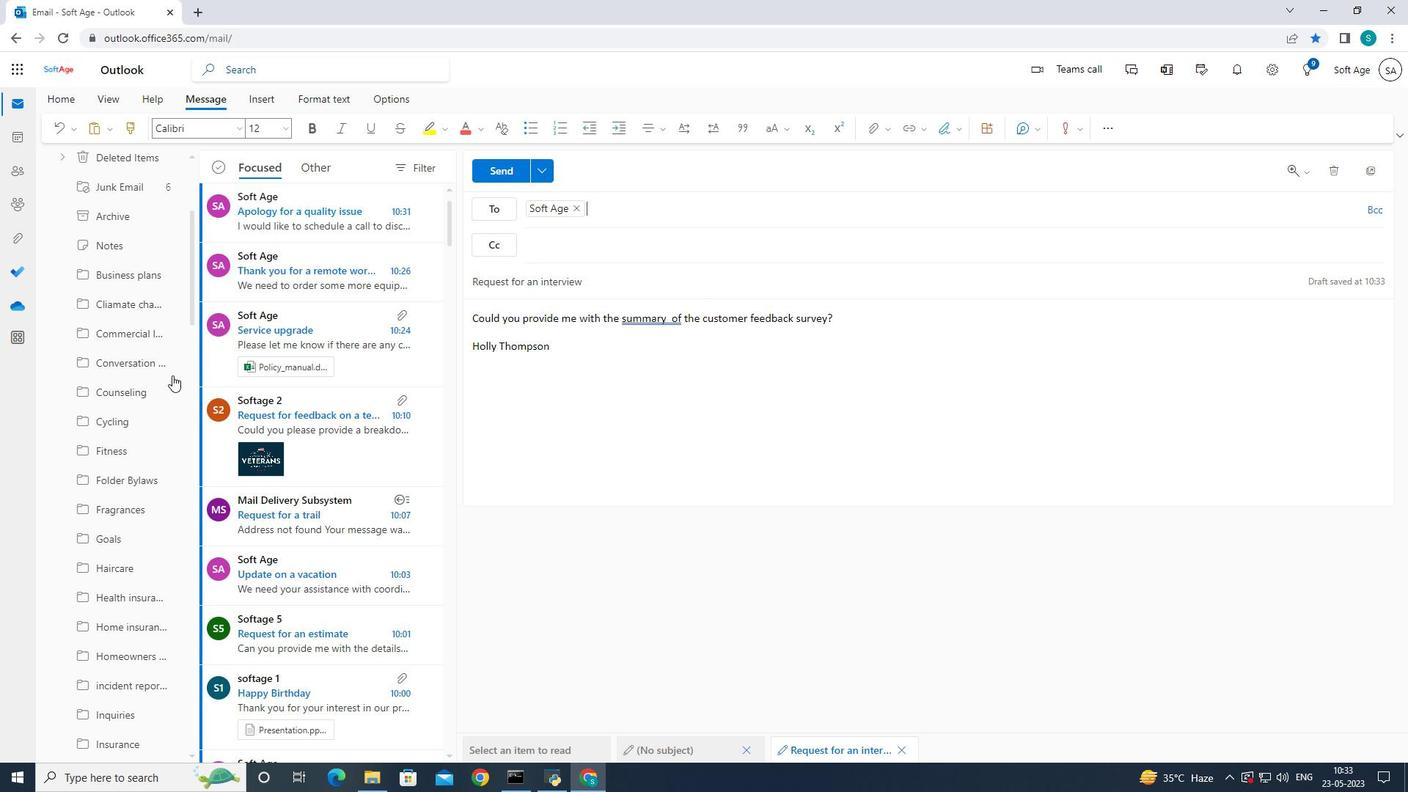 
Action: Mouse moved to (175, 369)
Screenshot: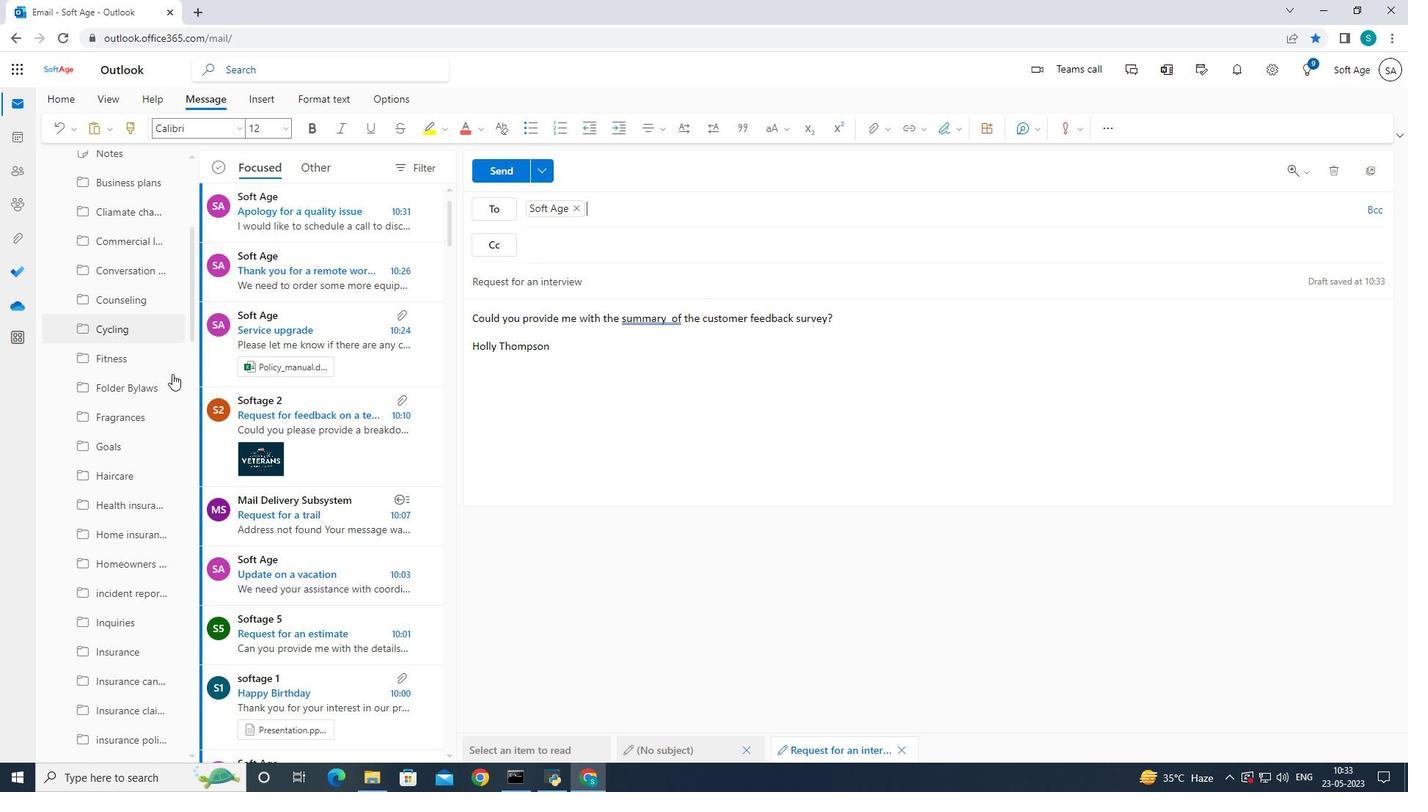 
Action: Mouse scrolled (175, 369) with delta (0, 0)
Screenshot: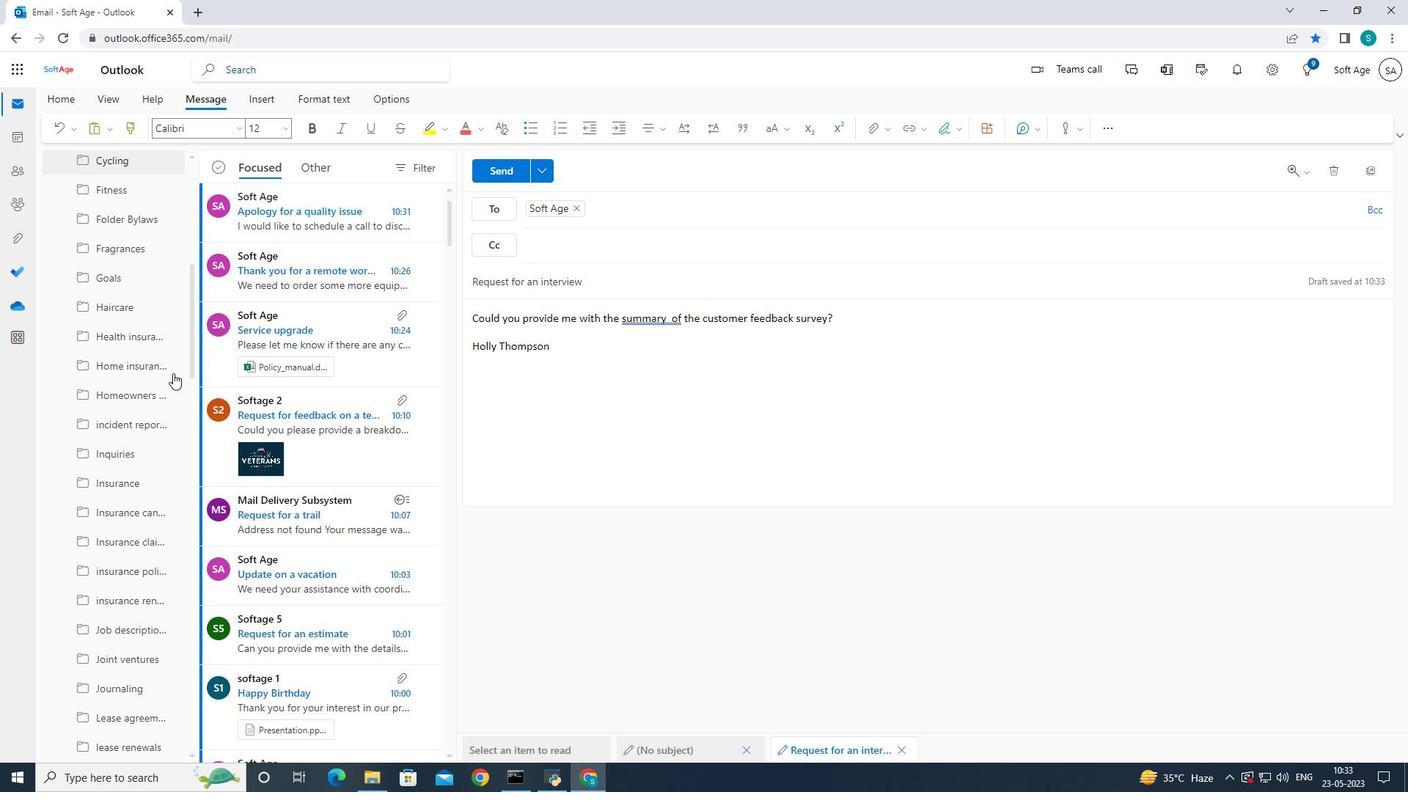 
Action: Mouse scrolled (175, 369) with delta (0, 0)
Screenshot: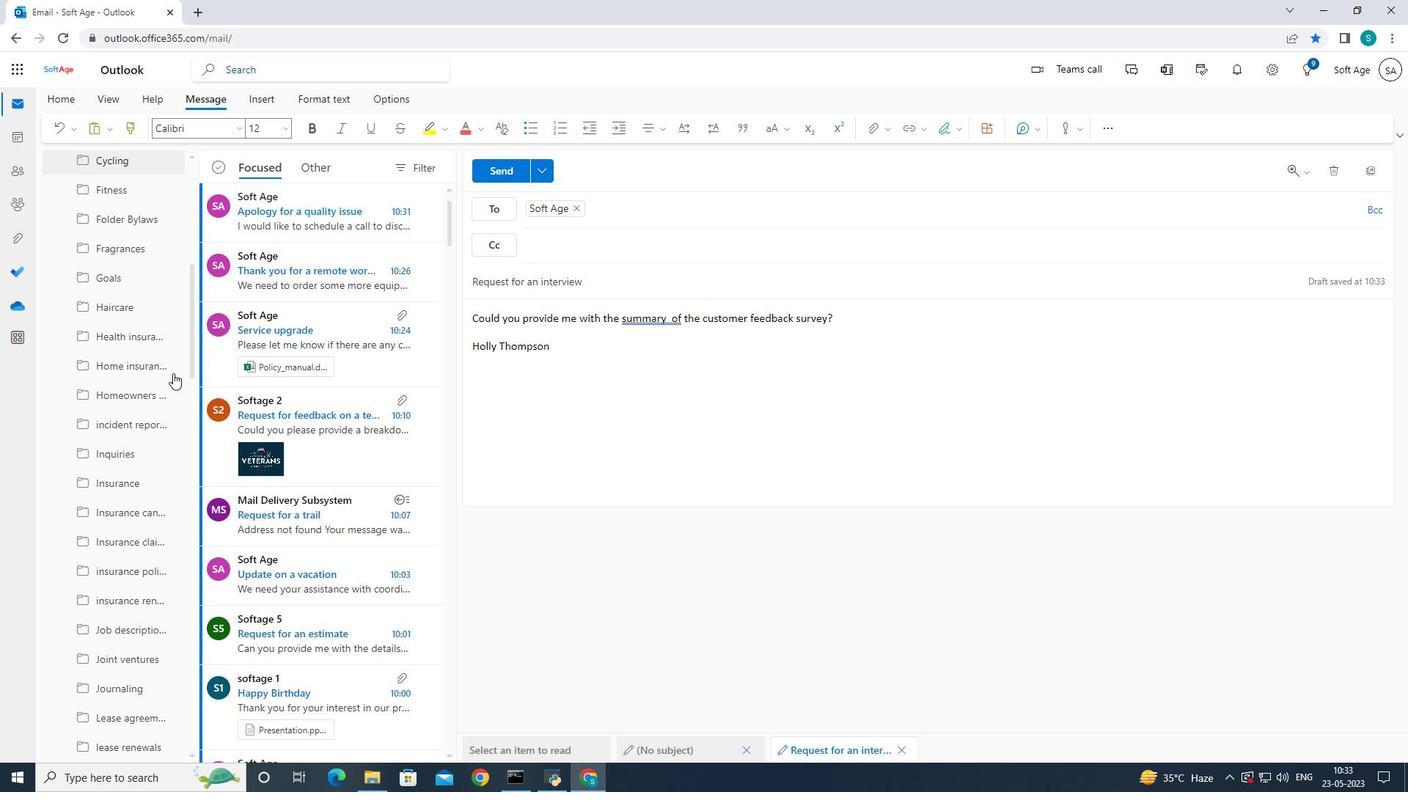 
Action: Mouse scrolled (175, 369) with delta (0, 0)
Screenshot: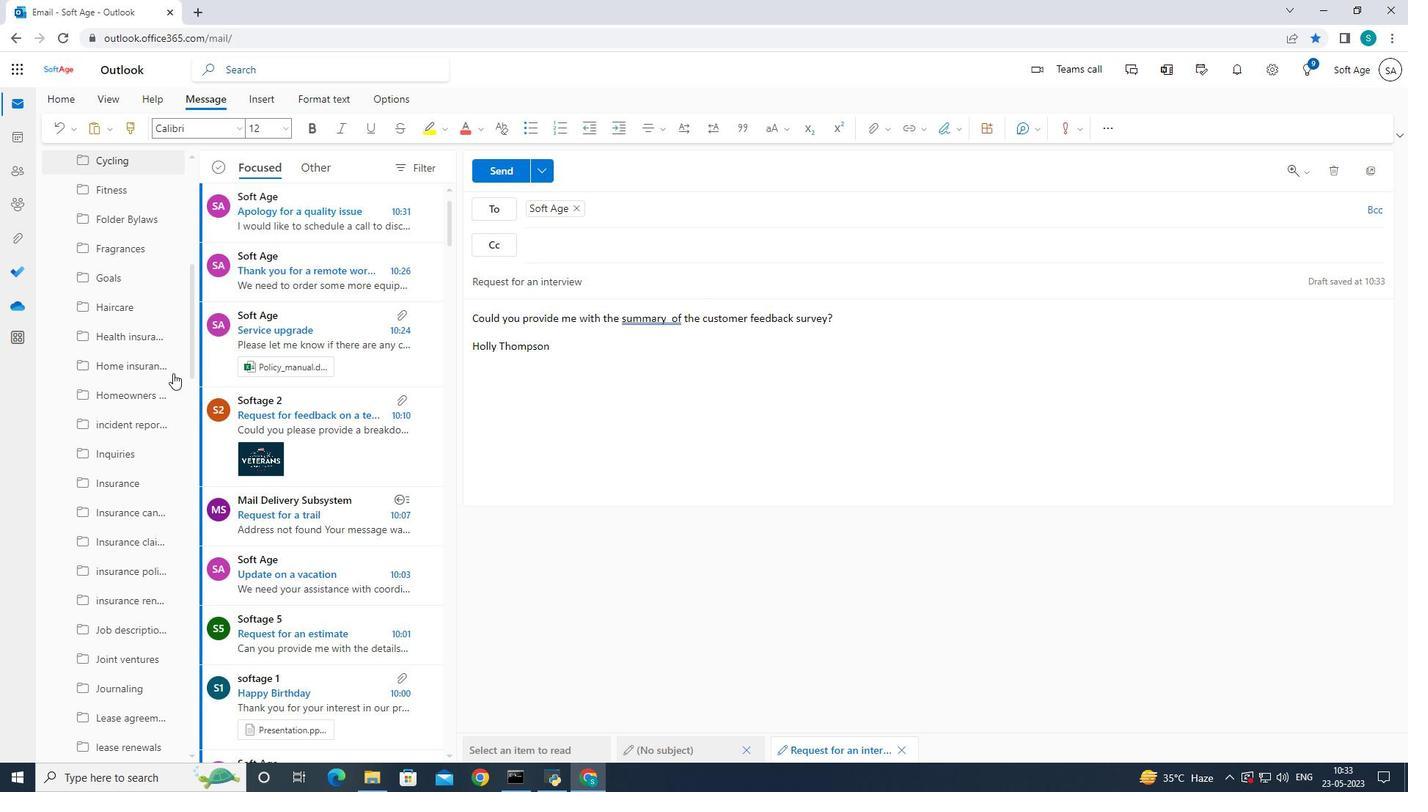 
Action: Mouse moved to (187, 359)
Screenshot: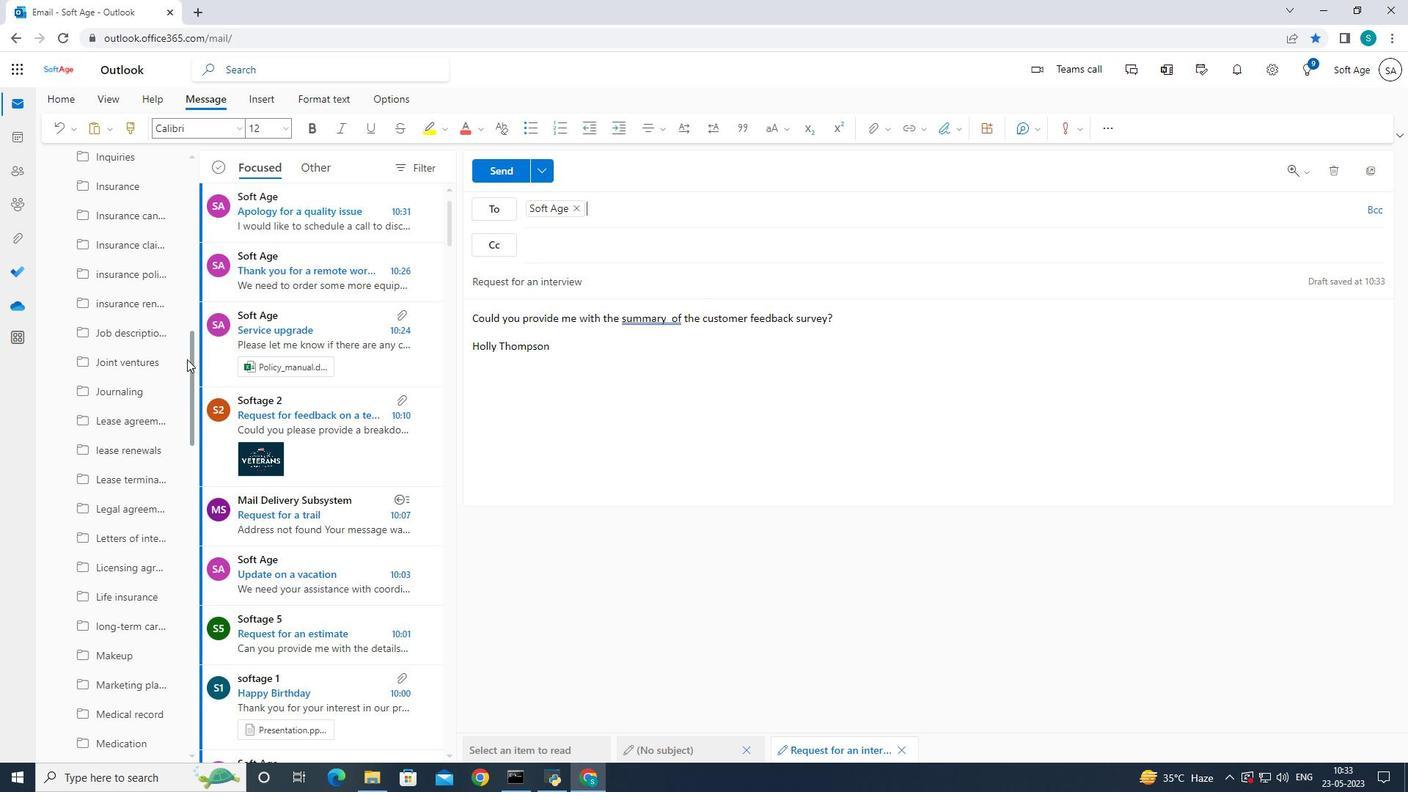 
Action: Mouse scrolled (187, 358) with delta (0, 0)
Screenshot: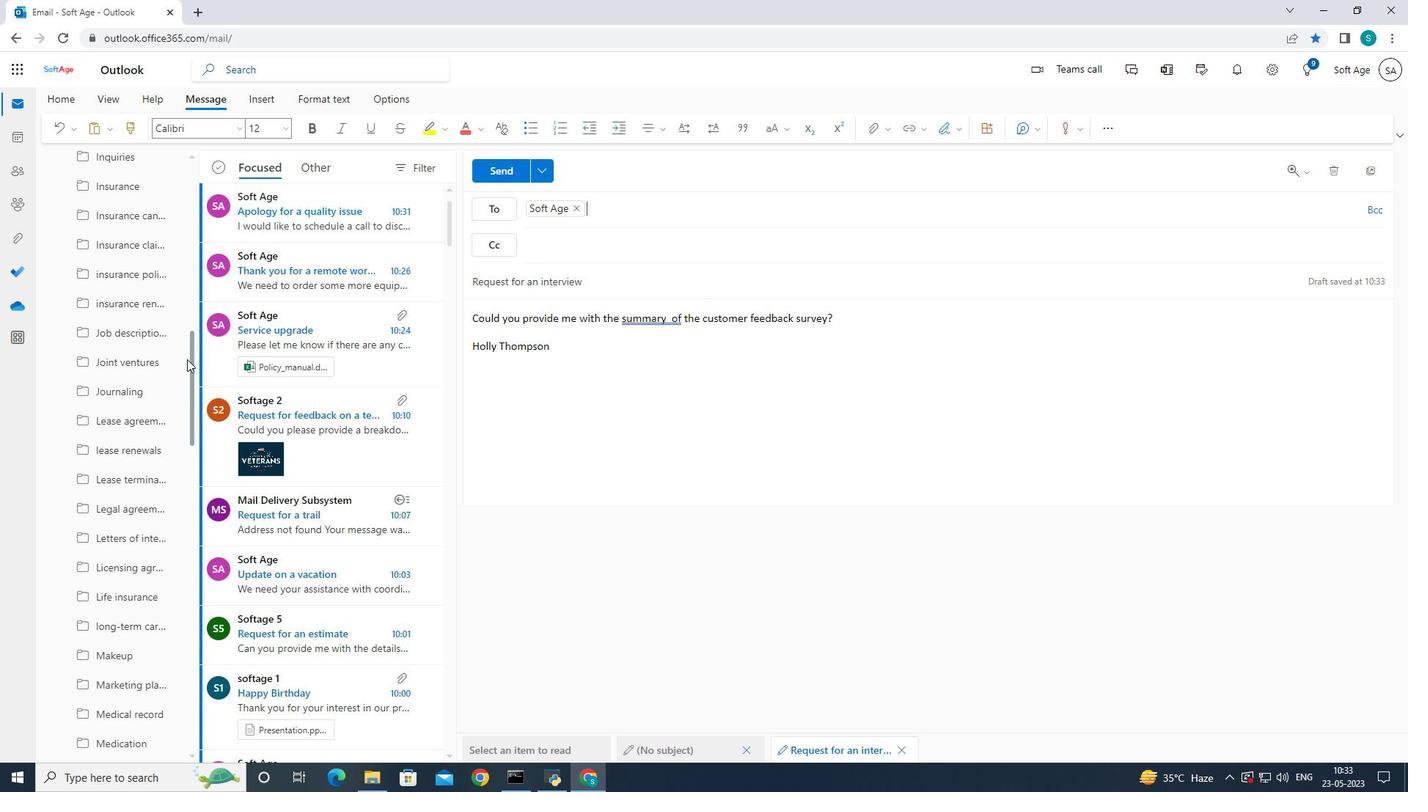 
Action: Mouse moved to (187, 361)
Screenshot: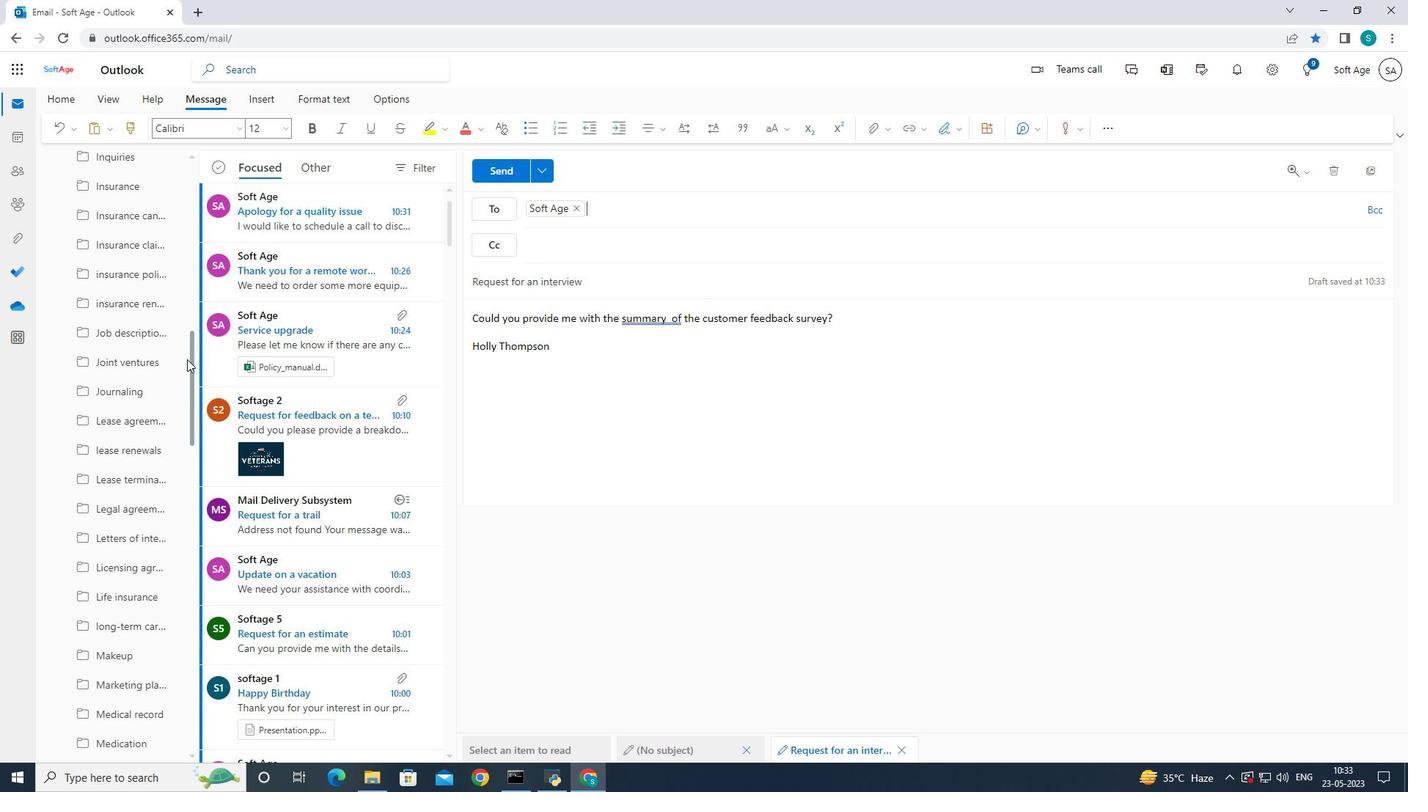 
Action: Mouse scrolled (187, 361) with delta (0, 0)
Screenshot: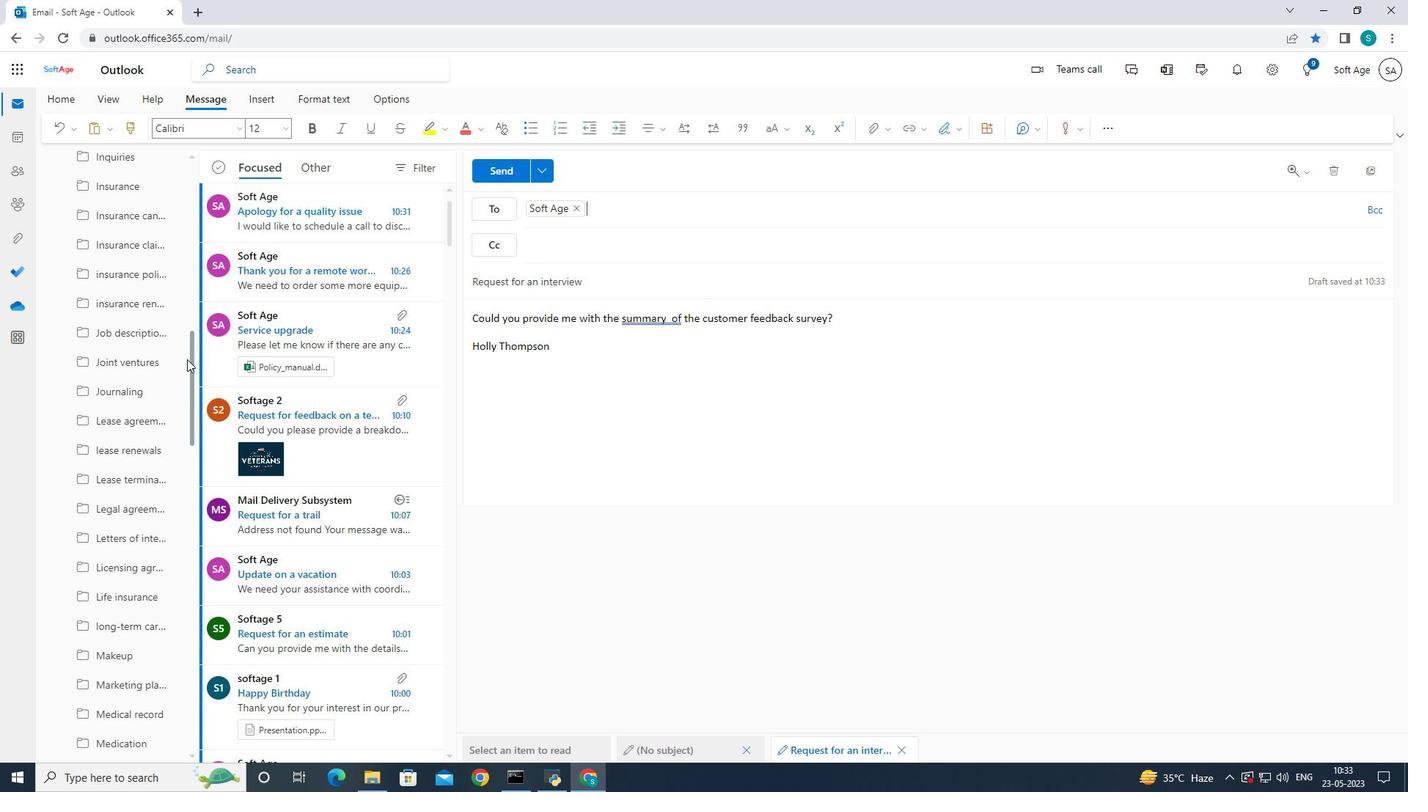 
Action: Mouse moved to (183, 365)
Screenshot: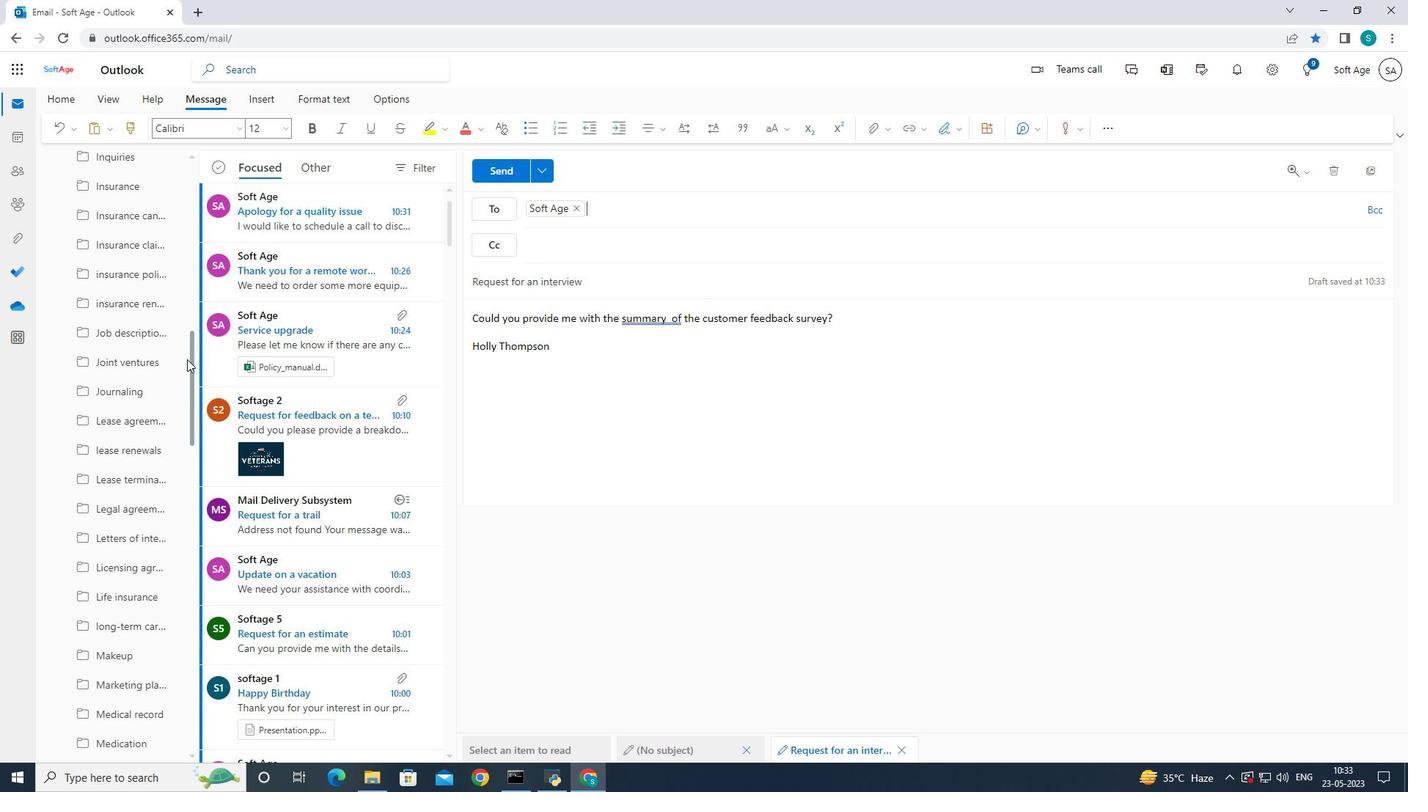 
Action: Mouse scrolled (183, 364) with delta (0, 0)
Screenshot: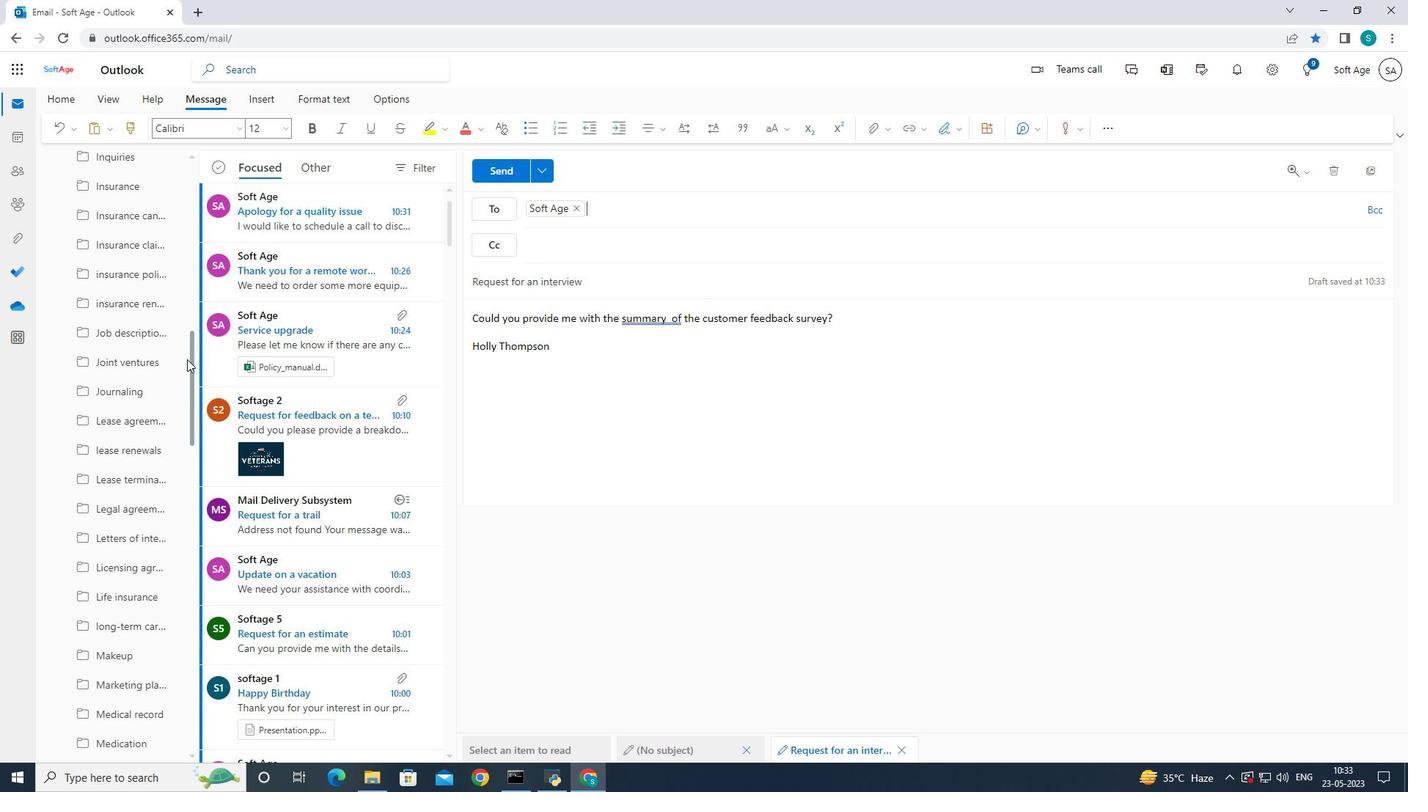
Action: Mouse moved to (177, 369)
Screenshot: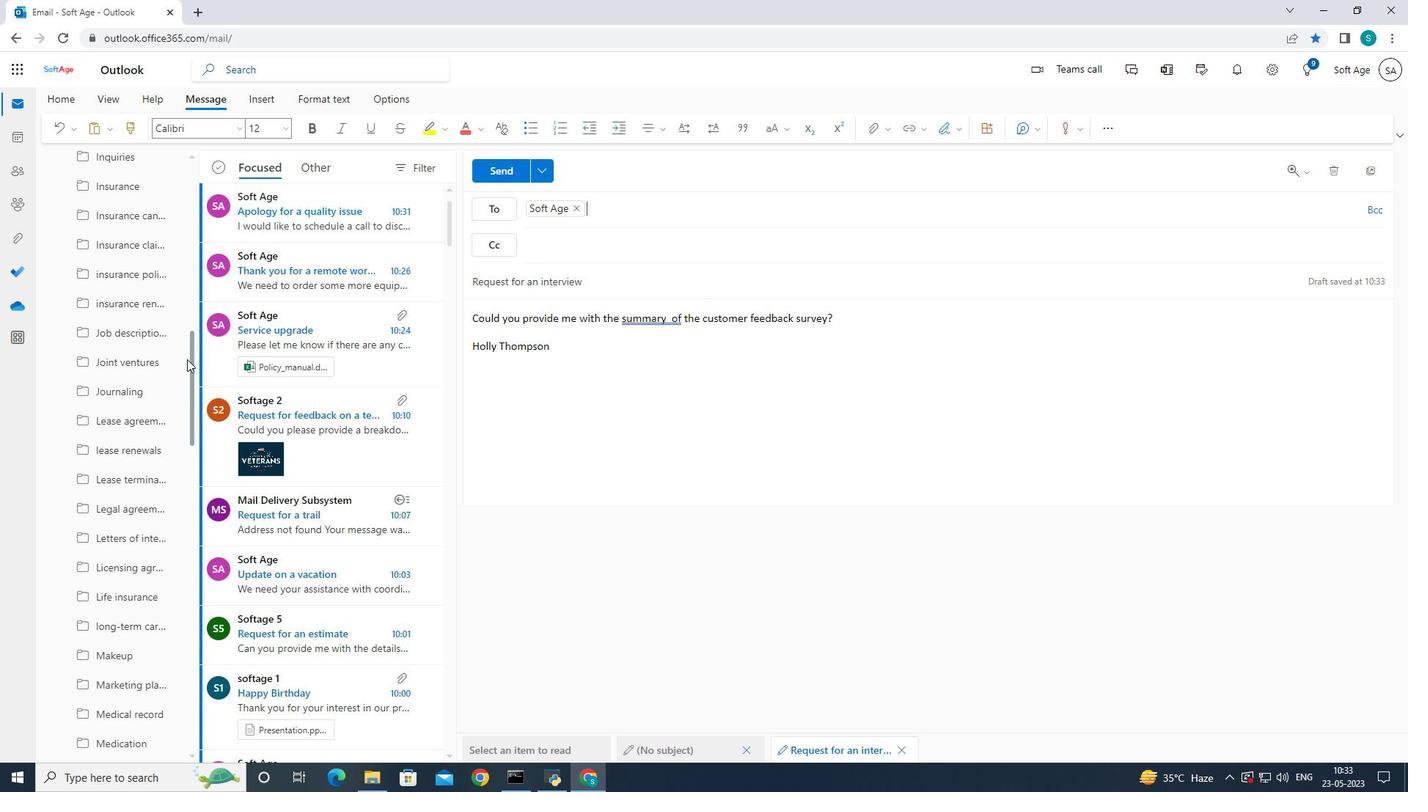
Action: Mouse scrolled (177, 368) with delta (0, 0)
Screenshot: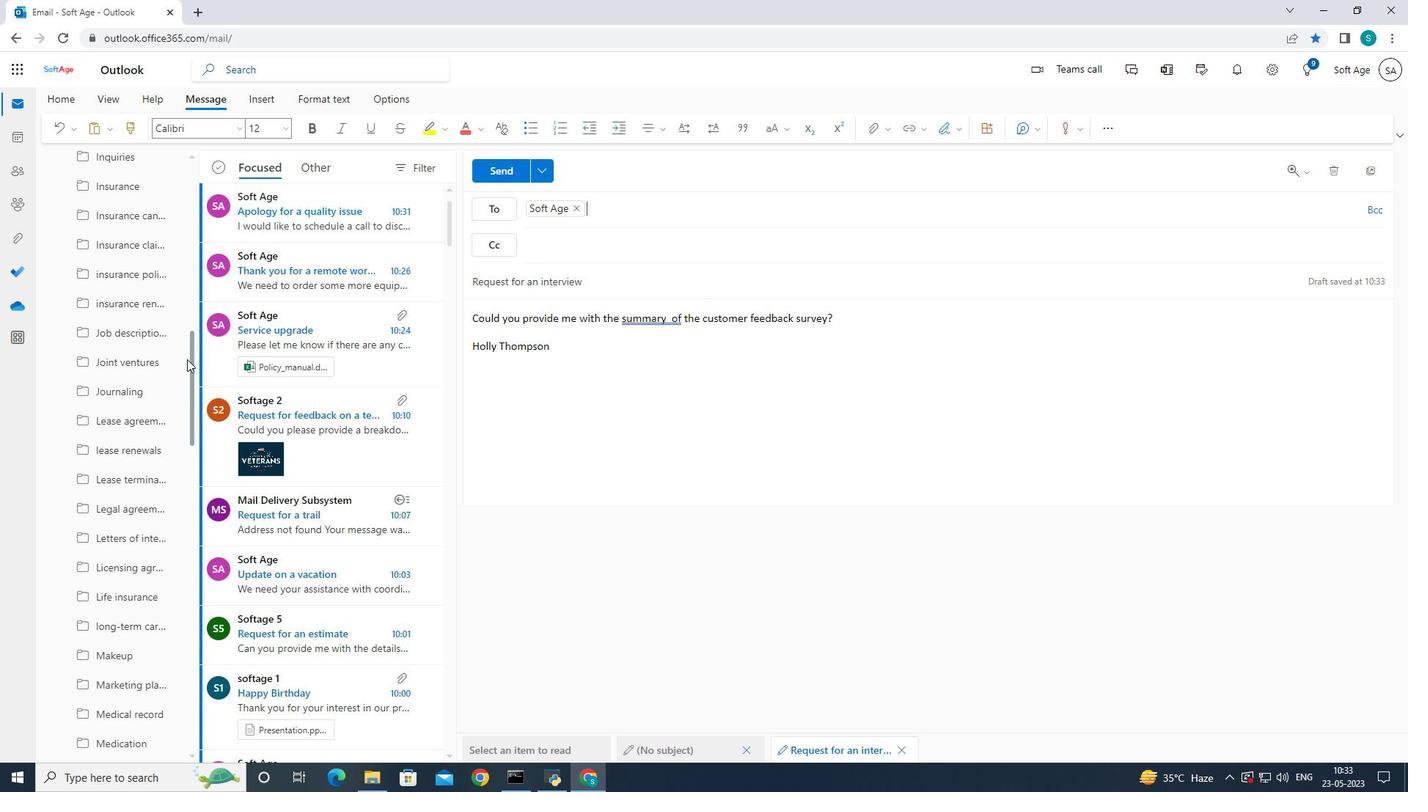 
Action: Mouse moved to (104, 376)
Screenshot: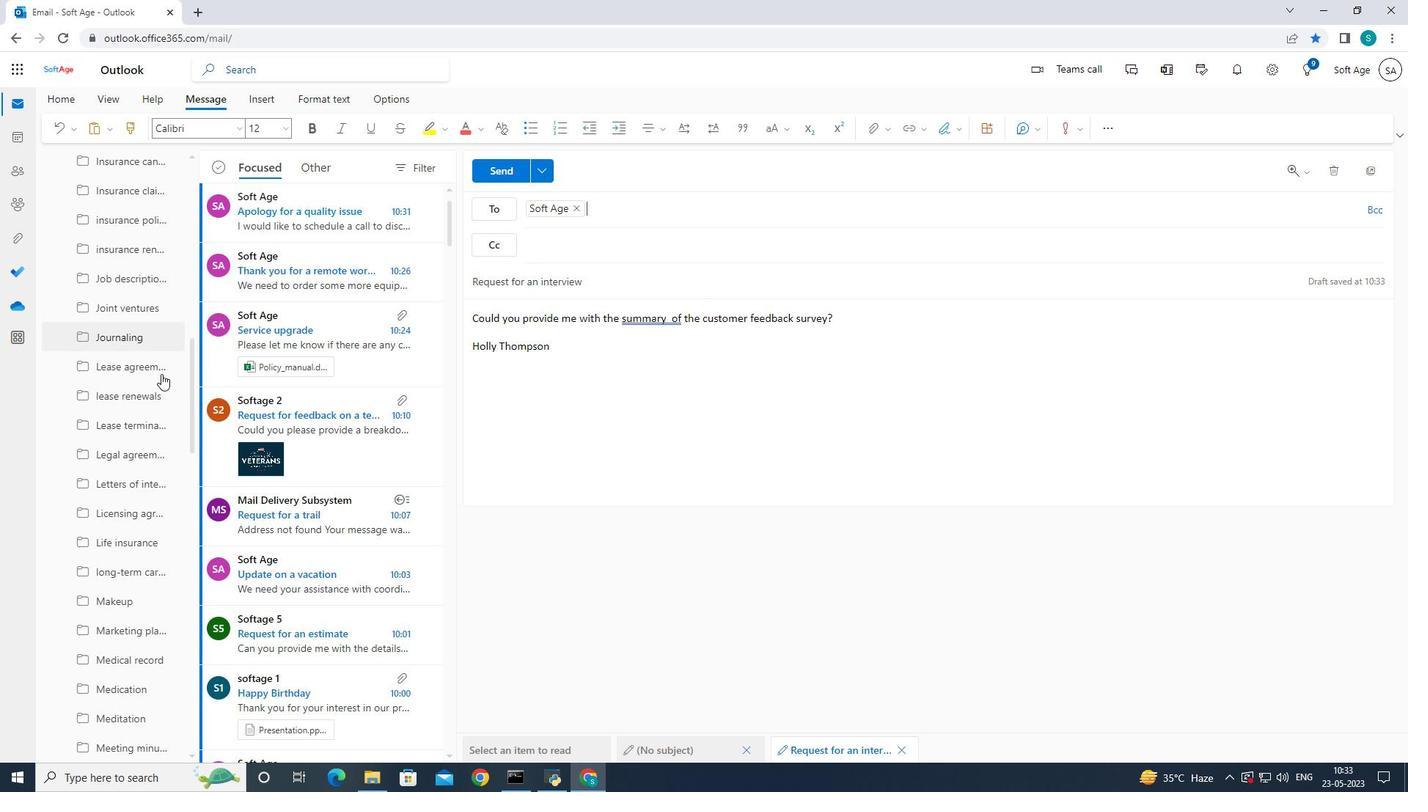 
Action: Mouse scrolled (104, 375) with delta (0, 0)
Screenshot: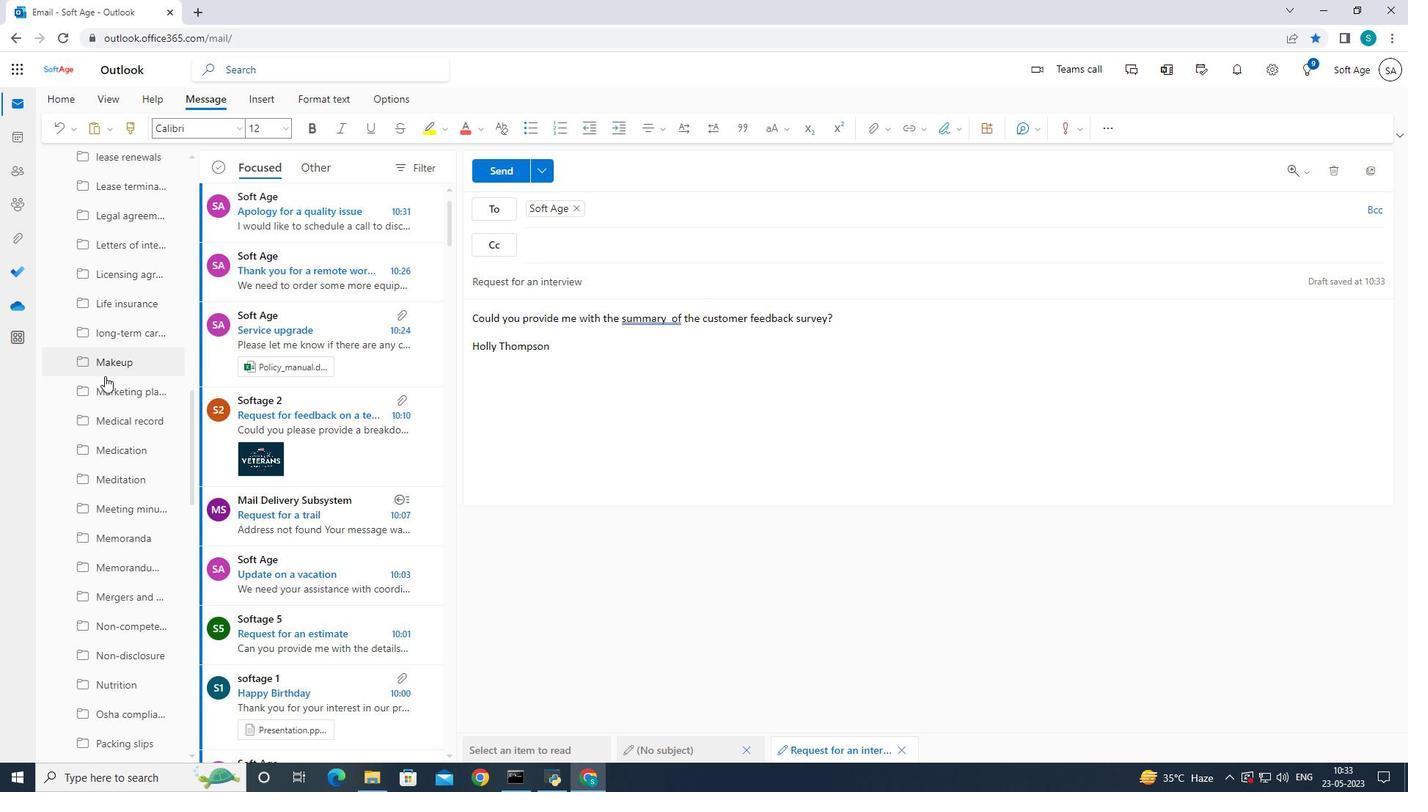
Action: Mouse scrolled (104, 375) with delta (0, 0)
Screenshot: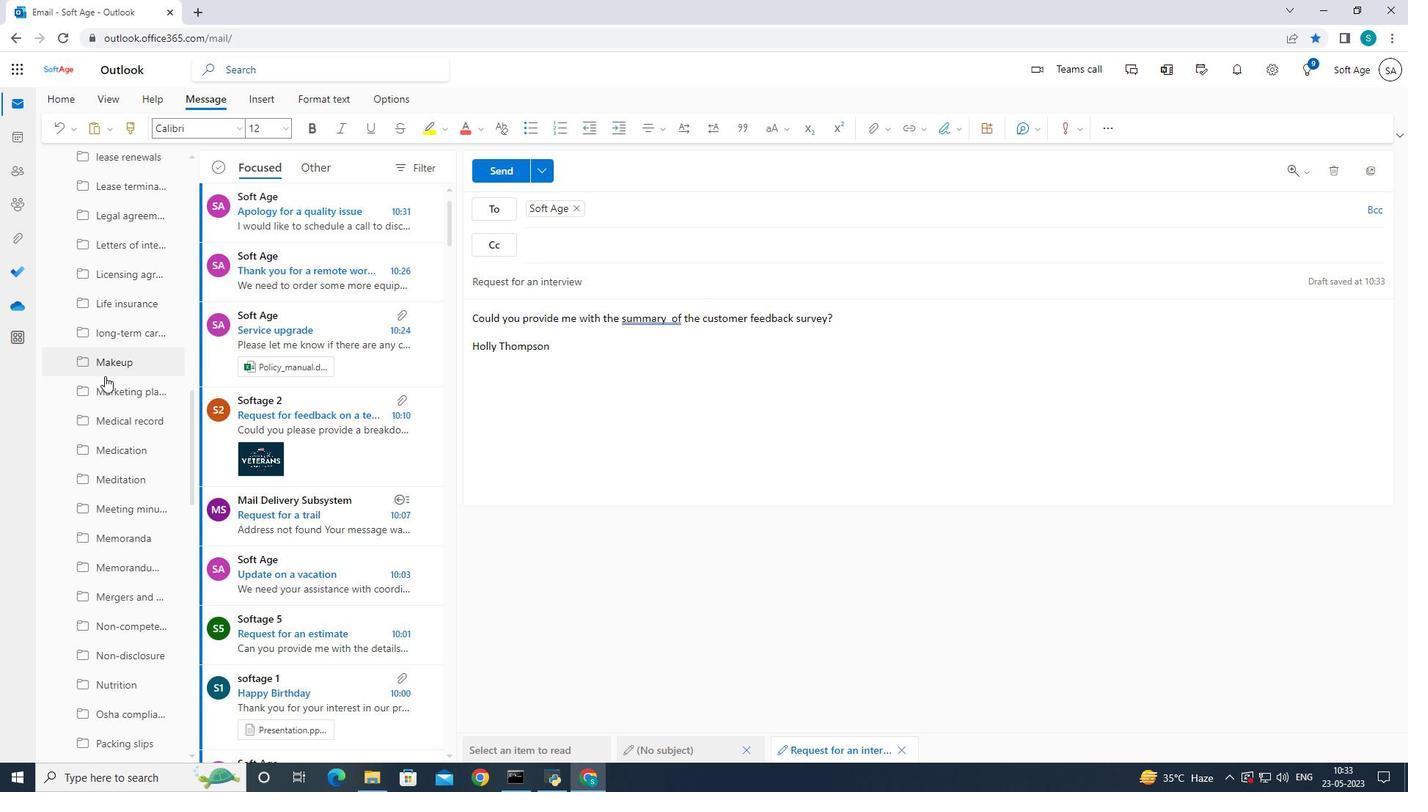 
Action: Mouse scrolled (104, 375) with delta (0, 0)
Screenshot: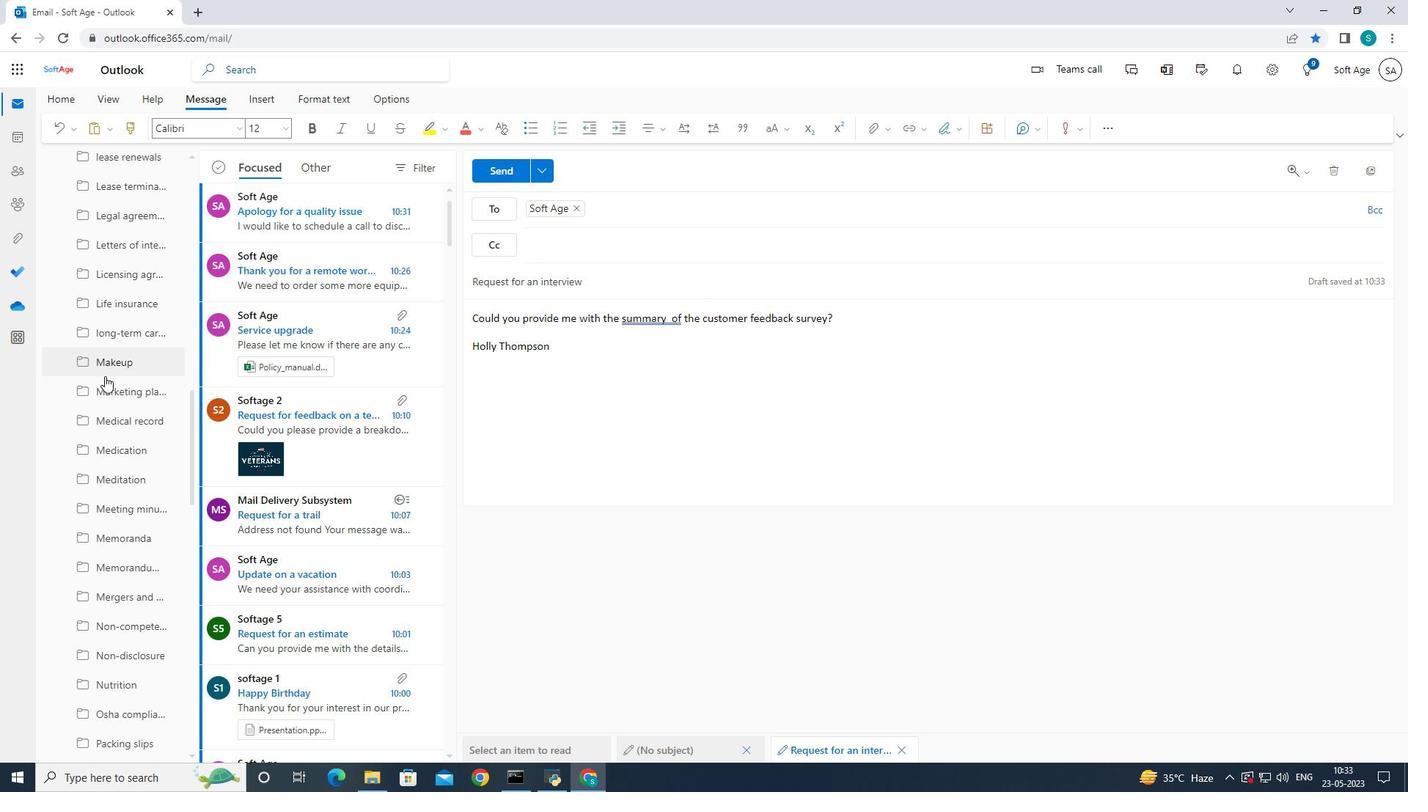 
Action: Mouse scrolled (104, 375) with delta (0, 0)
Screenshot: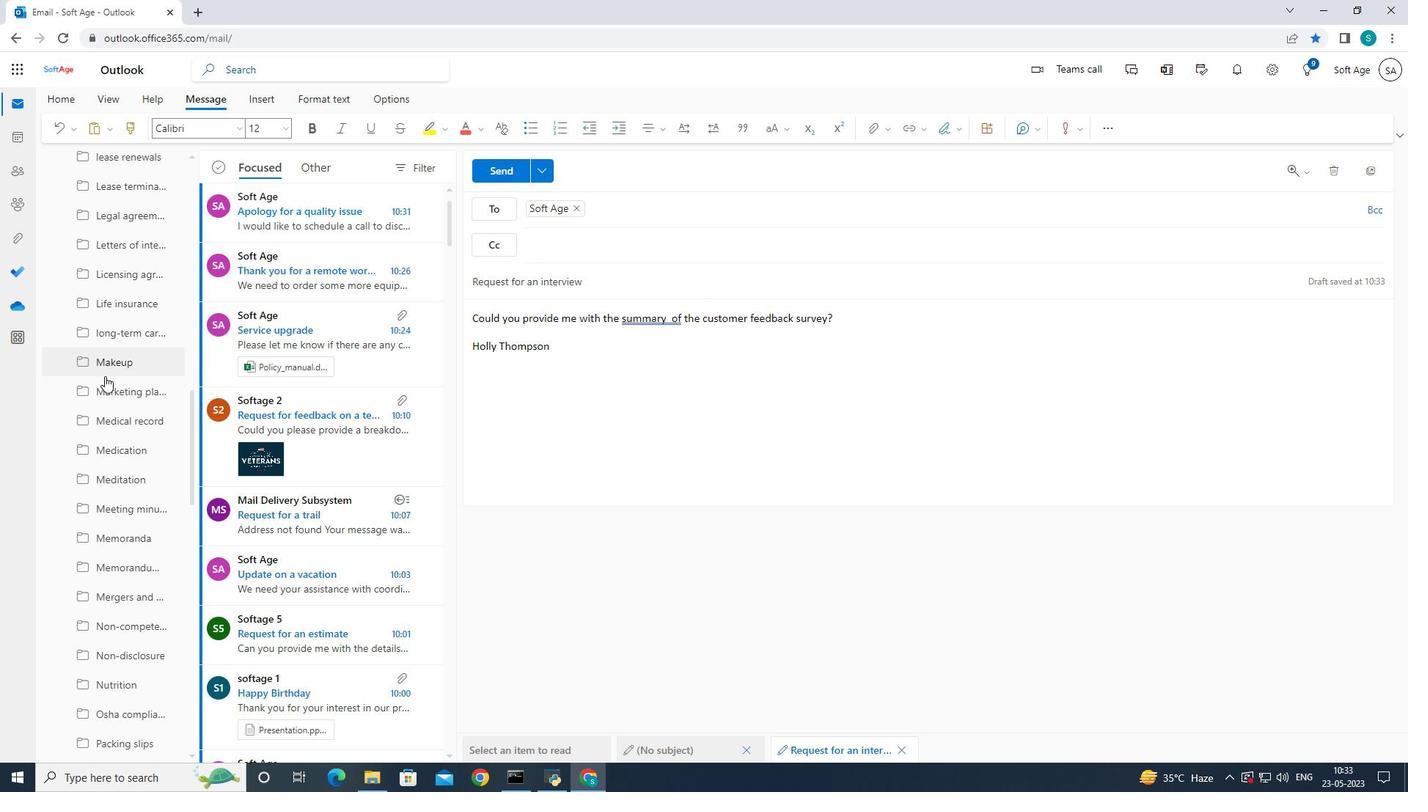 
Action: Mouse moved to (104, 376)
Screenshot: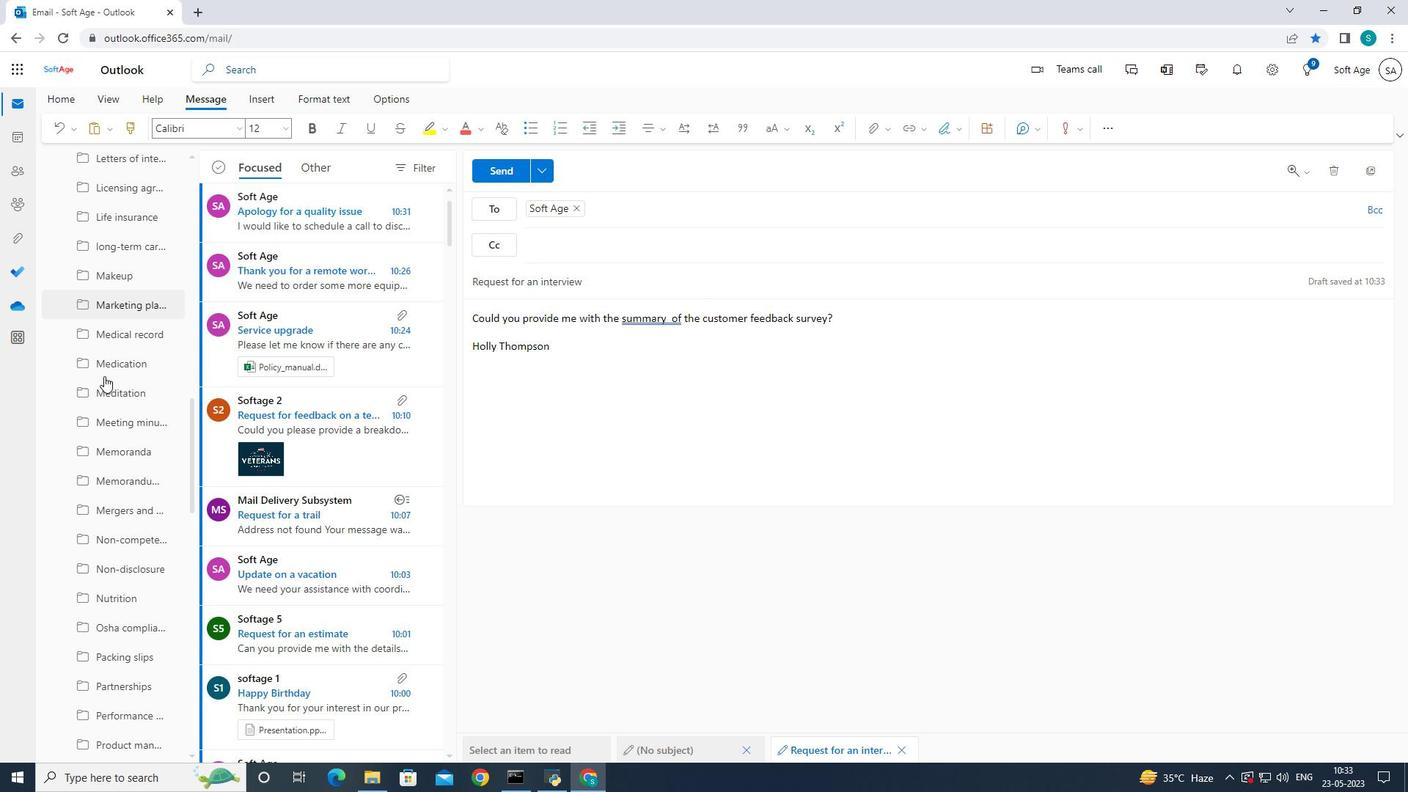 
Action: Mouse scrolled (104, 375) with delta (0, 0)
Screenshot: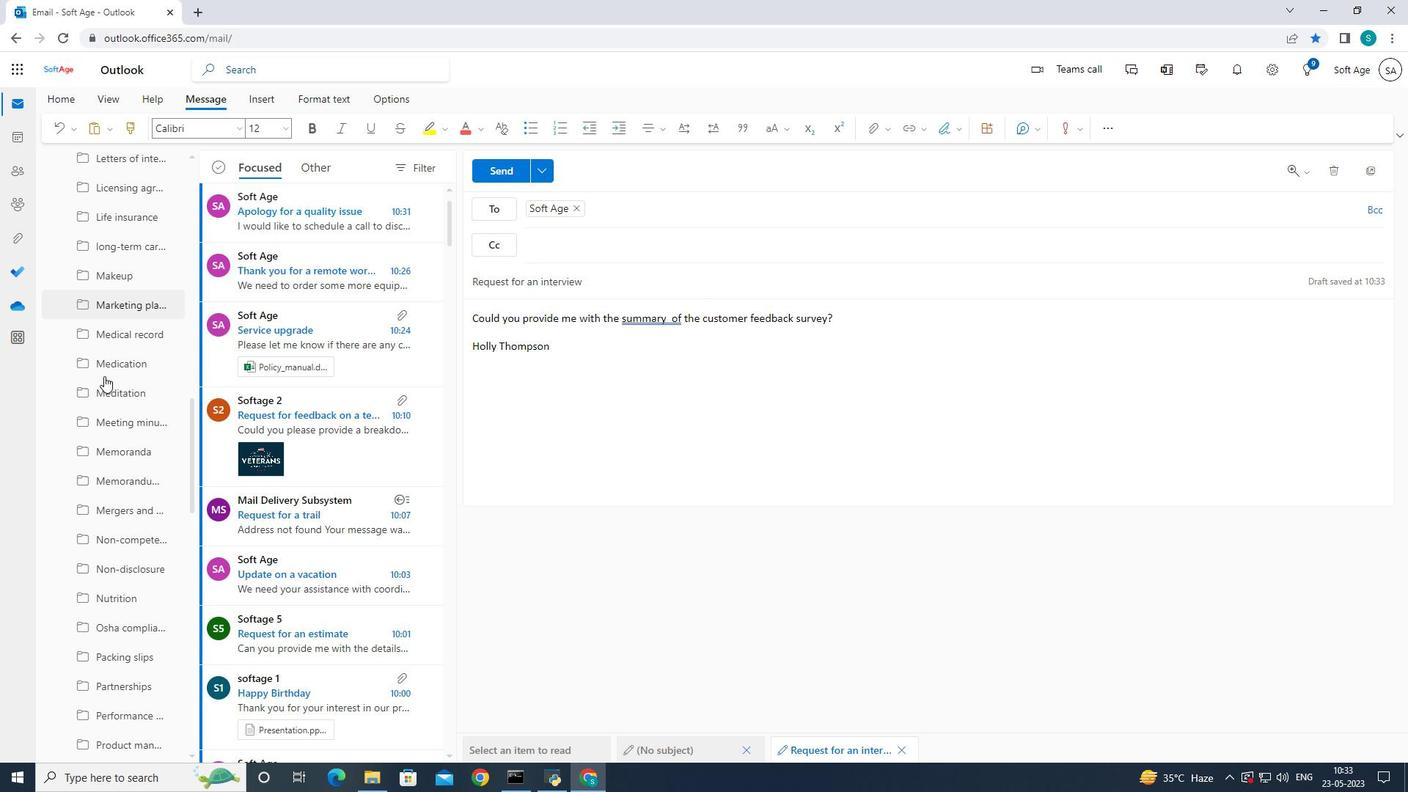 
Action: Mouse scrolled (104, 375) with delta (0, 0)
Screenshot: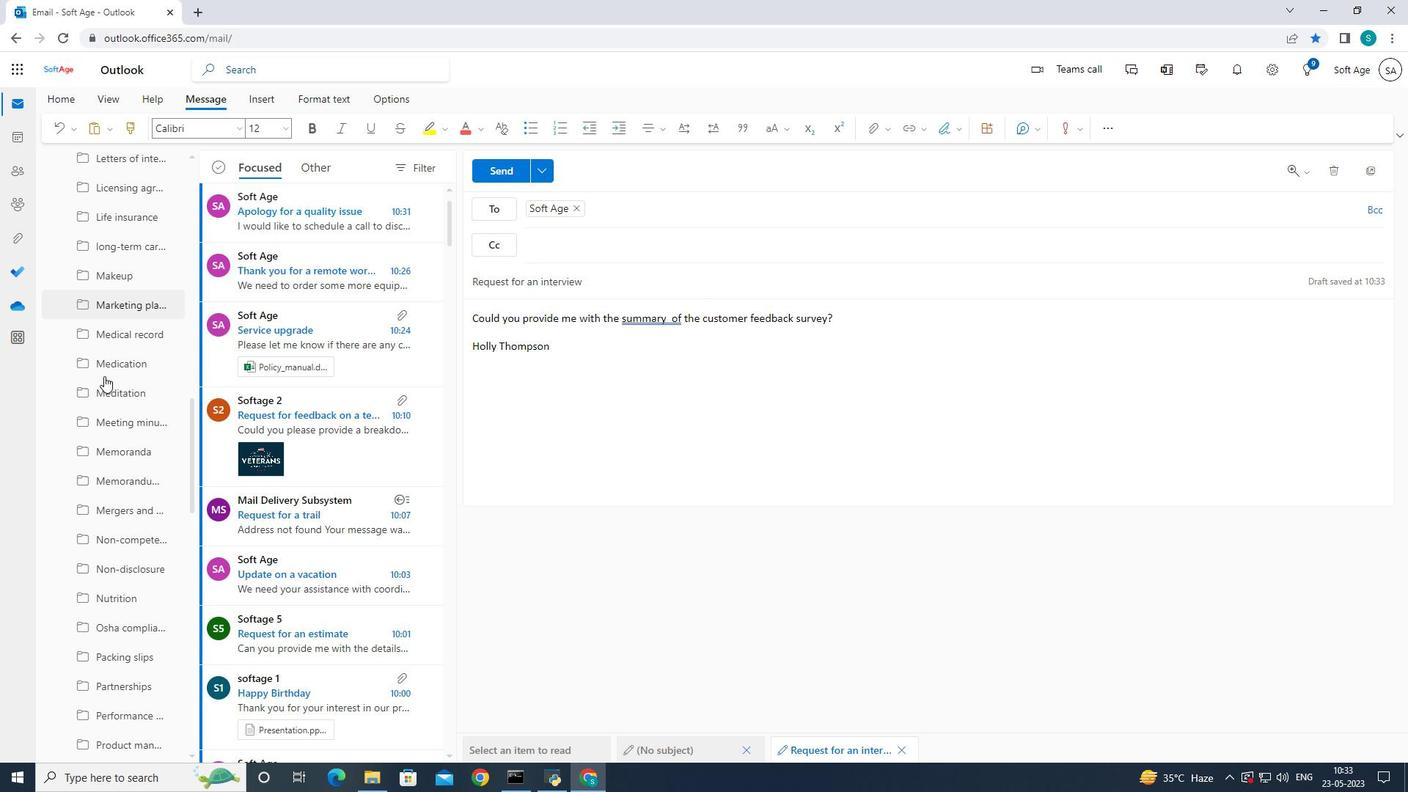 
Action: Mouse moved to (106, 377)
Screenshot: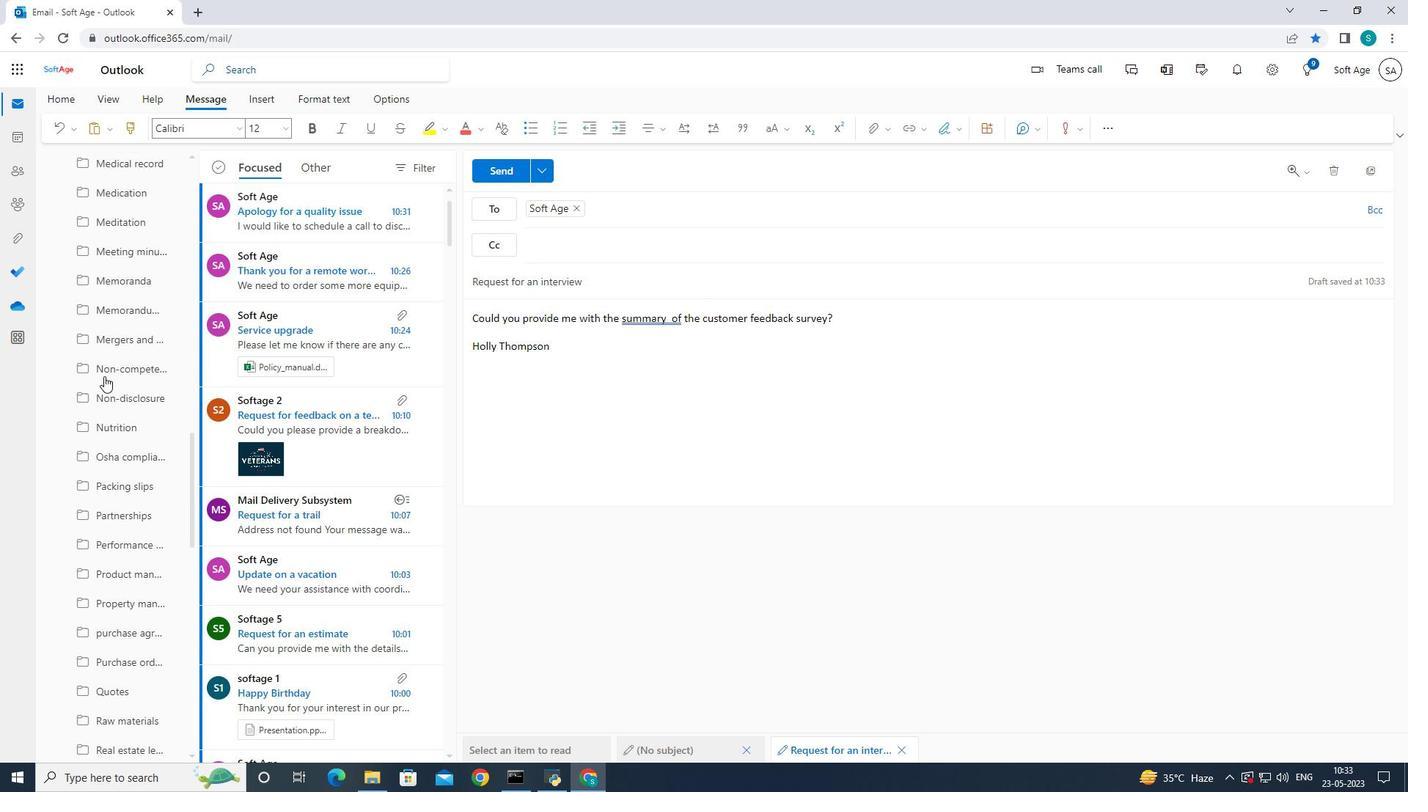 
Action: Mouse scrolled (106, 376) with delta (0, 0)
Screenshot: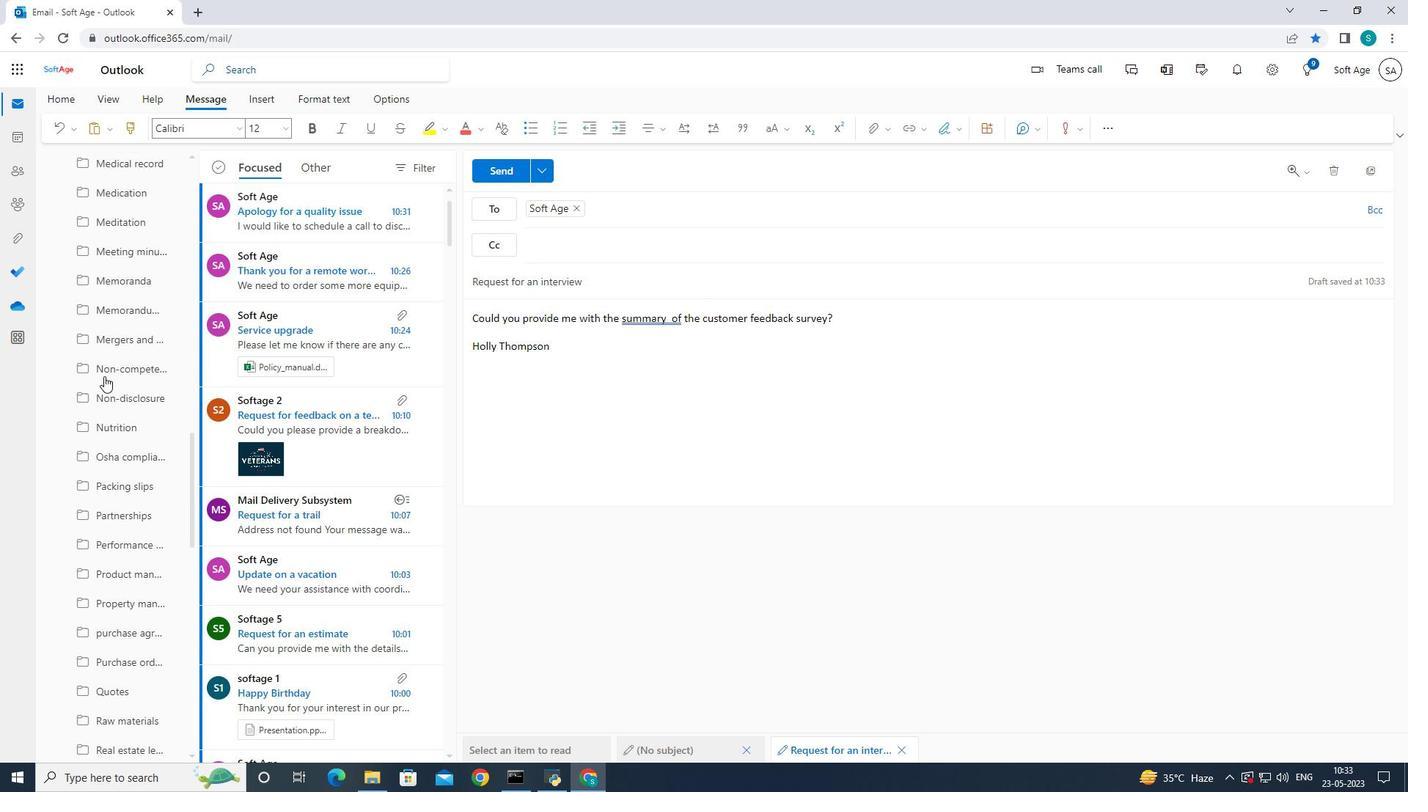 
Action: Mouse moved to (107, 377)
Screenshot: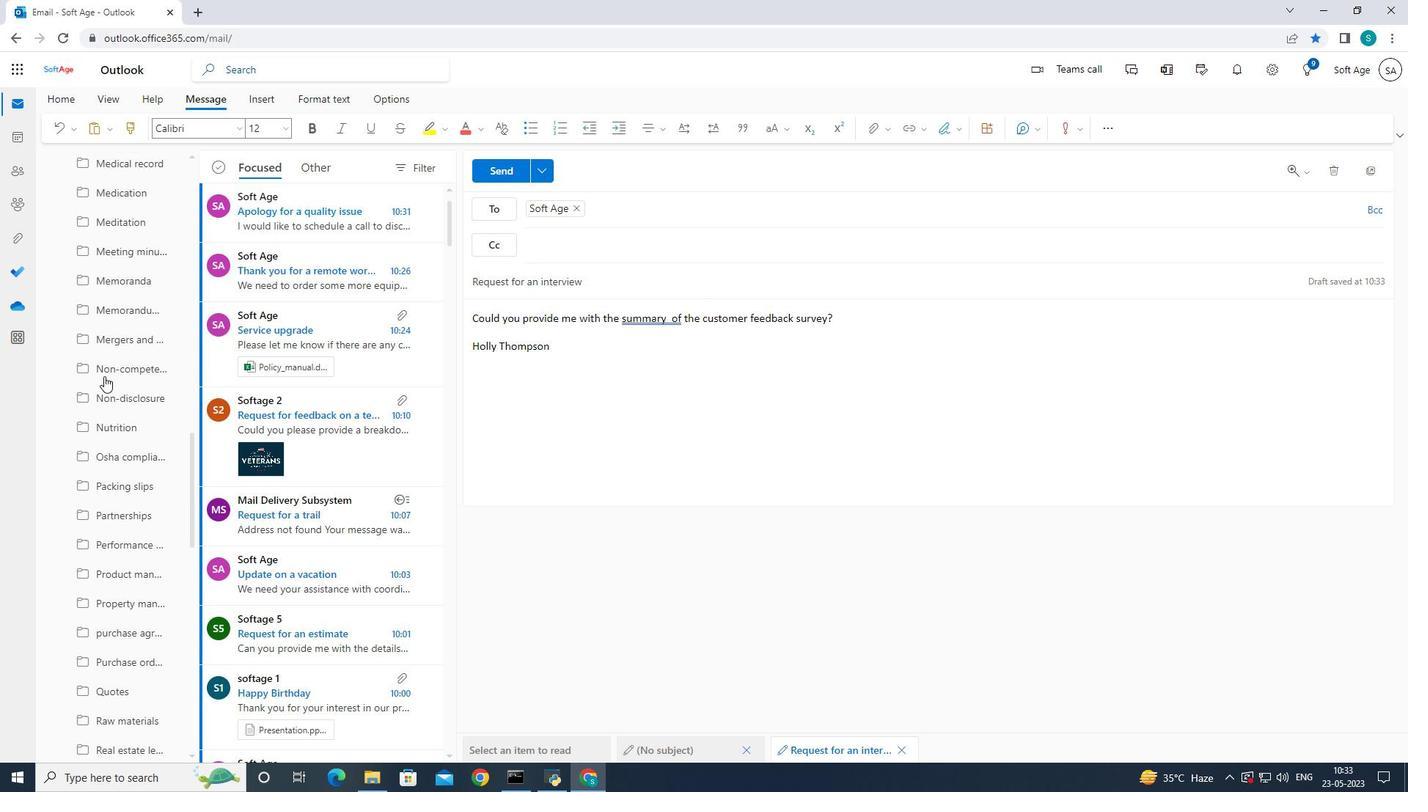 
Action: Mouse scrolled (107, 377) with delta (0, 0)
Screenshot: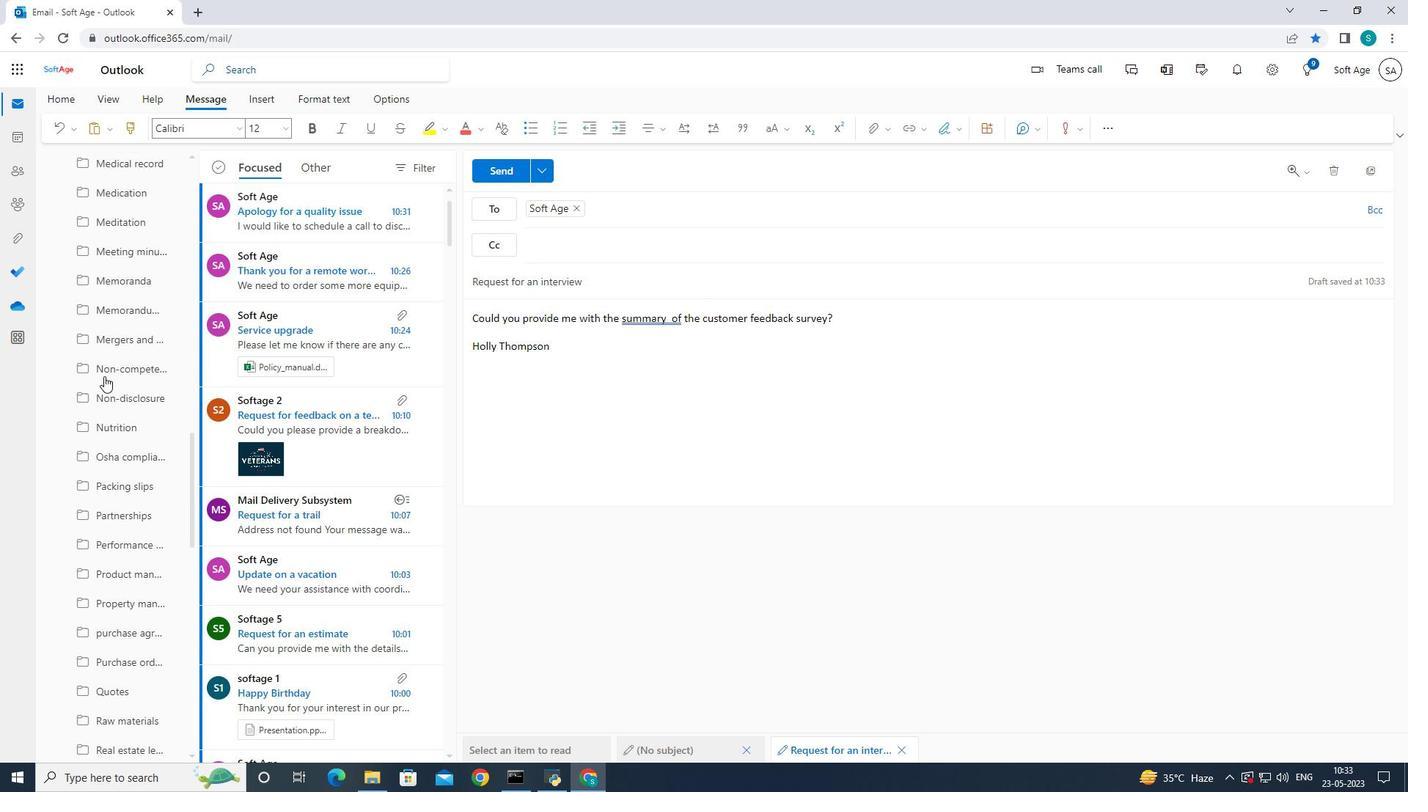 
Action: Mouse moved to (112, 377)
Screenshot: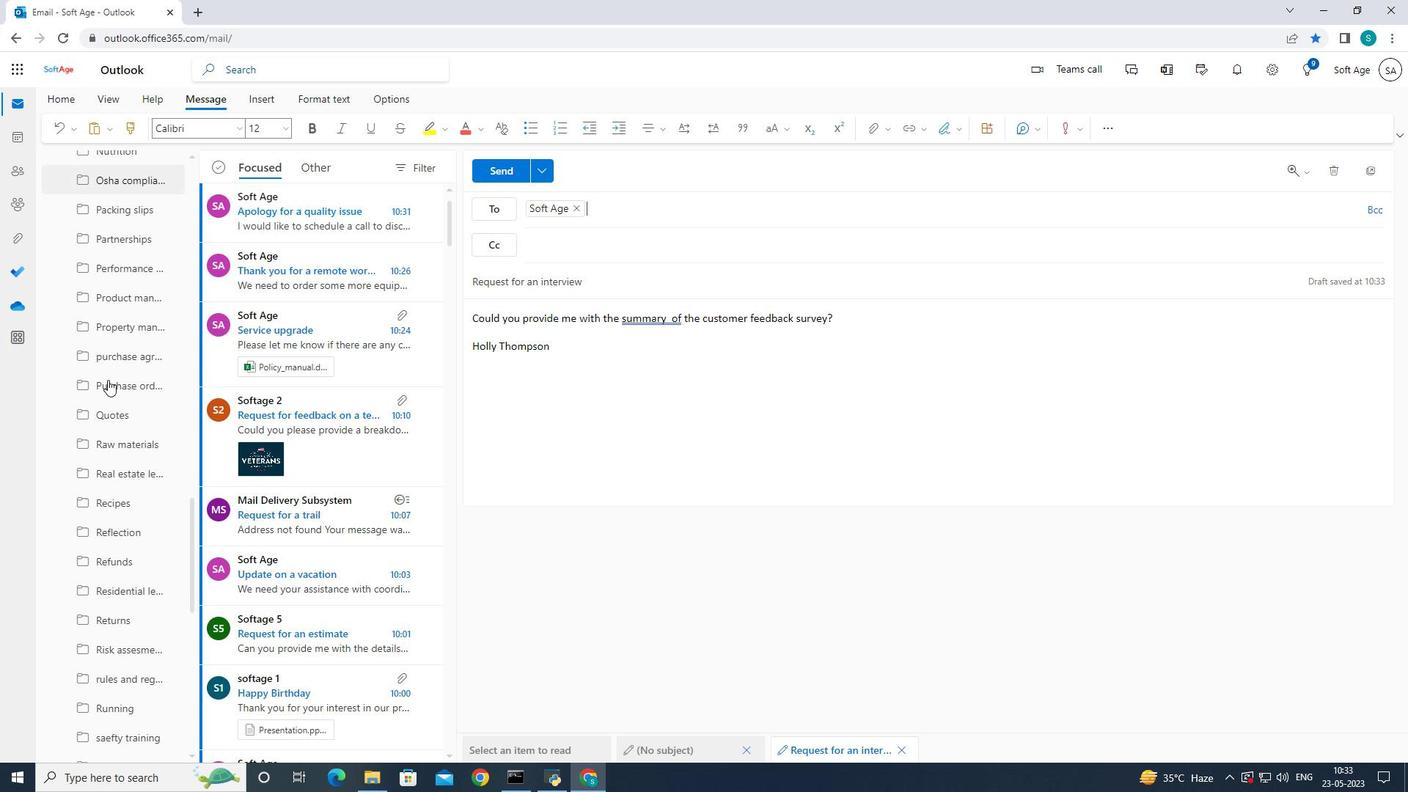 
Action: Mouse scrolled (112, 377) with delta (0, 0)
Screenshot: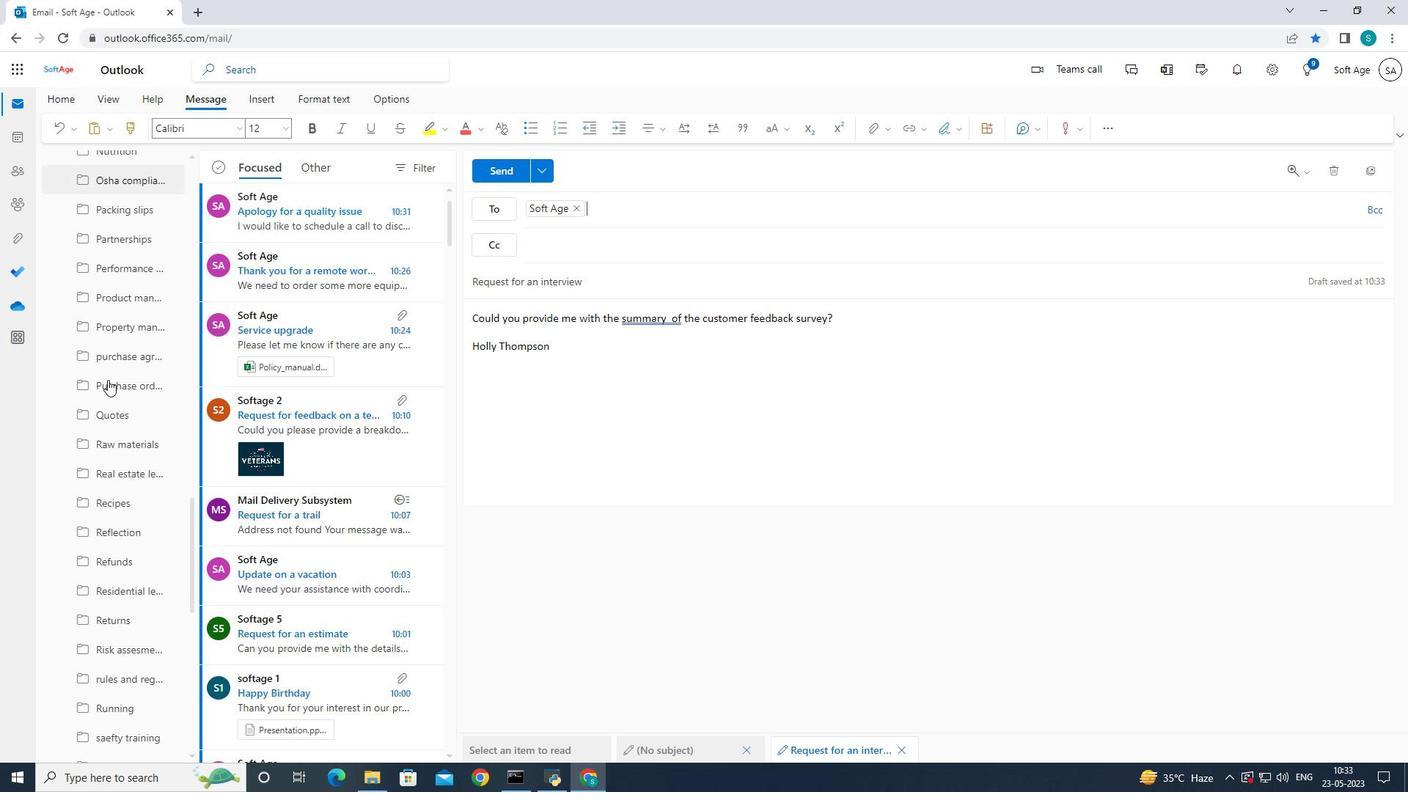 
Action: Mouse moved to (113, 377)
Screenshot: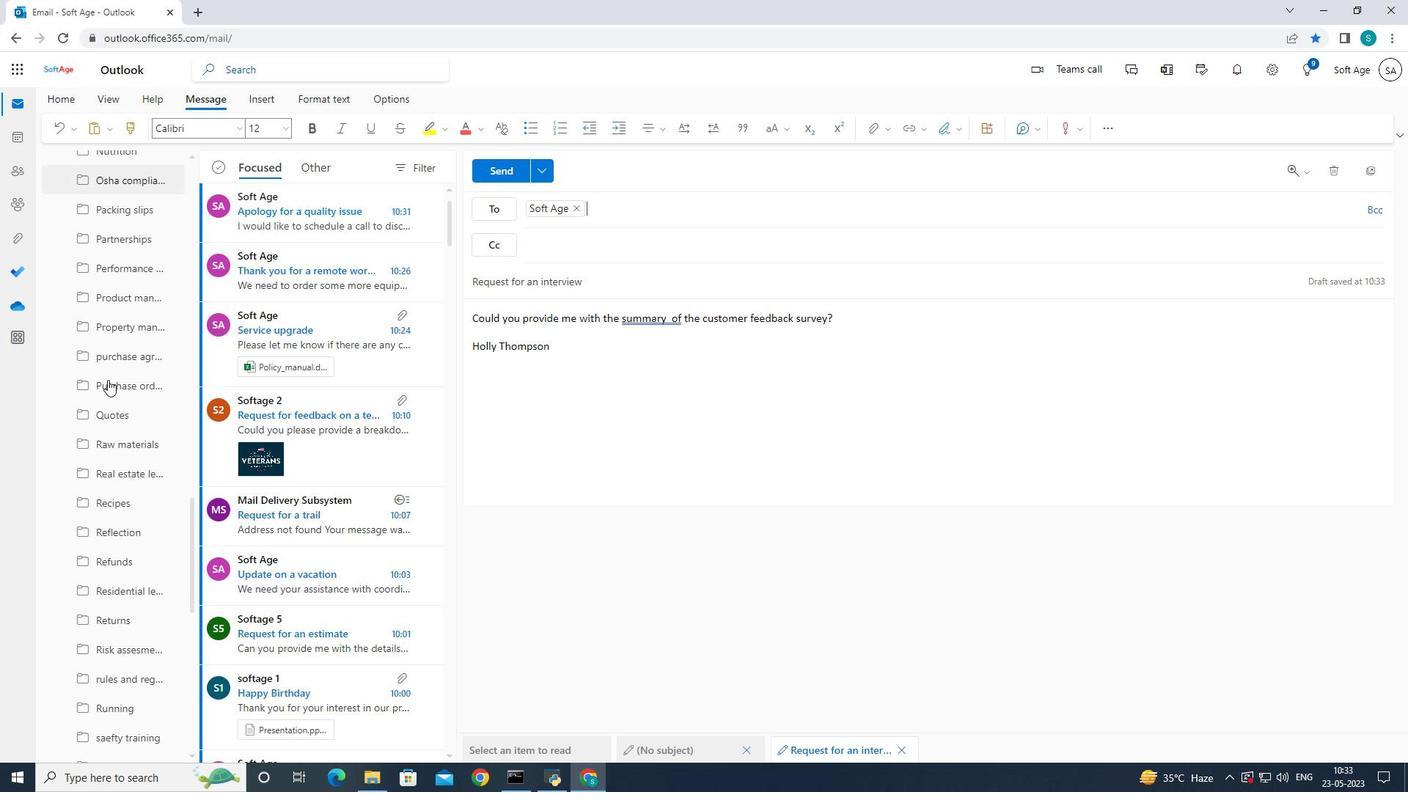 
Action: Mouse scrolled (113, 377) with delta (0, 0)
Screenshot: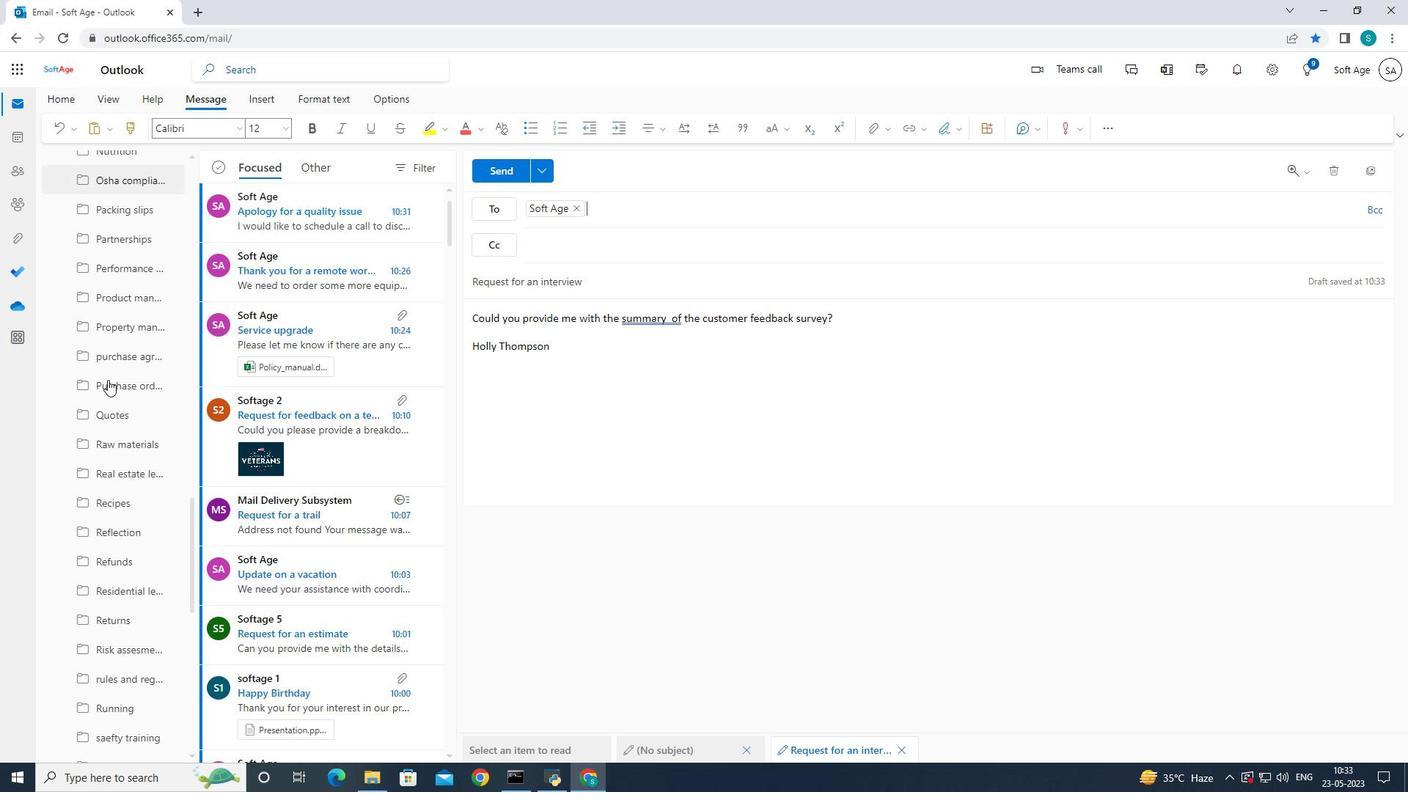 
Action: Mouse scrolled (113, 377) with delta (0, 0)
Screenshot: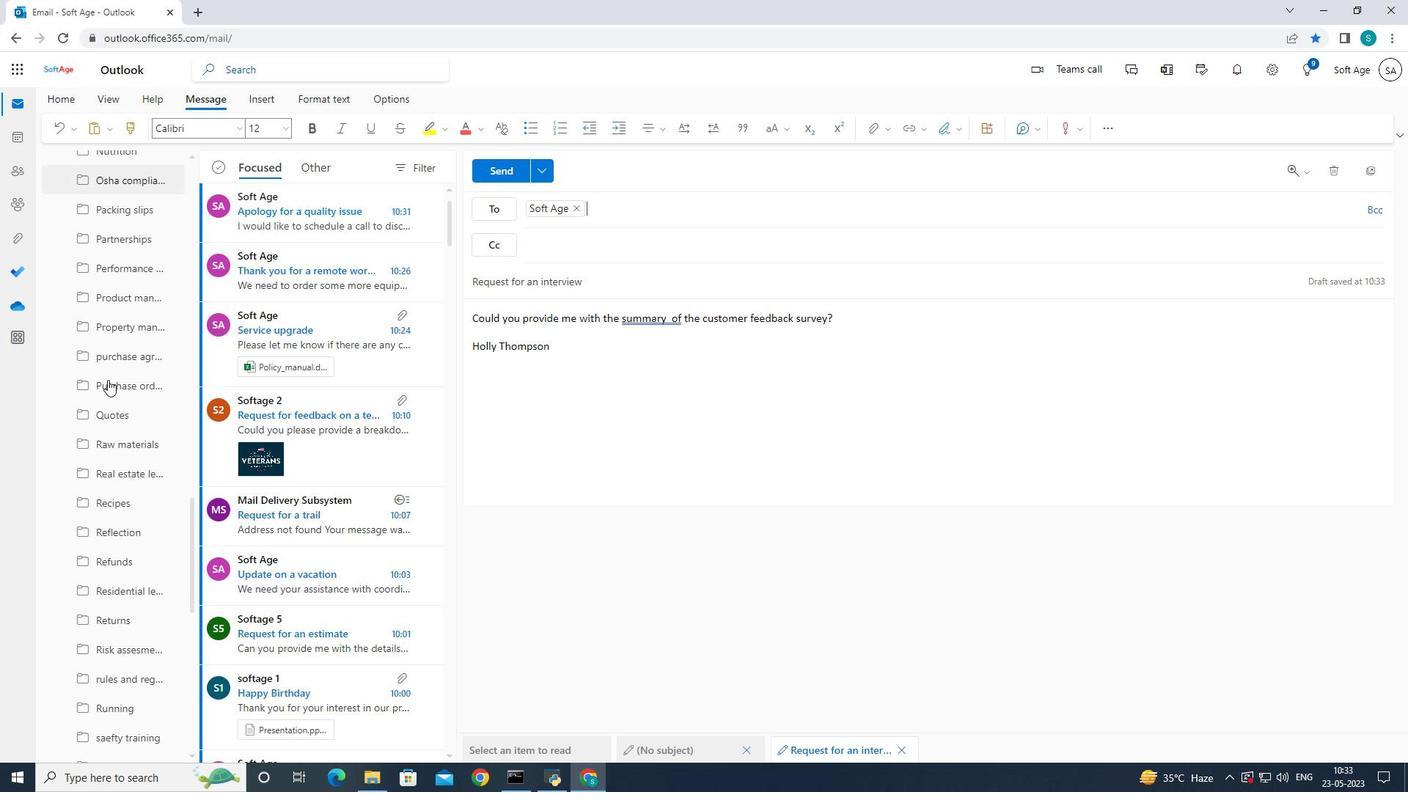 
Action: Mouse moved to (113, 377)
Screenshot: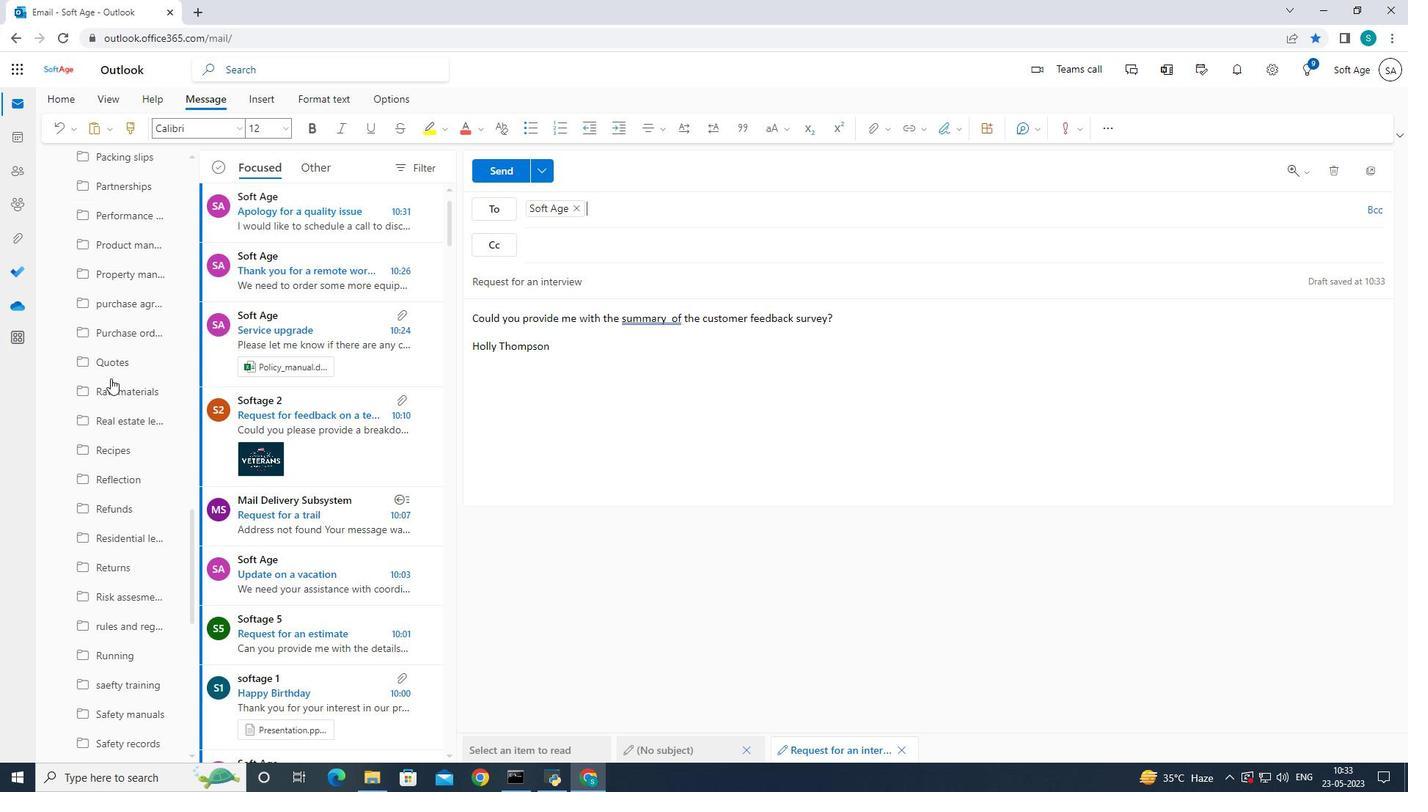 
Action: Mouse scrolled (113, 377) with delta (0, 0)
Screenshot: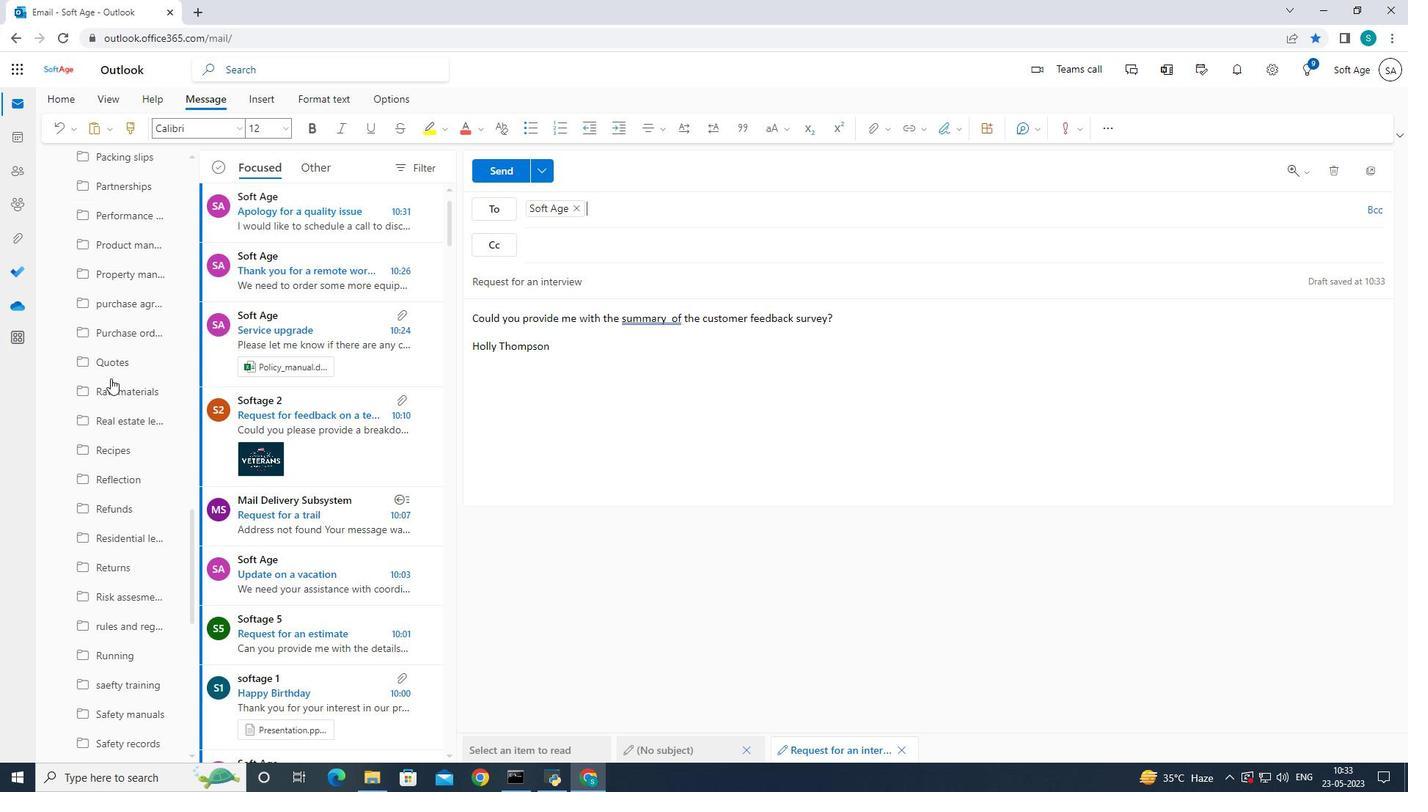 
Action: Mouse moved to (120, 389)
Screenshot: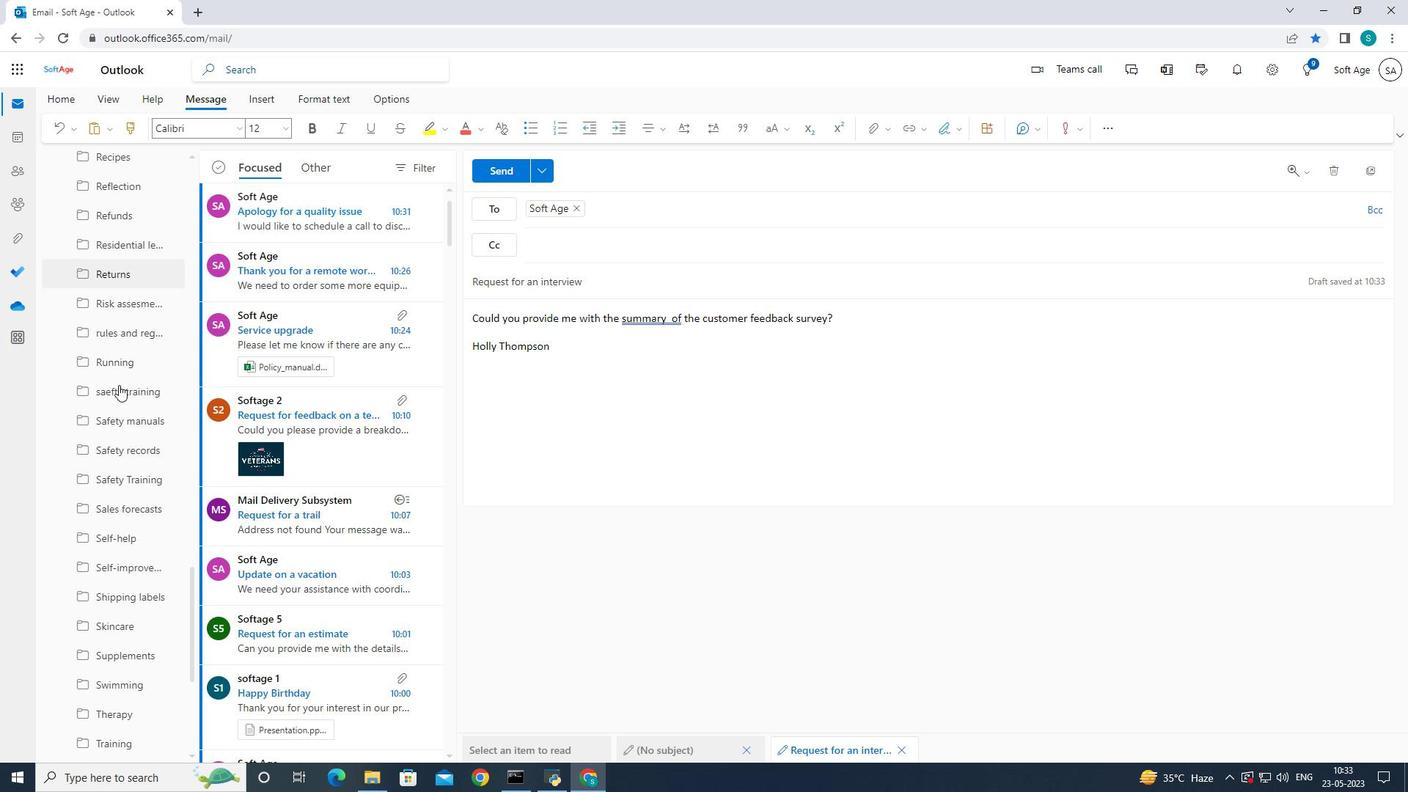 
Action: Mouse scrolled (120, 388) with delta (0, 0)
Screenshot: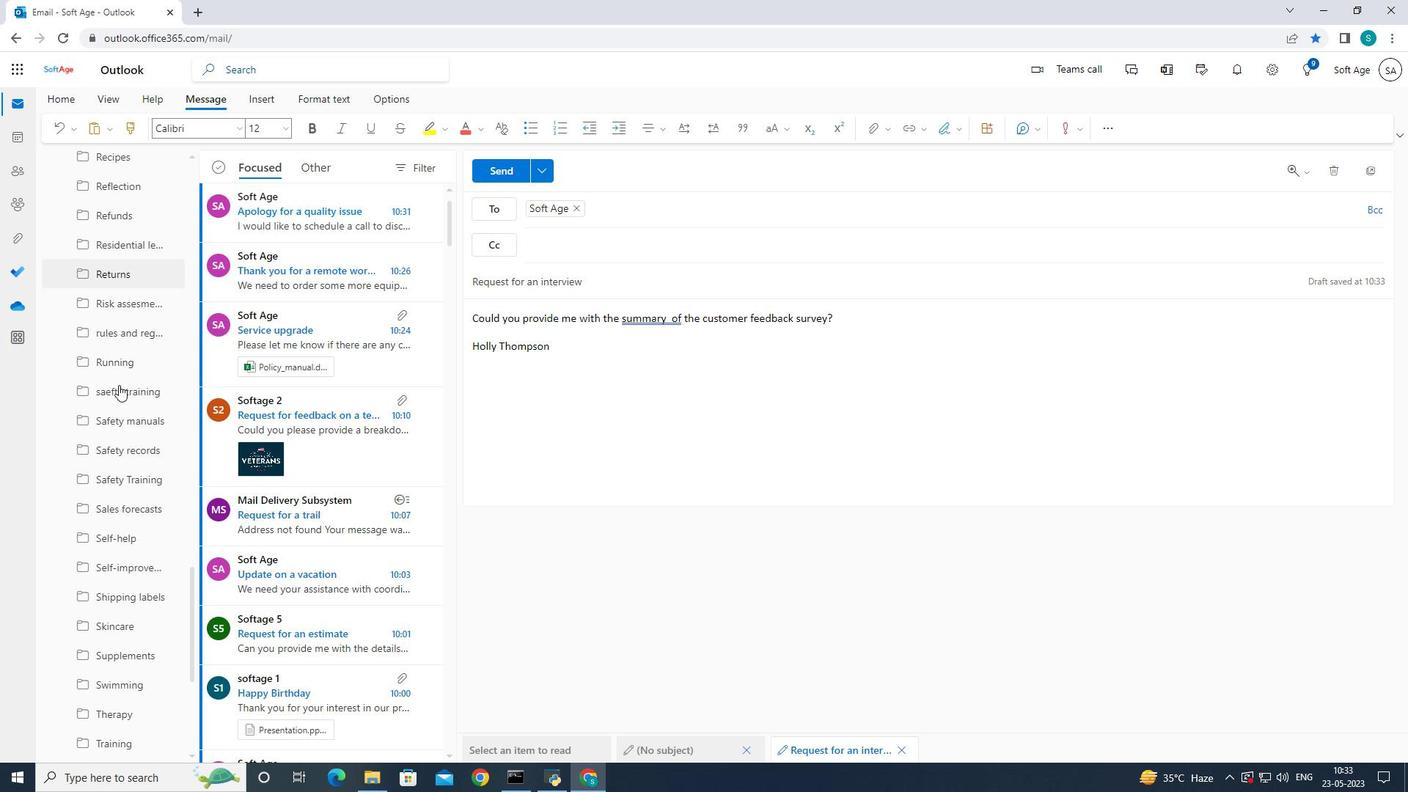 
Action: Mouse moved to (122, 393)
Screenshot: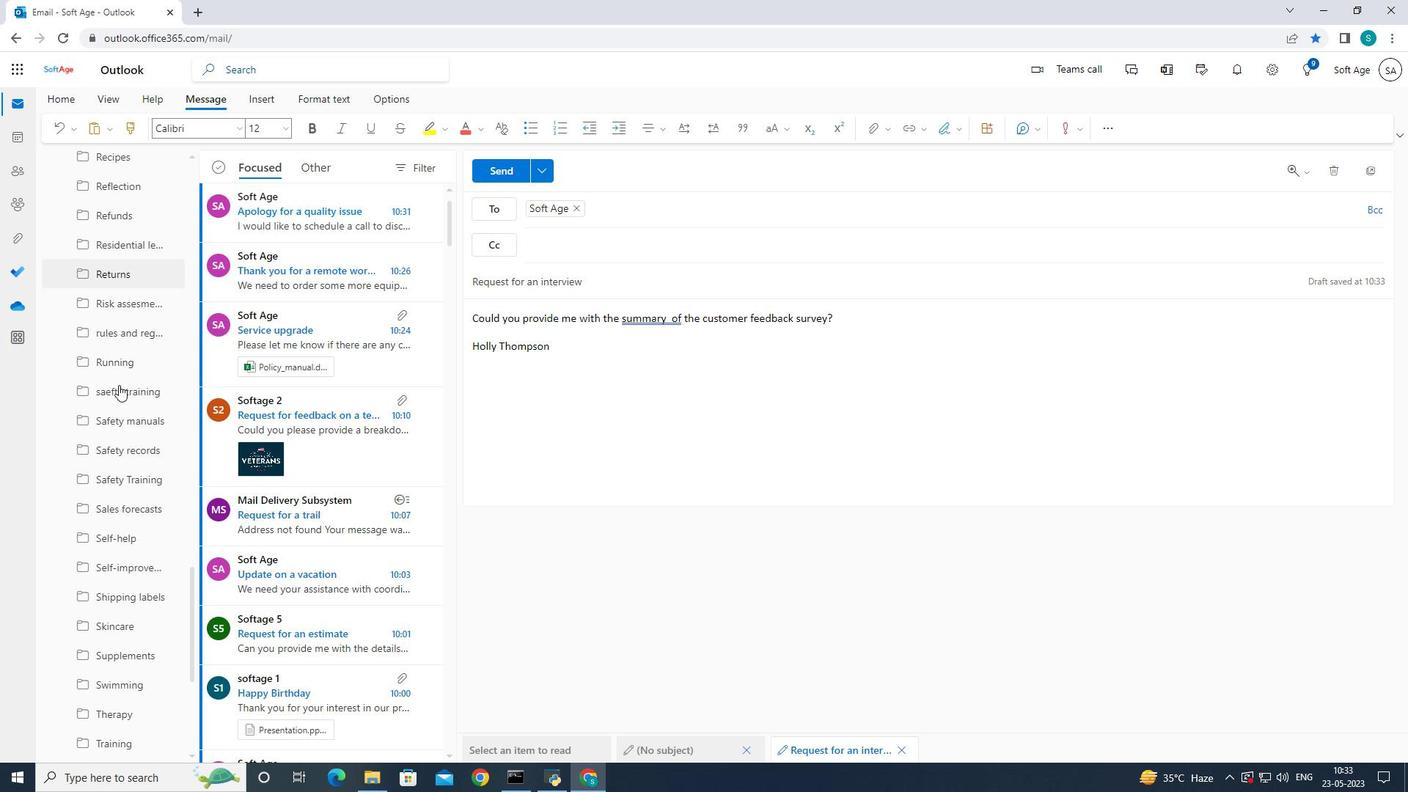 
Action: Mouse scrolled (122, 392) with delta (0, 0)
Screenshot: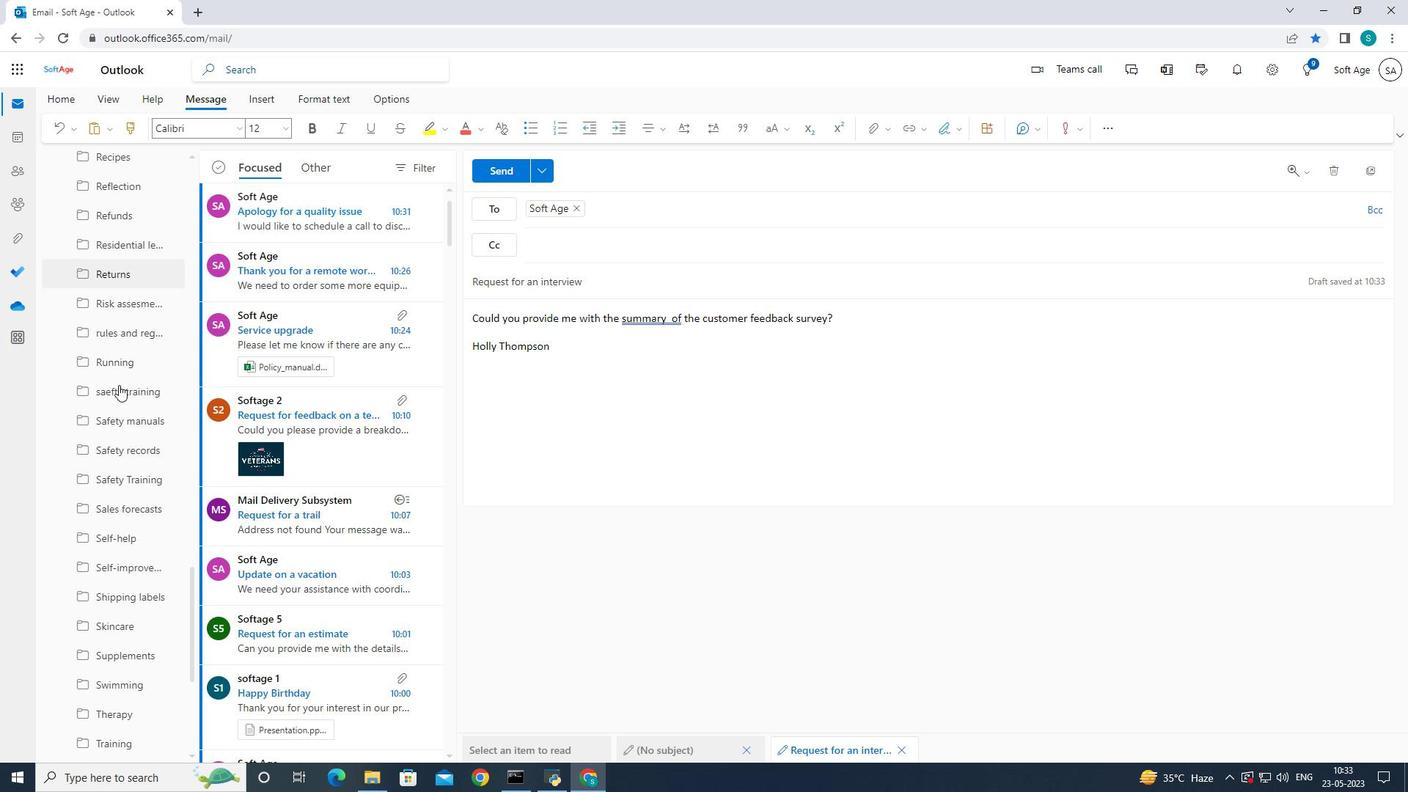 
Action: Mouse moved to (124, 396)
Screenshot: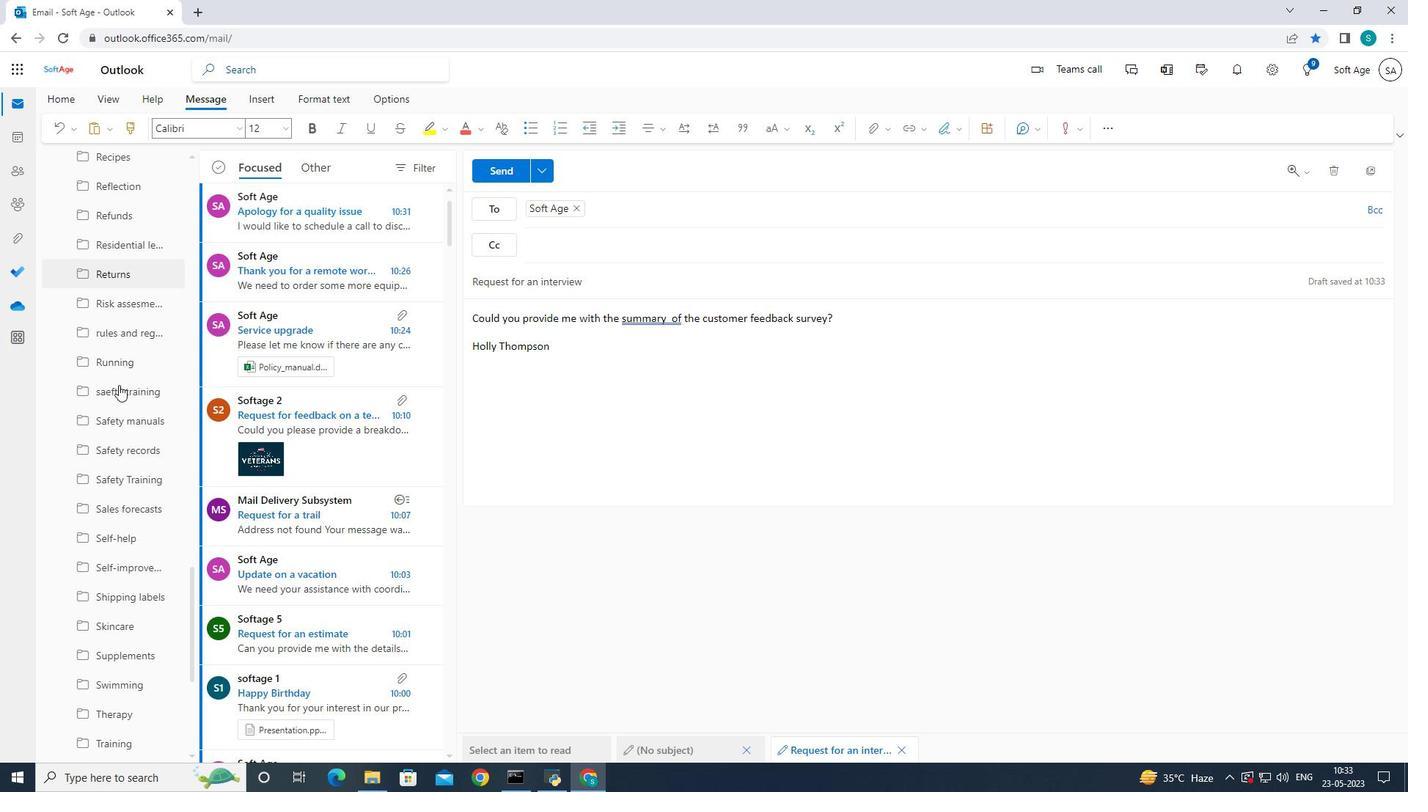
Action: Mouse scrolled (124, 395) with delta (0, 0)
Screenshot: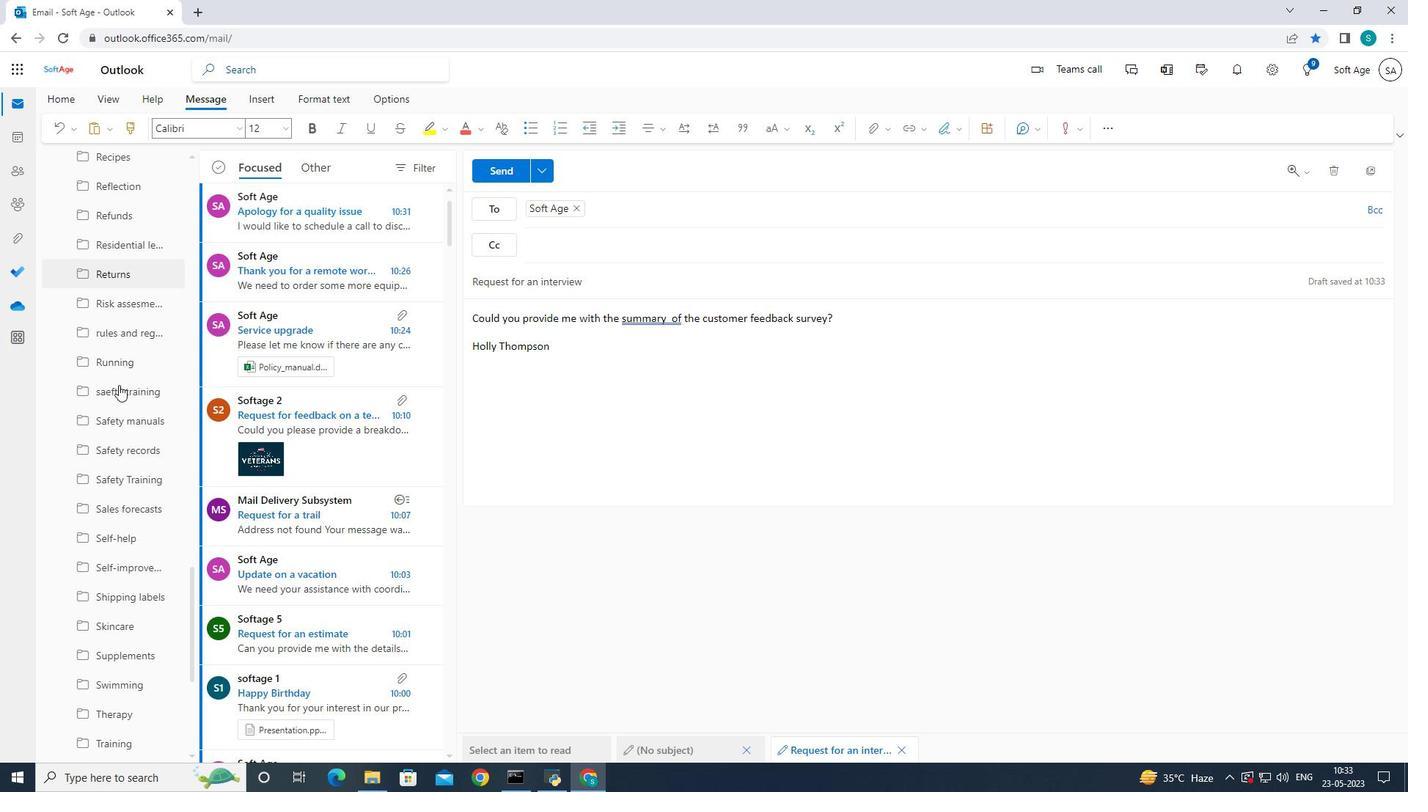
Action: Mouse moved to (140, 417)
Screenshot: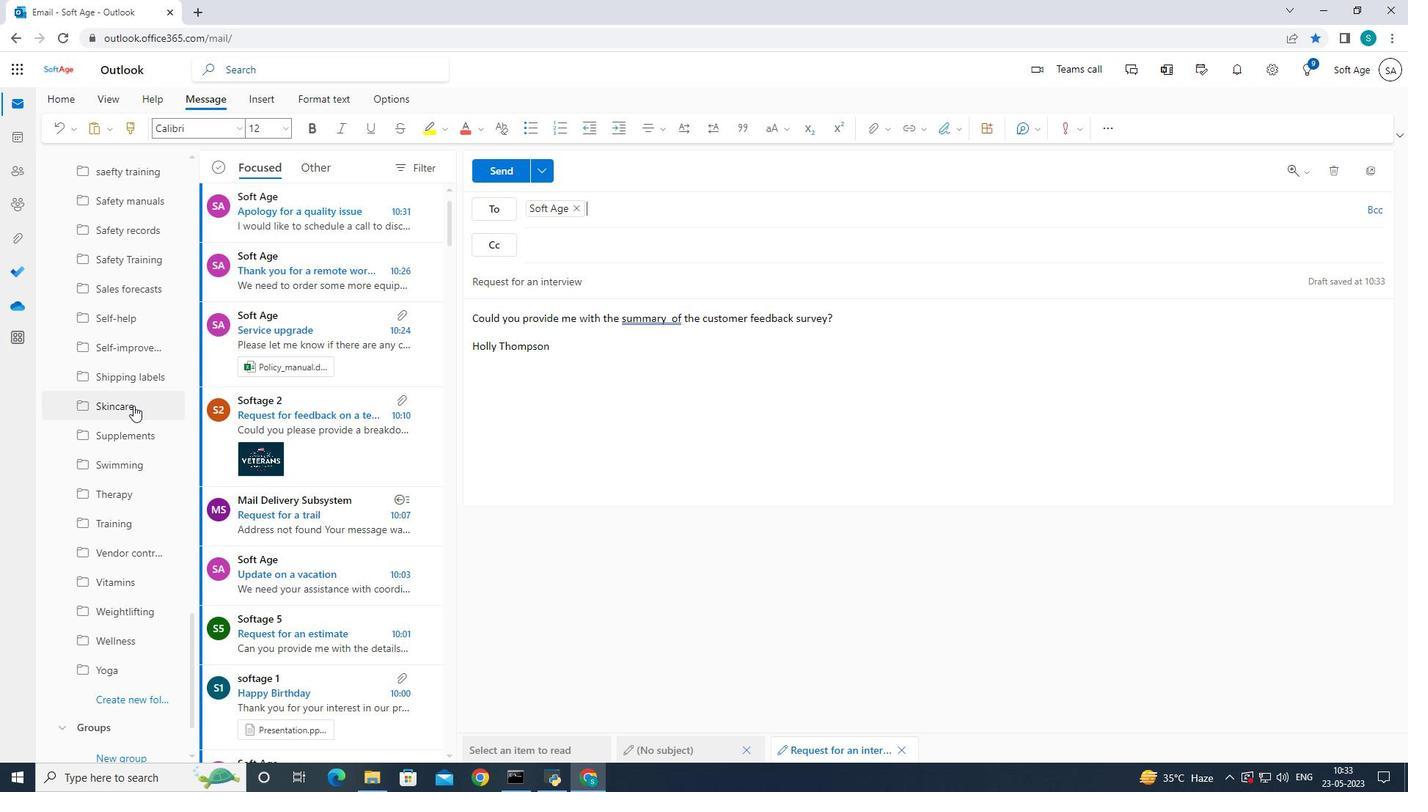 
Action: Mouse scrolled (135, 402) with delta (0, 0)
Screenshot: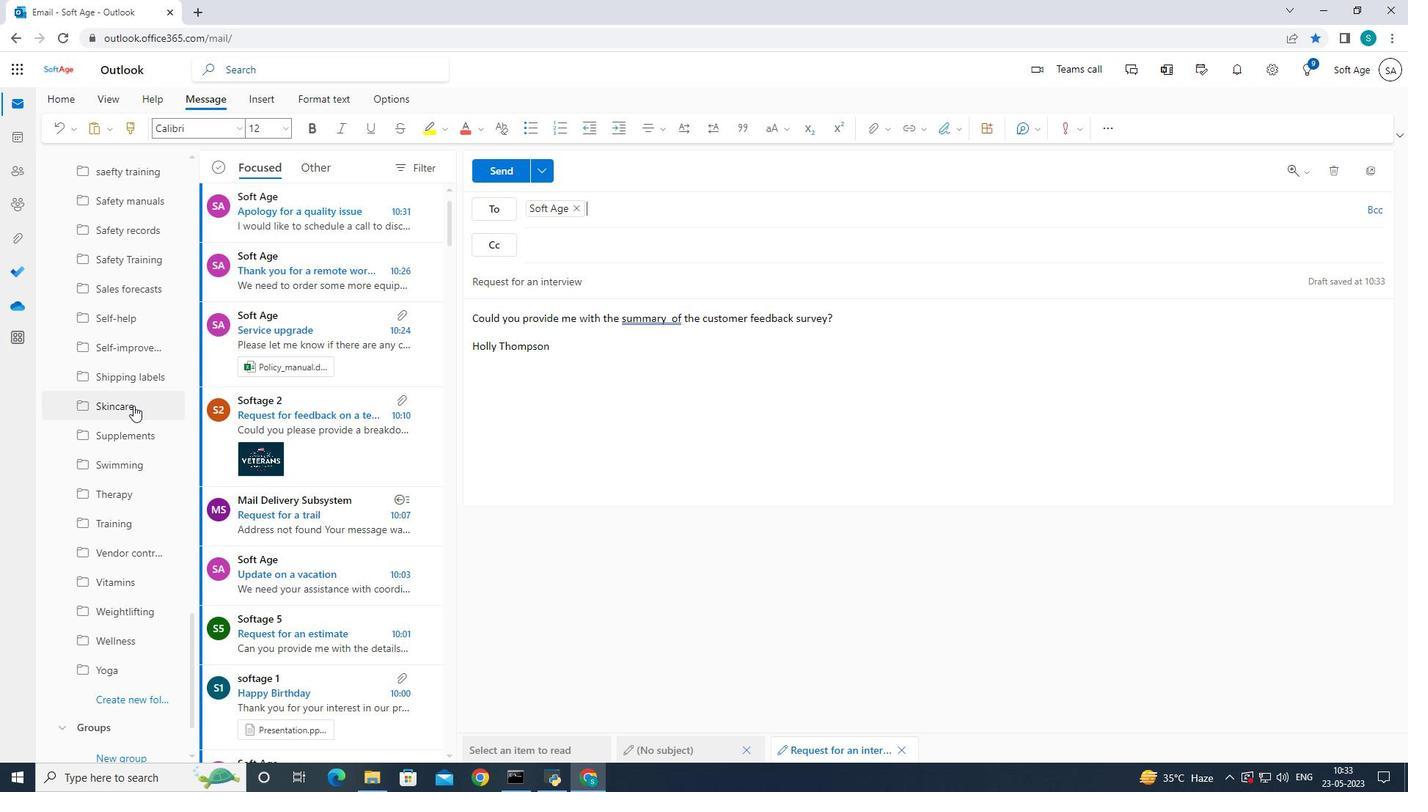 
Action: Mouse scrolled (138, 407) with delta (0, 0)
Screenshot: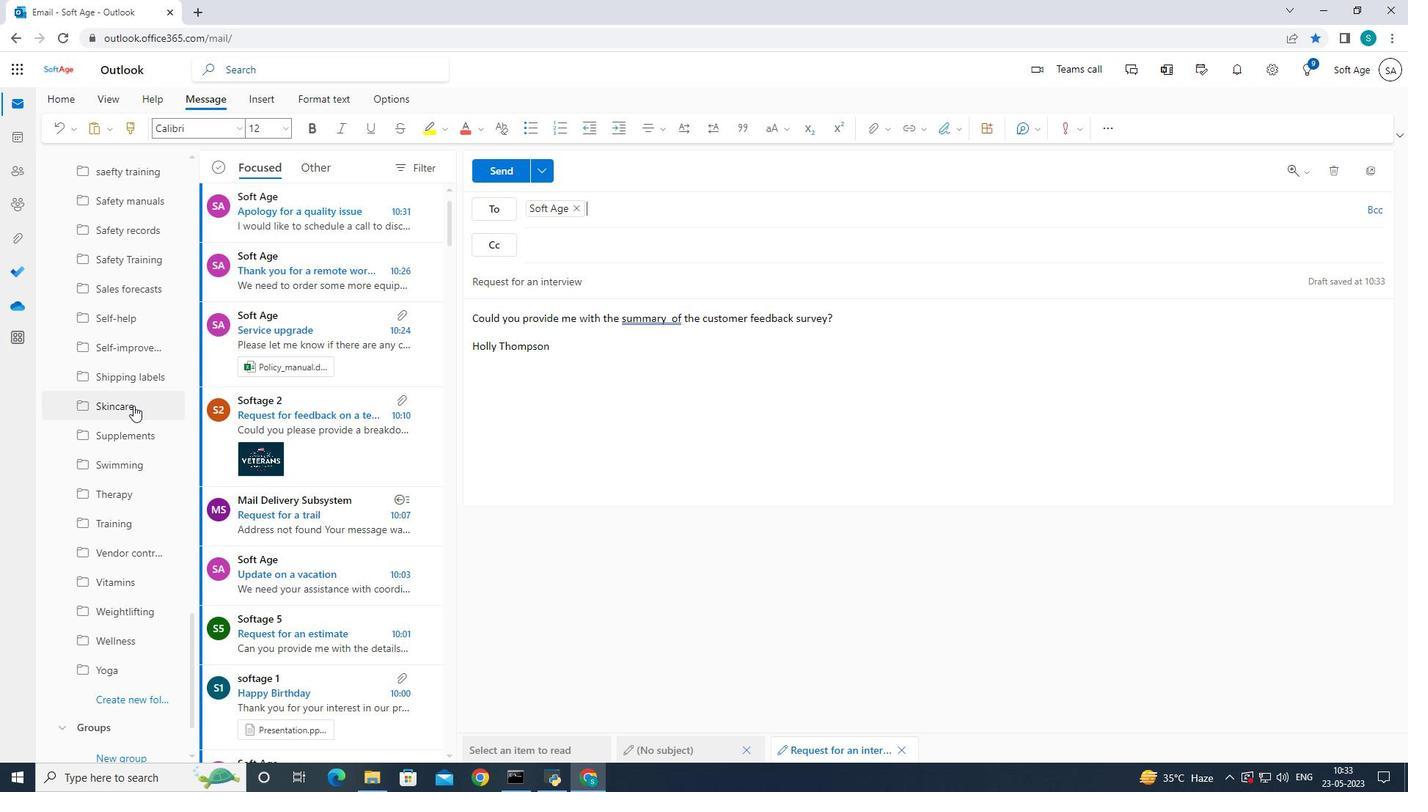 
Action: Mouse scrolled (138, 410) with delta (0, 0)
Screenshot: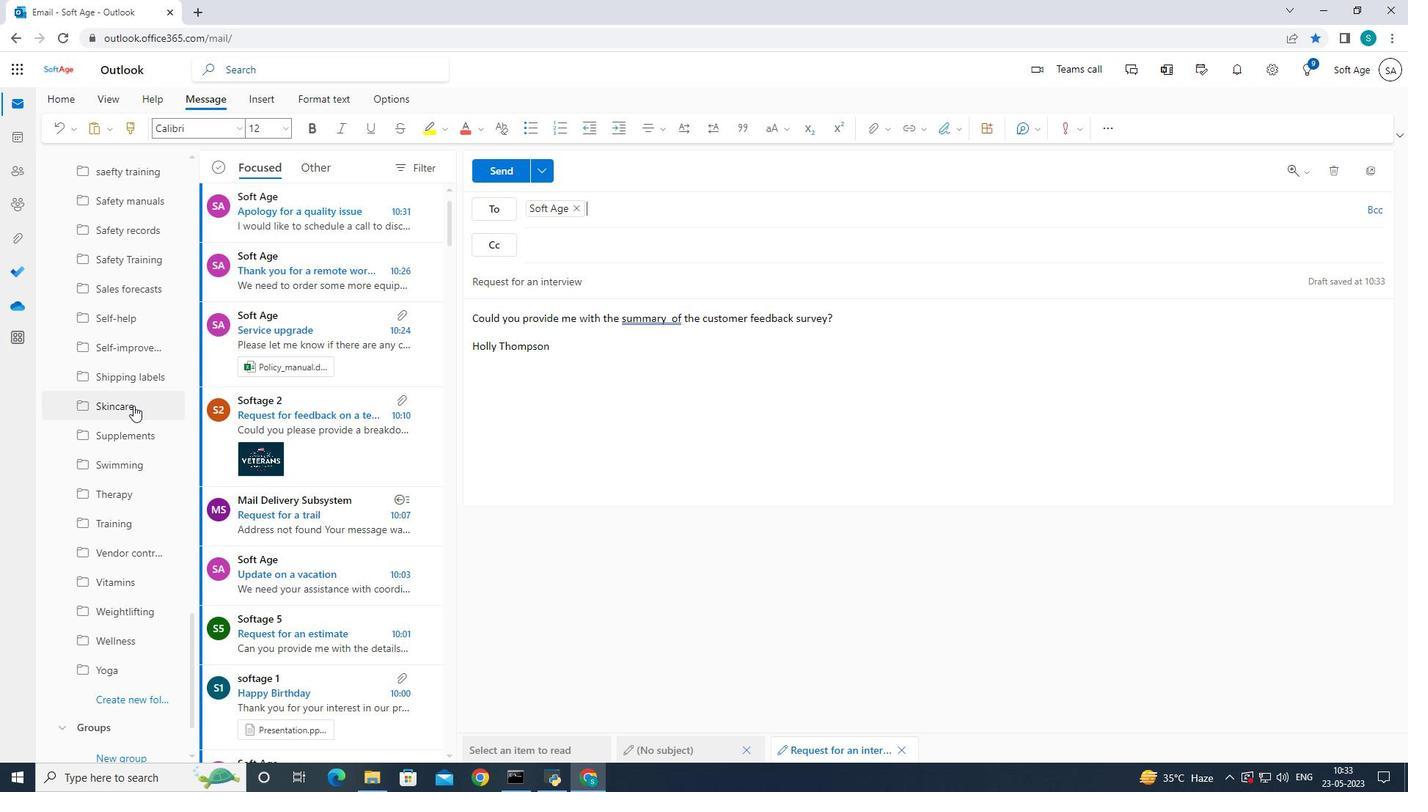 
Action: Mouse scrolled (139, 410) with delta (0, 0)
Screenshot: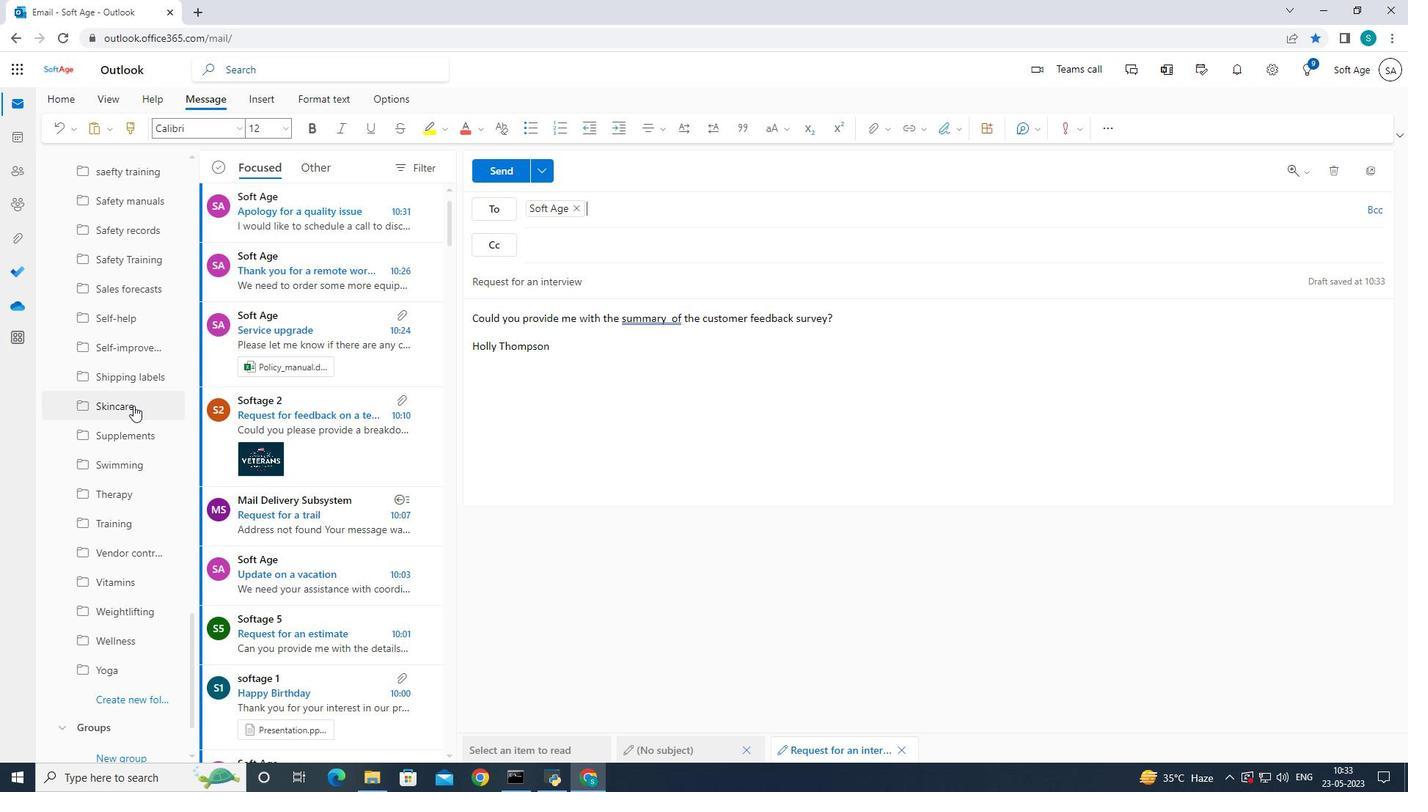 
Action: Mouse moved to (141, 417)
Screenshot: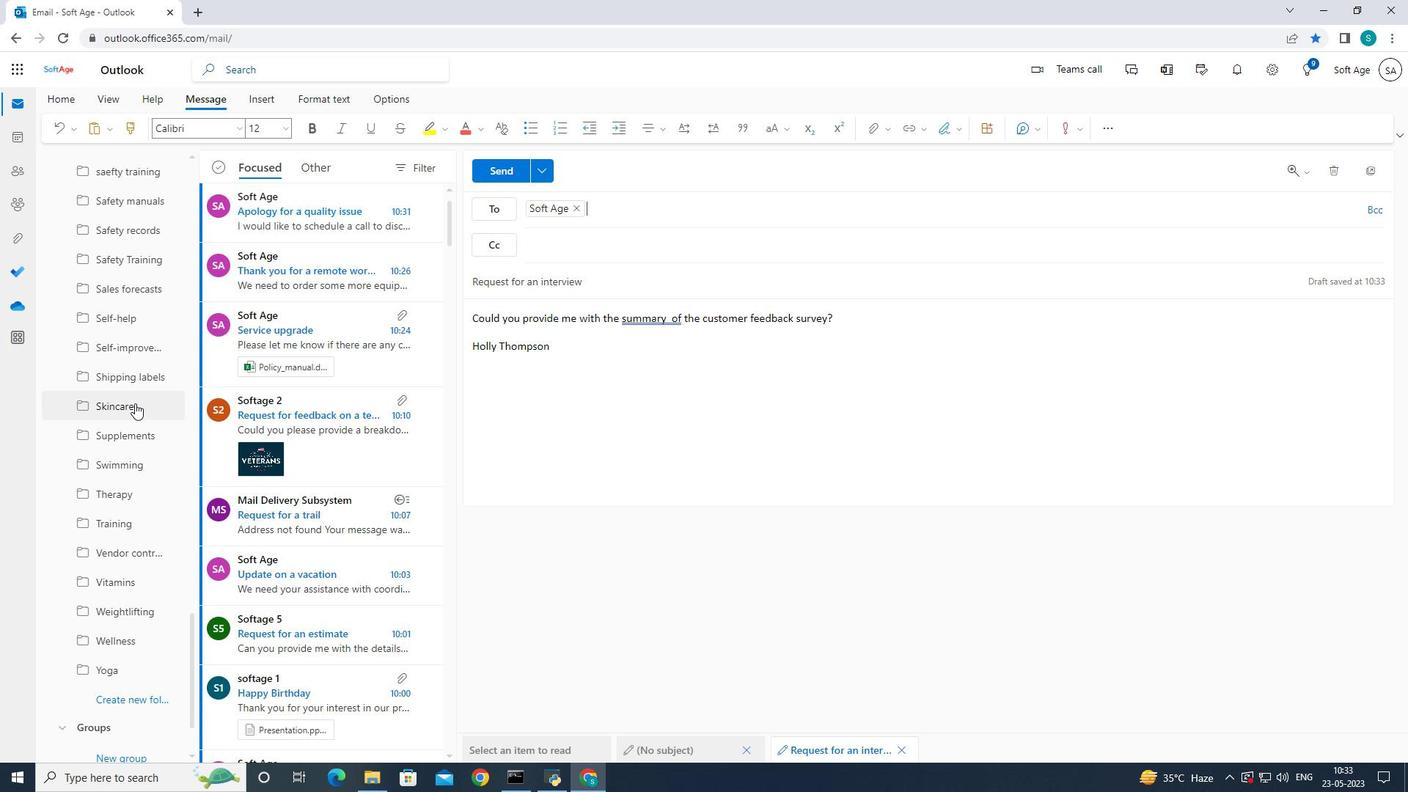 
Action: Mouse scrolled (141, 416) with delta (0, 0)
Screenshot: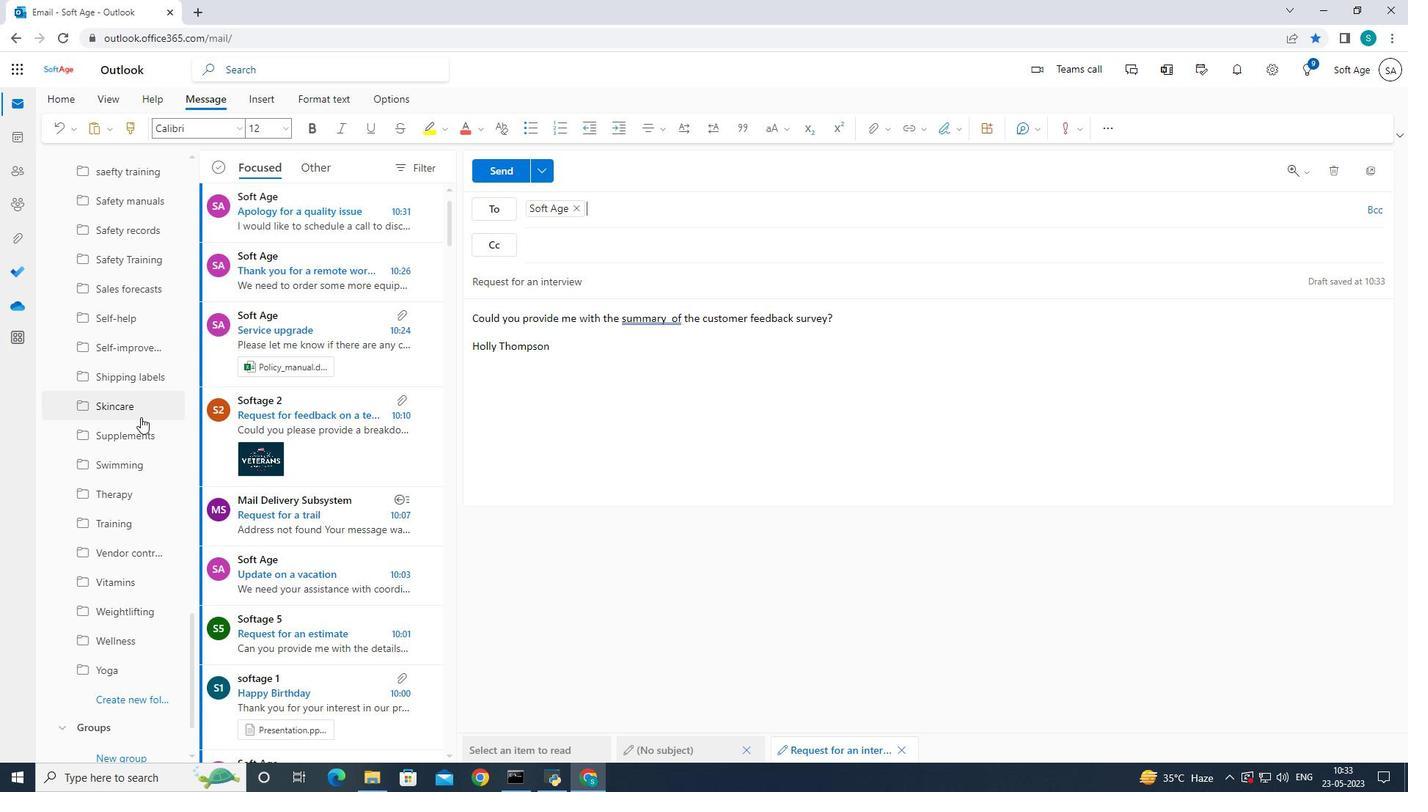 
Action: Mouse moved to (143, 423)
Screenshot: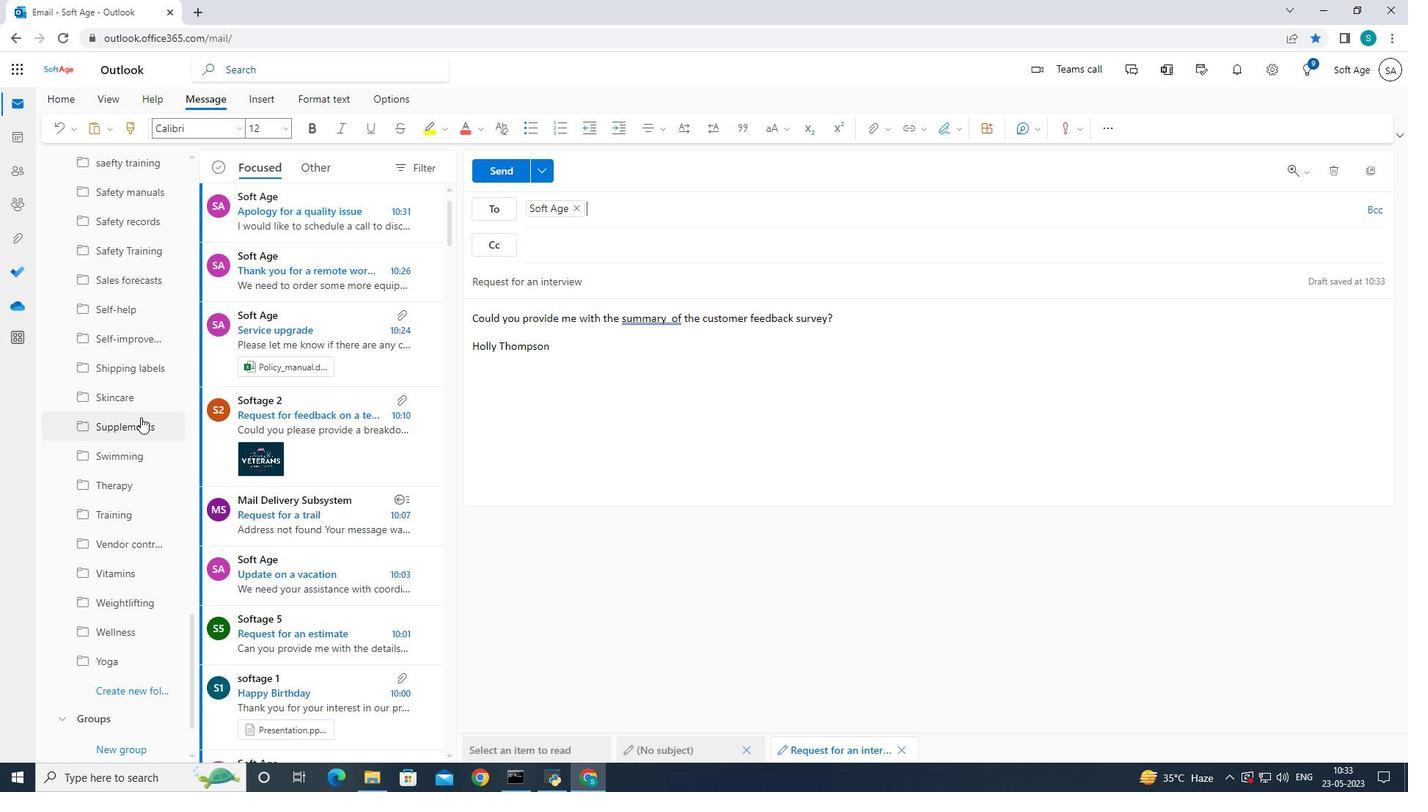 
Action: Mouse scrolled (143, 422) with delta (0, 0)
Screenshot: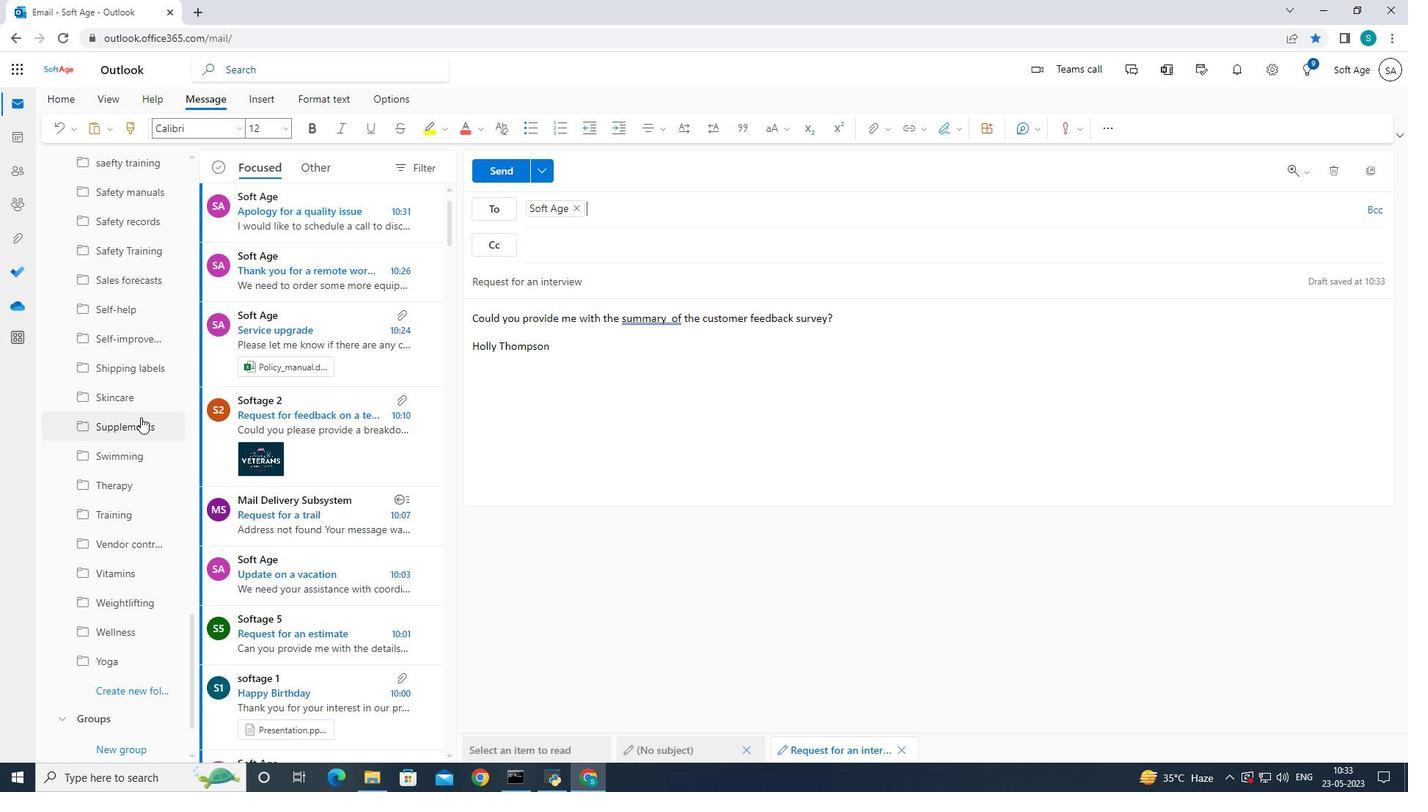 
Action: Mouse moved to (143, 424)
Screenshot: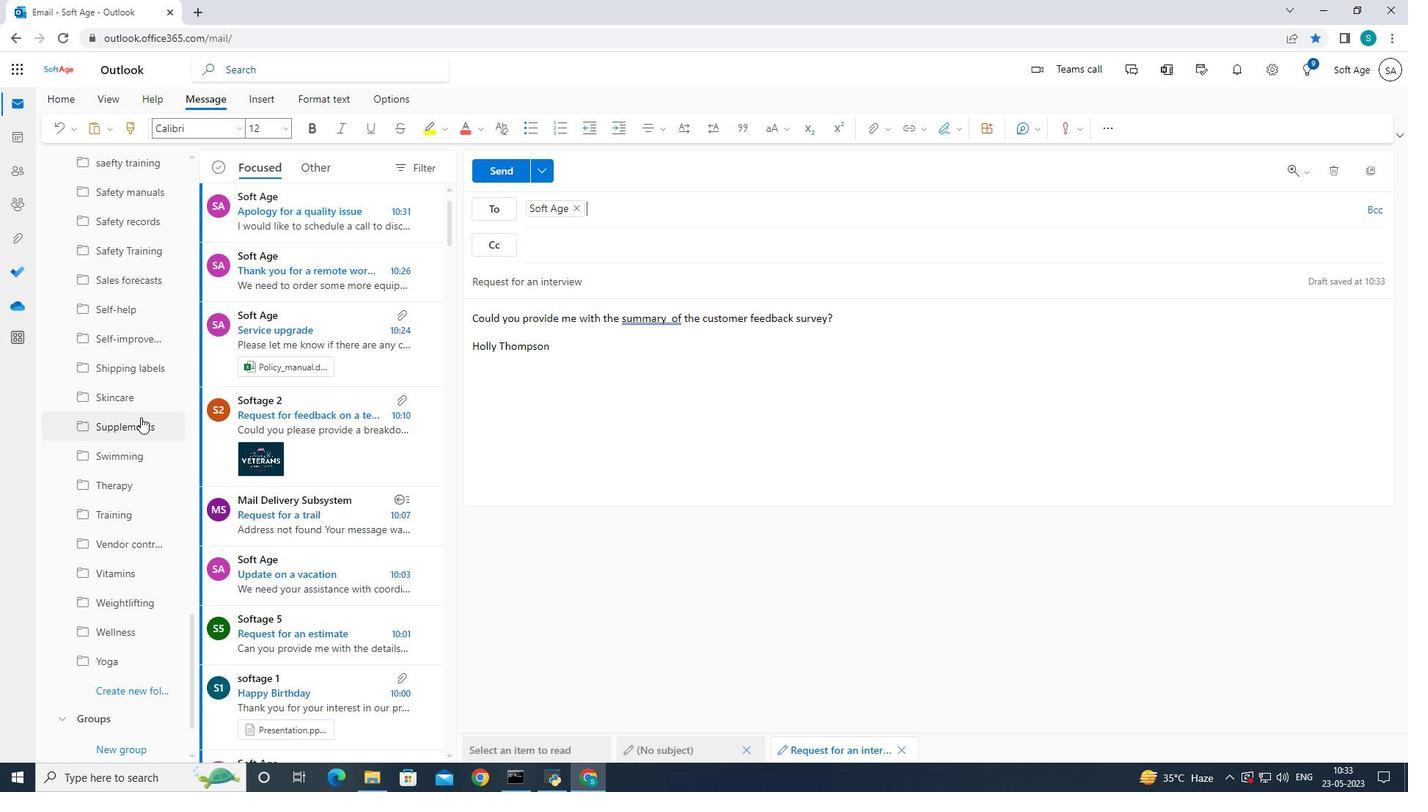 
Action: Mouse scrolled (143, 424) with delta (0, 0)
Screenshot: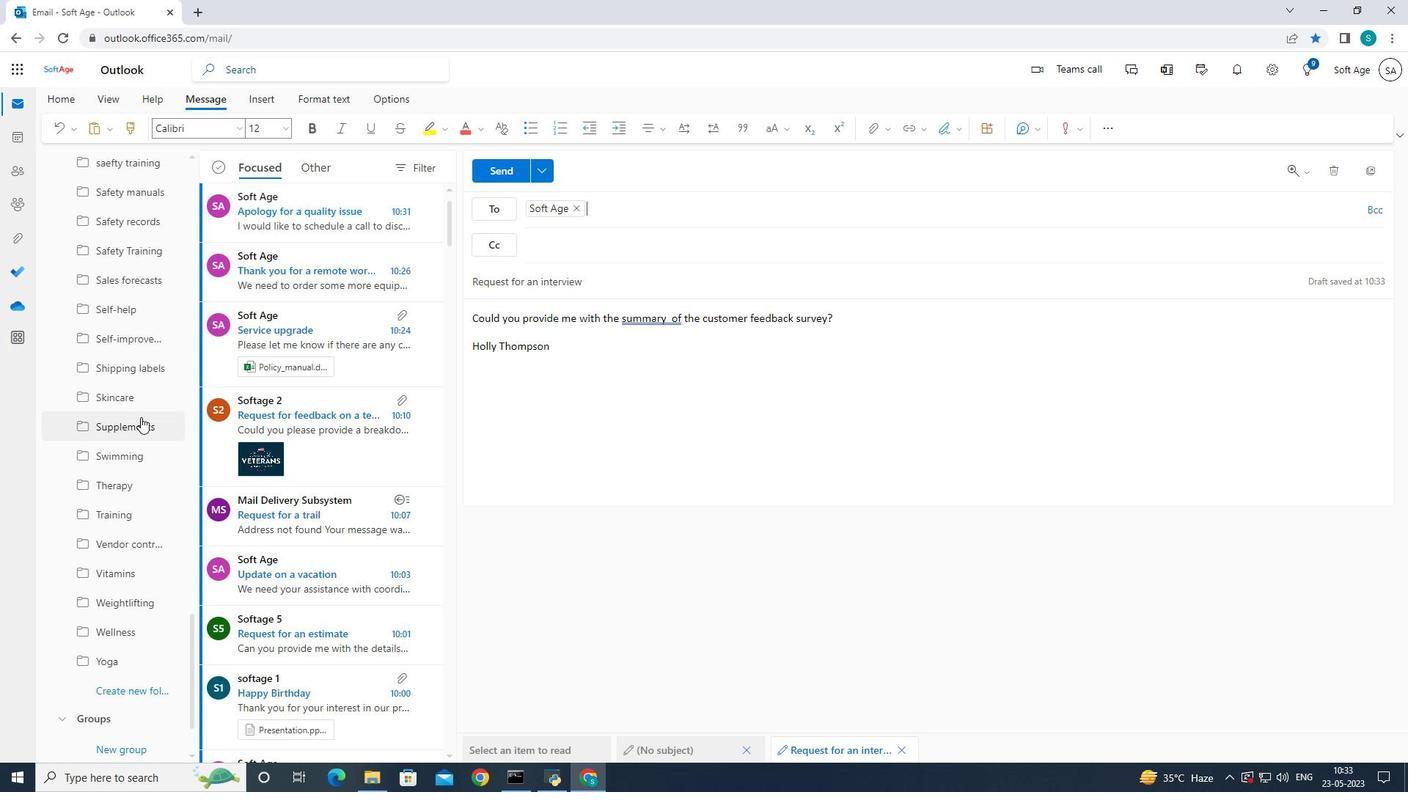 
Action: Mouse moved to (143, 426)
Screenshot: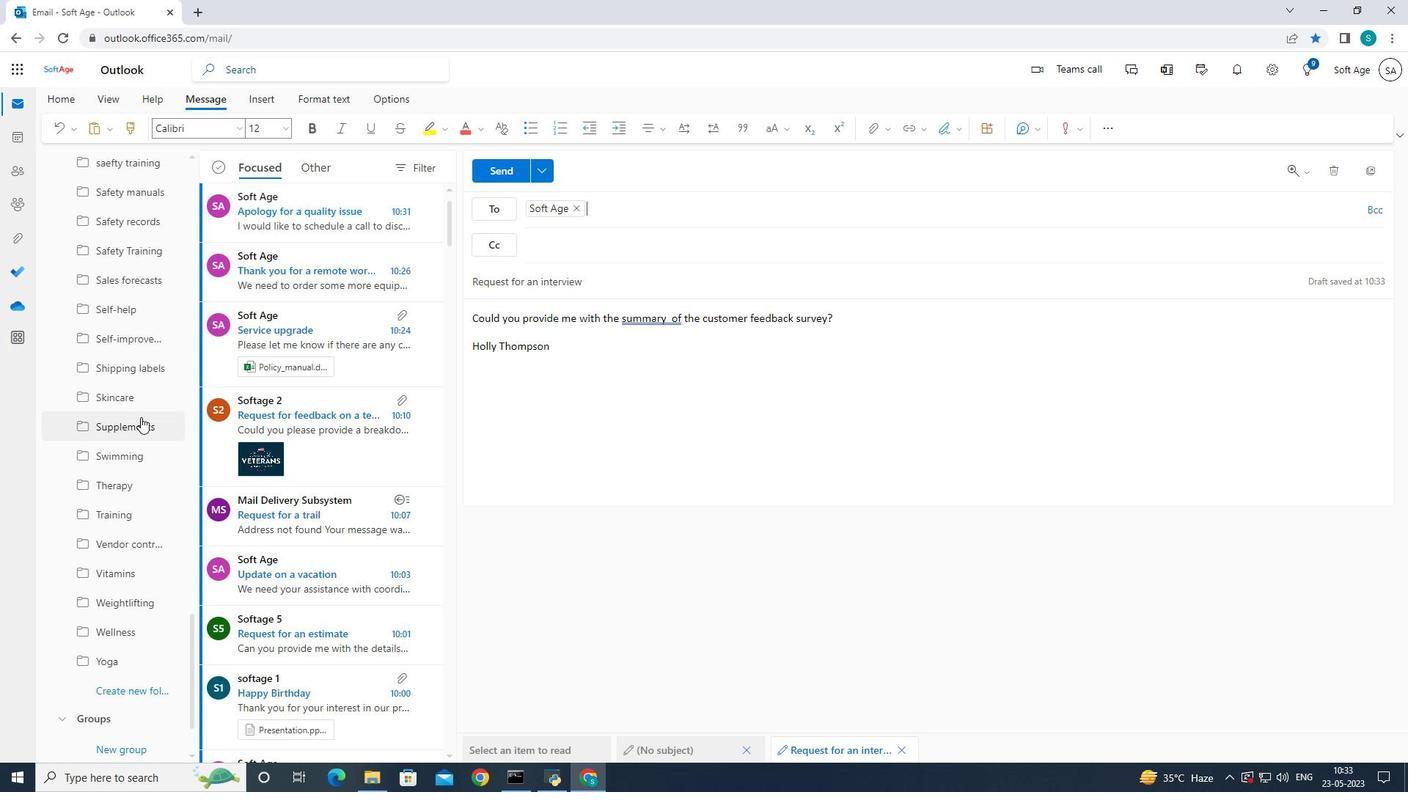
Action: Mouse scrolled (143, 425) with delta (0, 0)
Screenshot: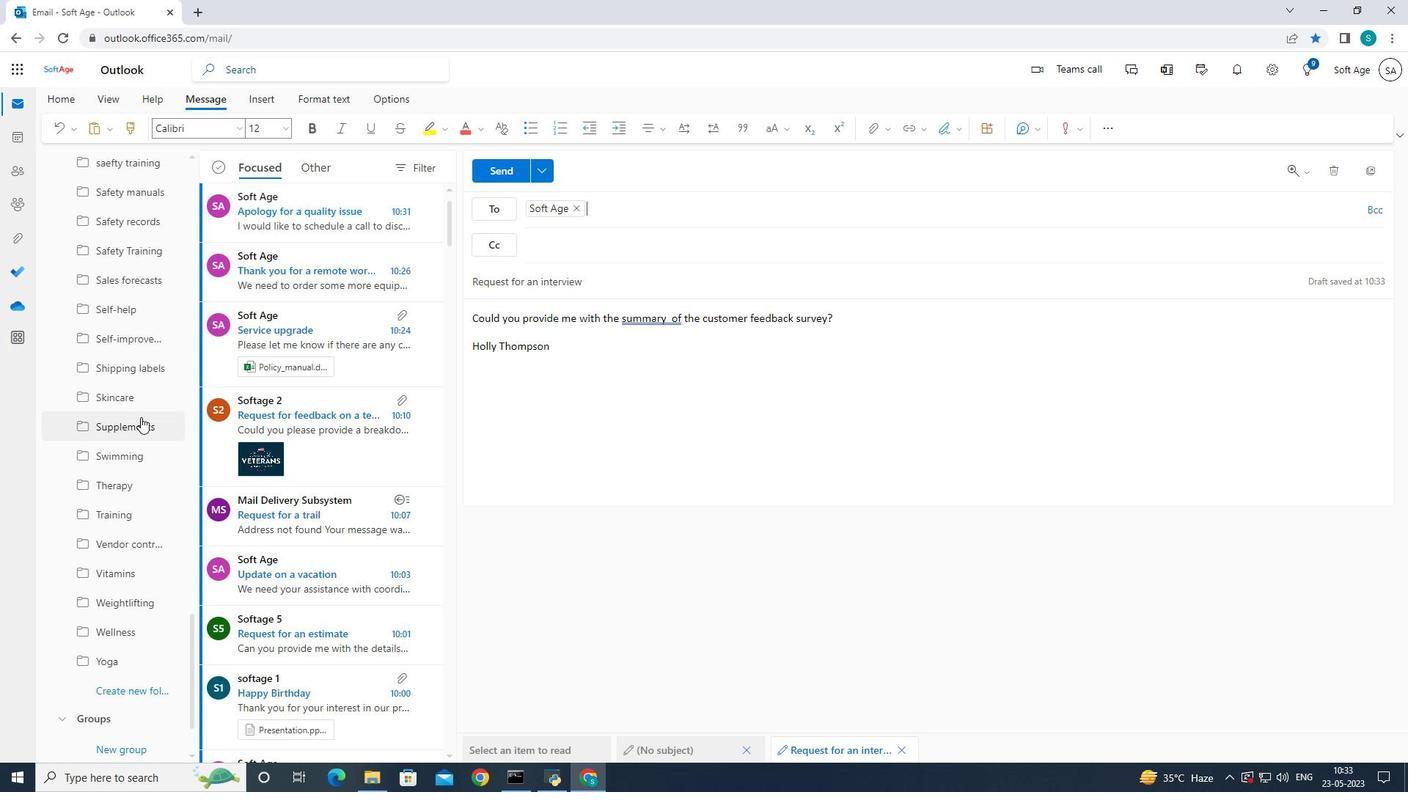 
Action: Mouse moved to (124, 613)
Screenshot: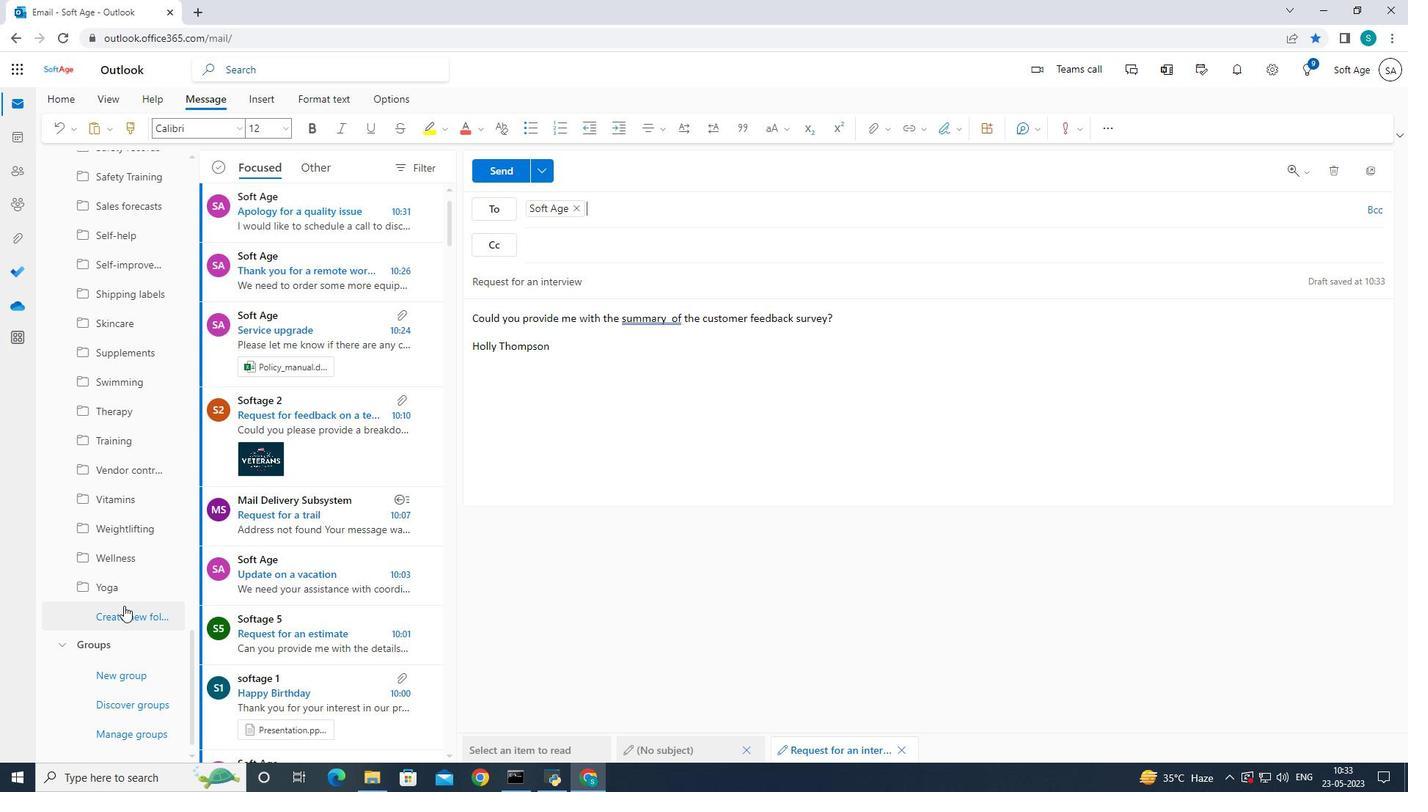 
Action: Mouse pressed left at (124, 613)
Screenshot: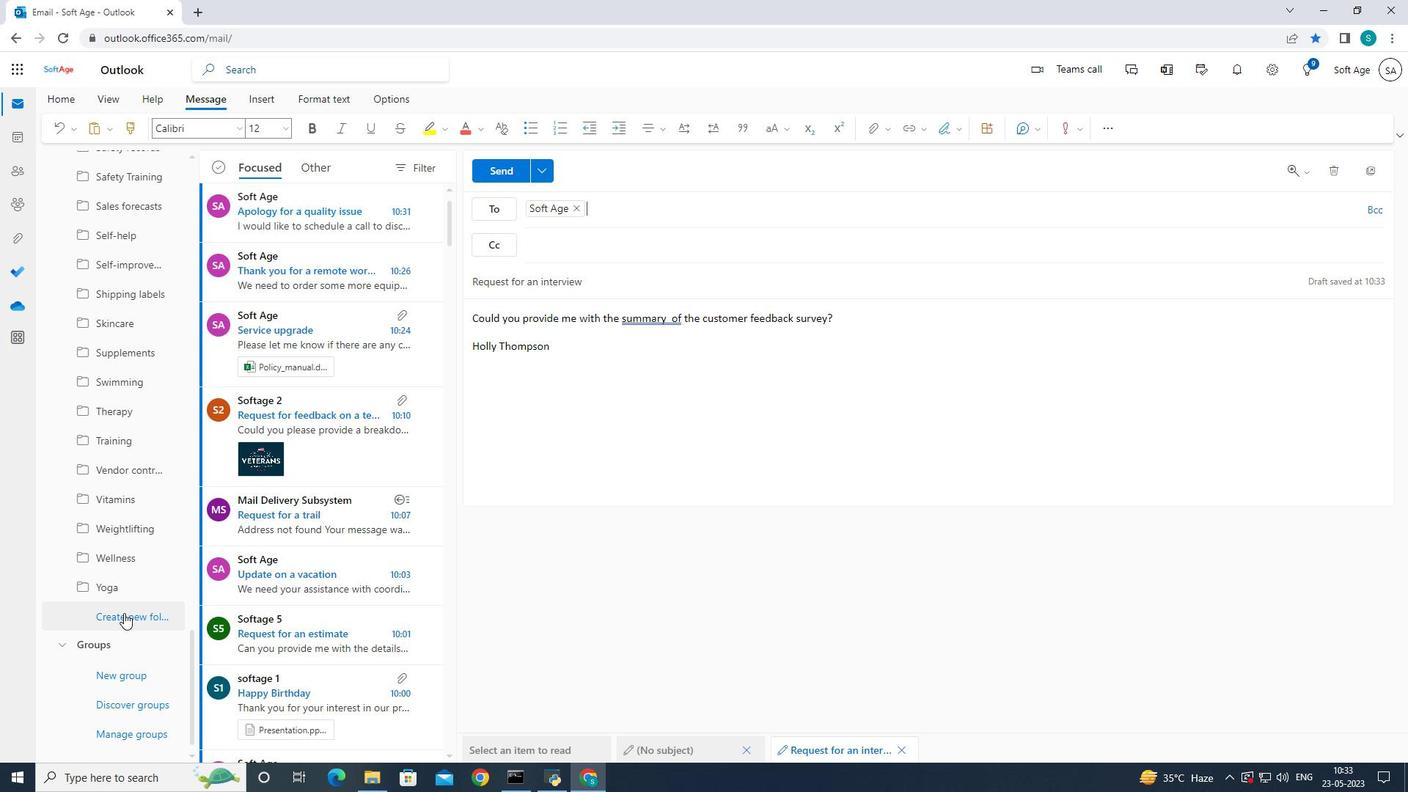 
Action: Mouse moved to (396, 447)
Screenshot: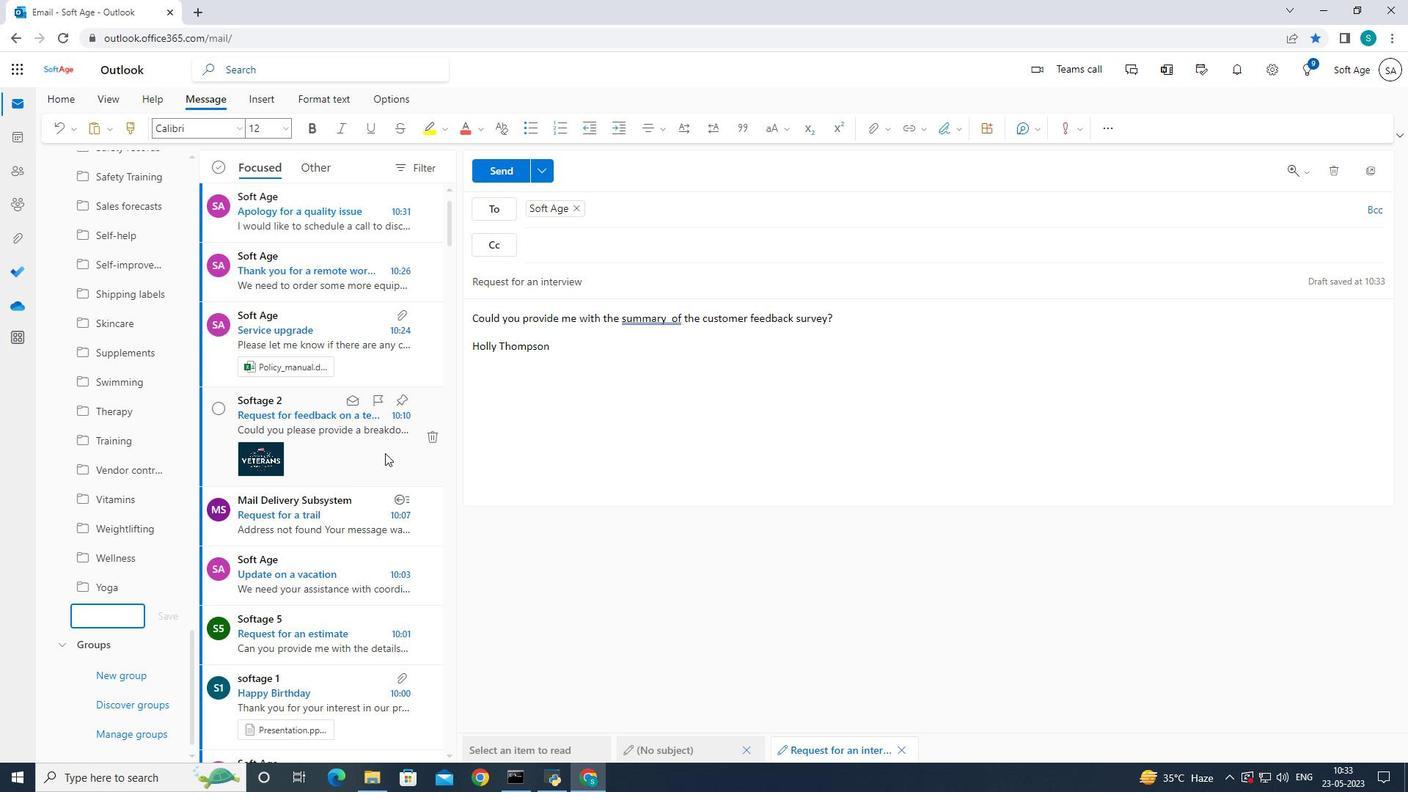 
Action: Key pressed <Key.shift>Meal<Key.space>planning
Screenshot: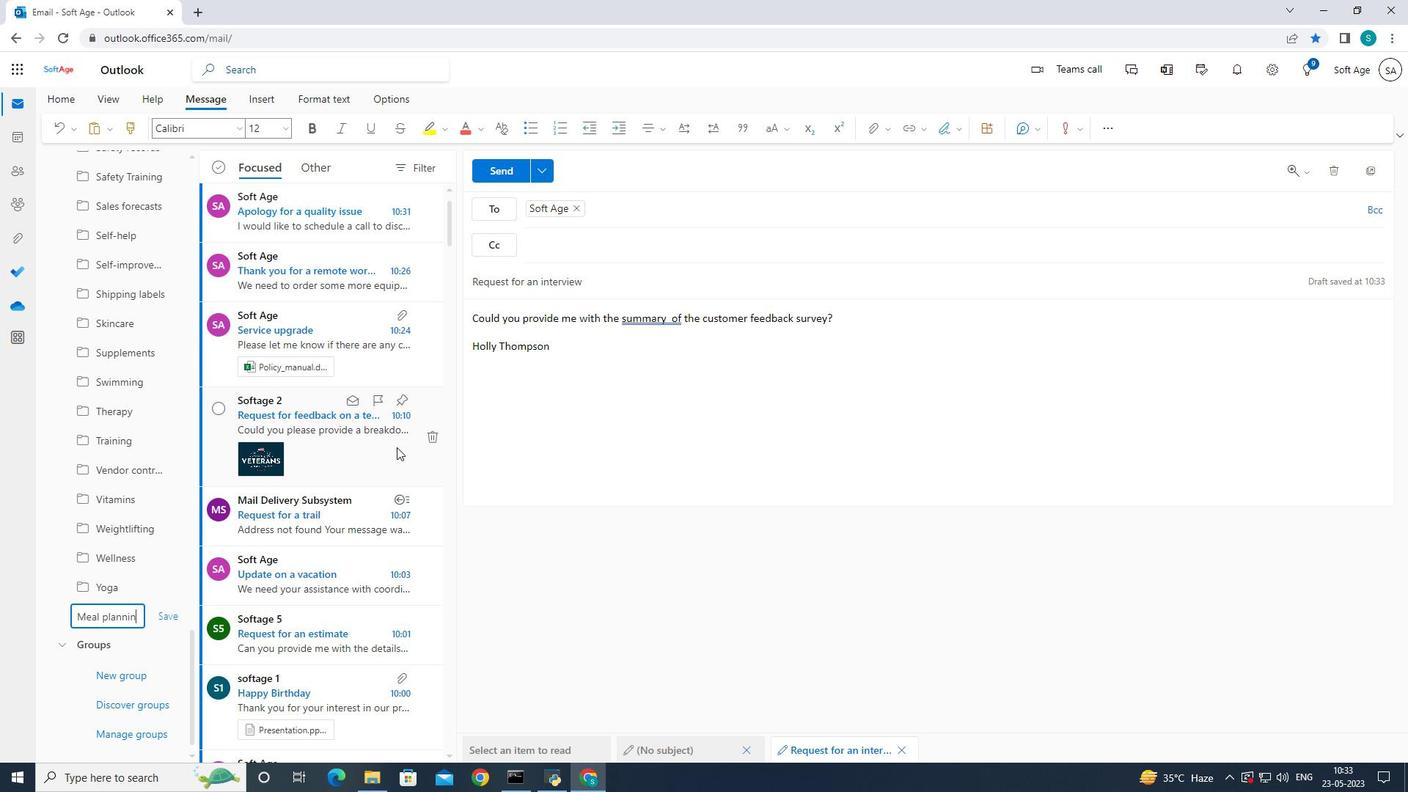 
Action: Mouse moved to (176, 620)
Screenshot: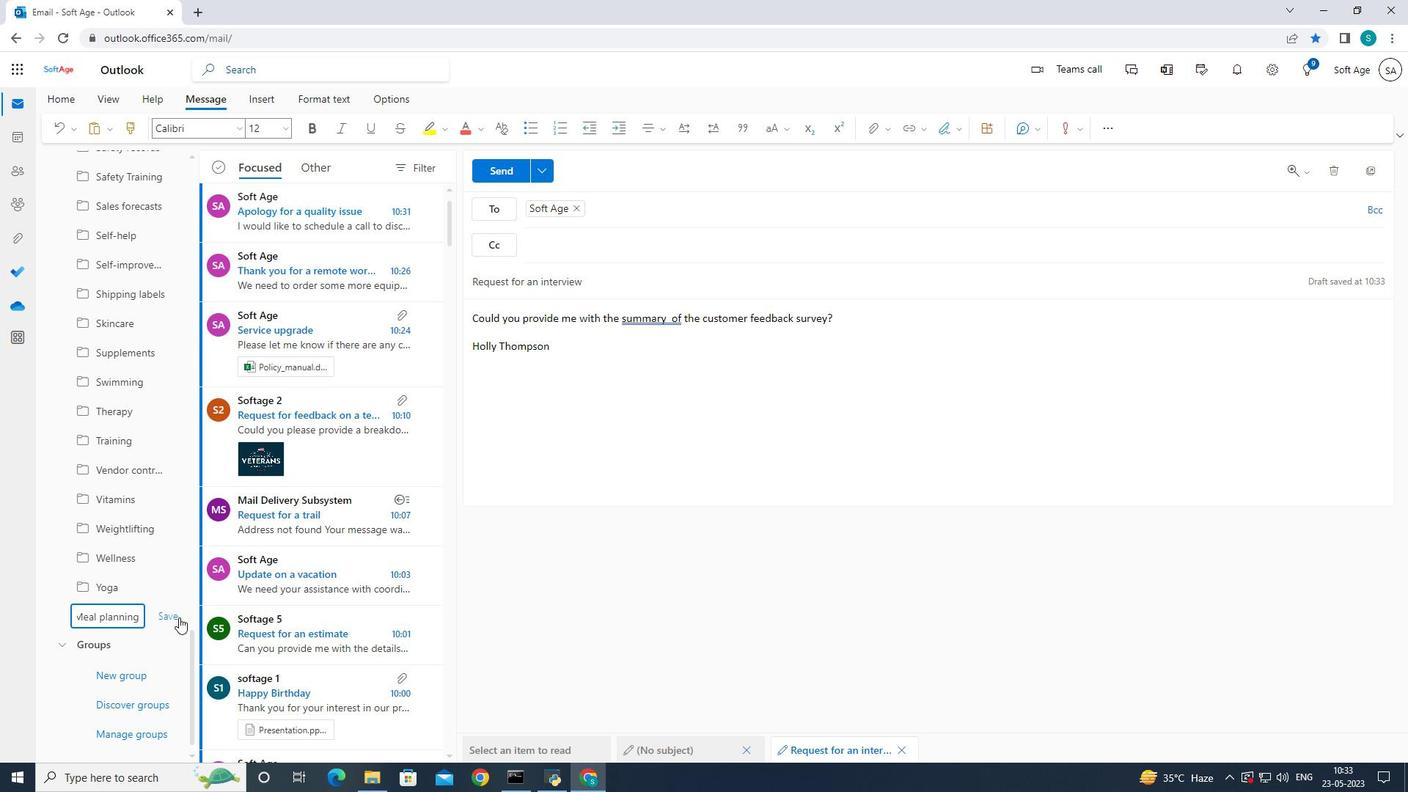 
Action: Mouse pressed left at (176, 620)
Screenshot: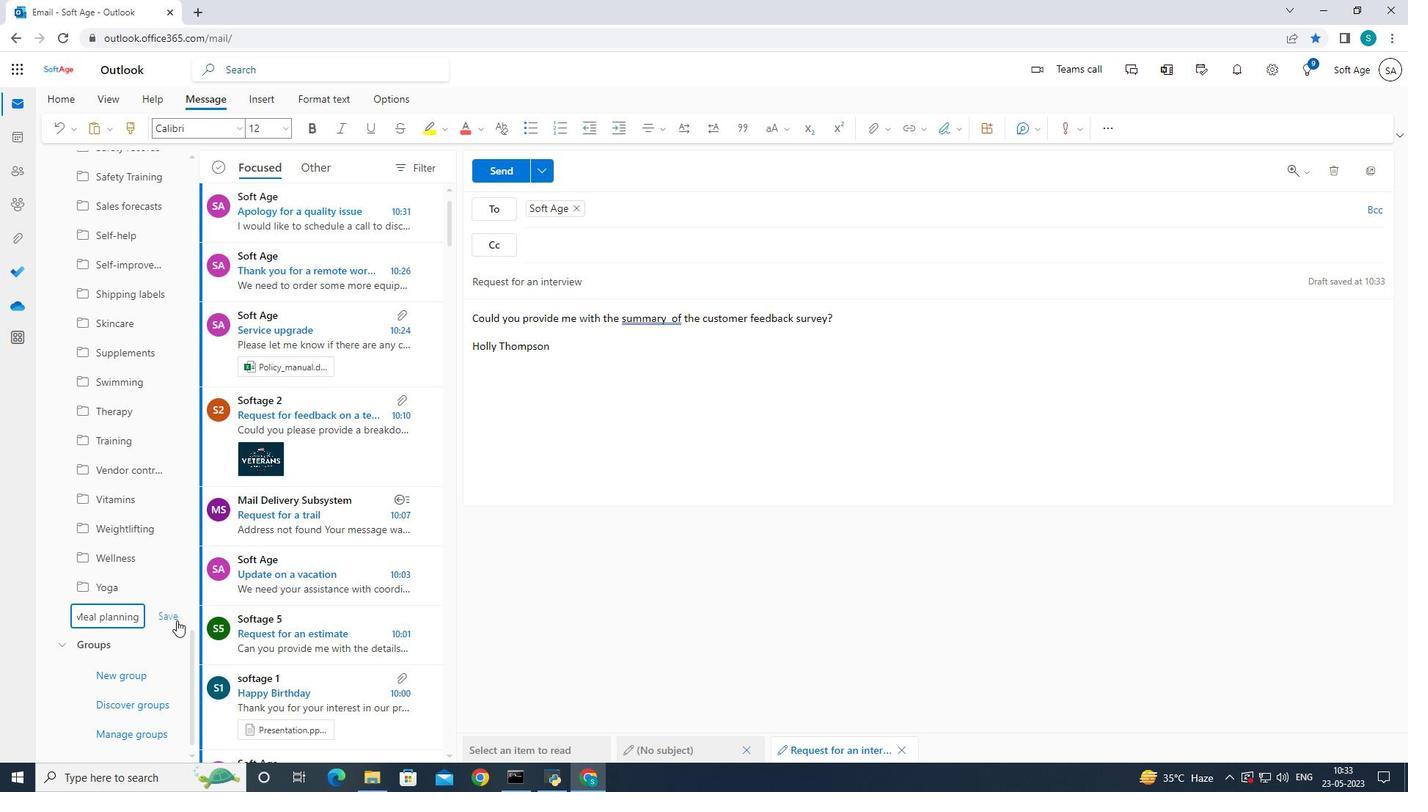 
Action: Mouse moved to (494, 177)
Screenshot: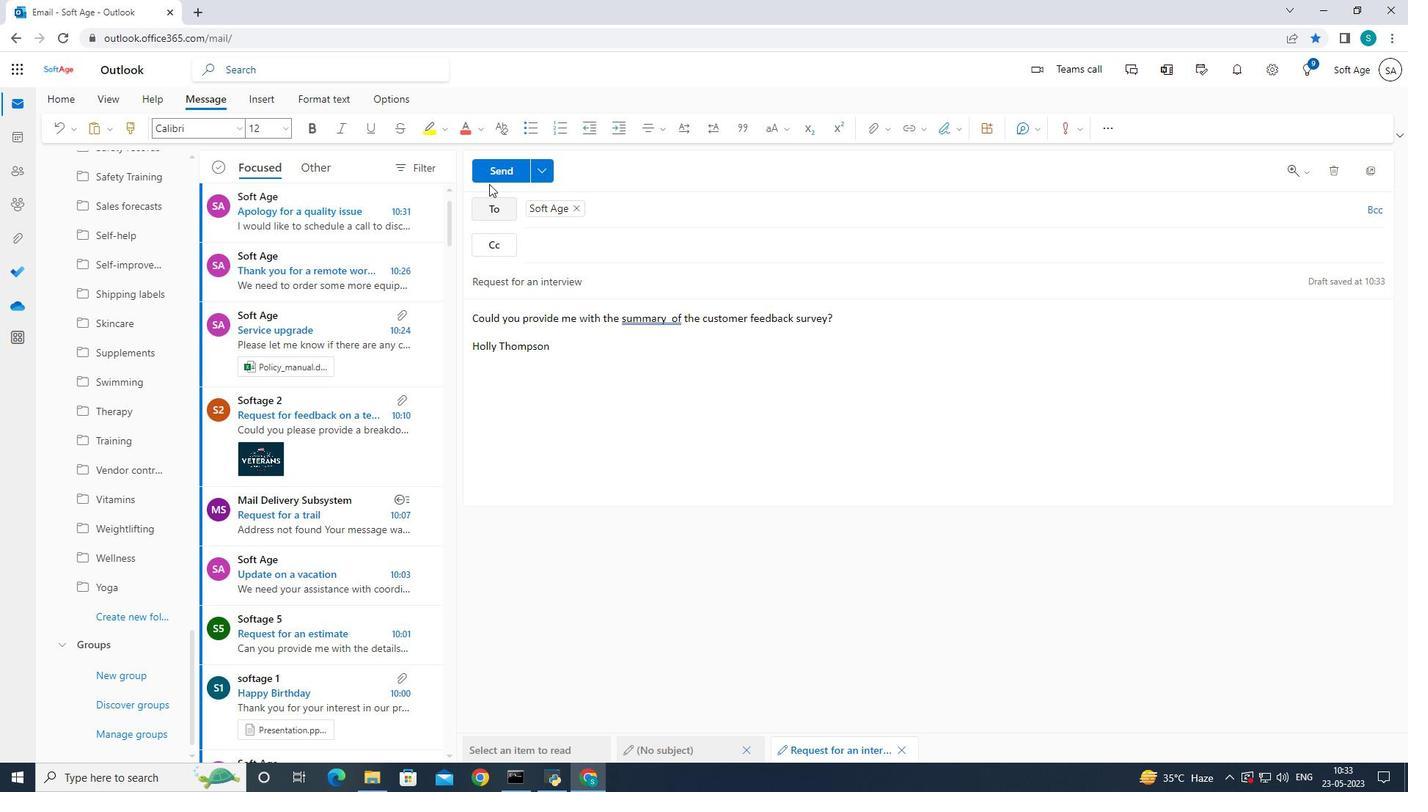 
Action: Mouse pressed left at (494, 177)
Screenshot: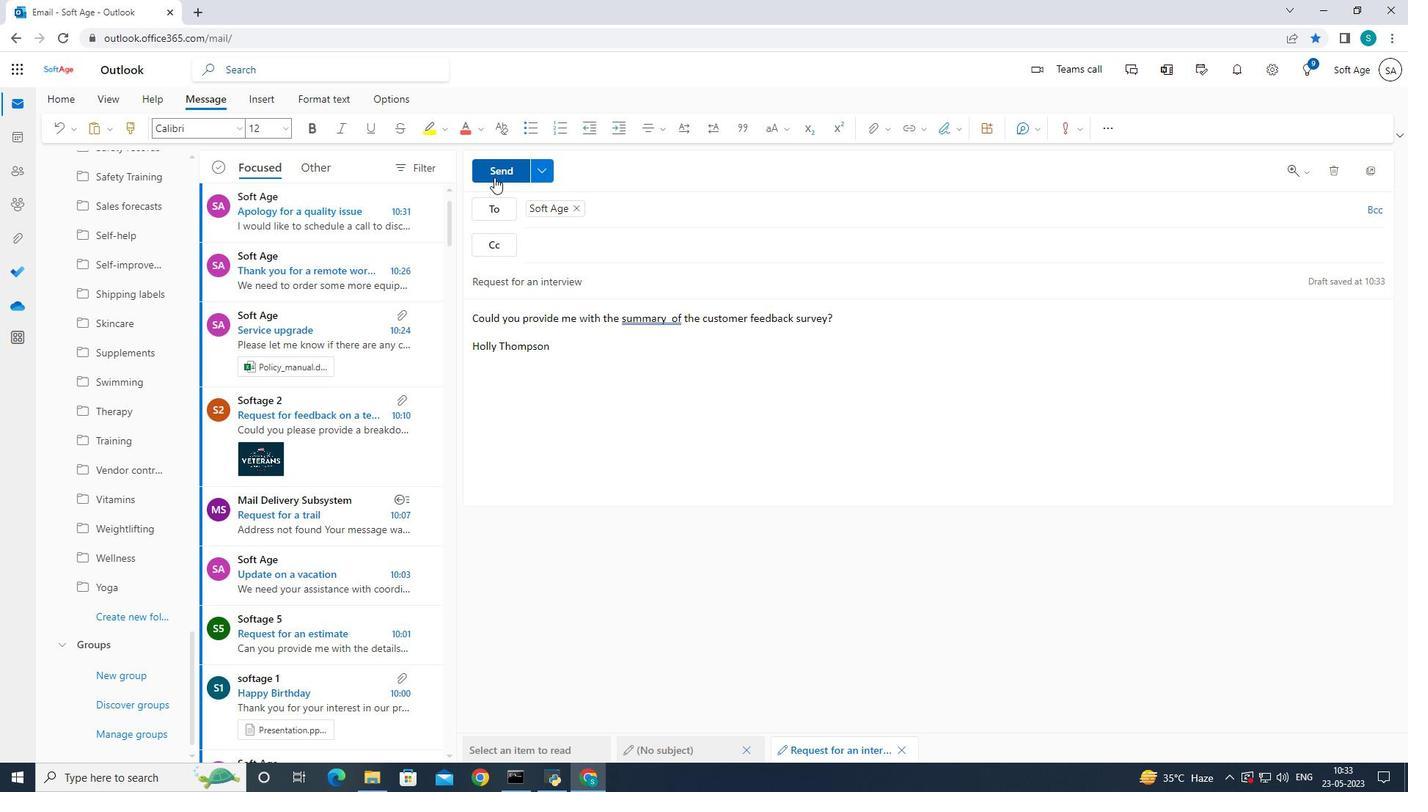 
Action: Mouse moved to (508, 169)
Screenshot: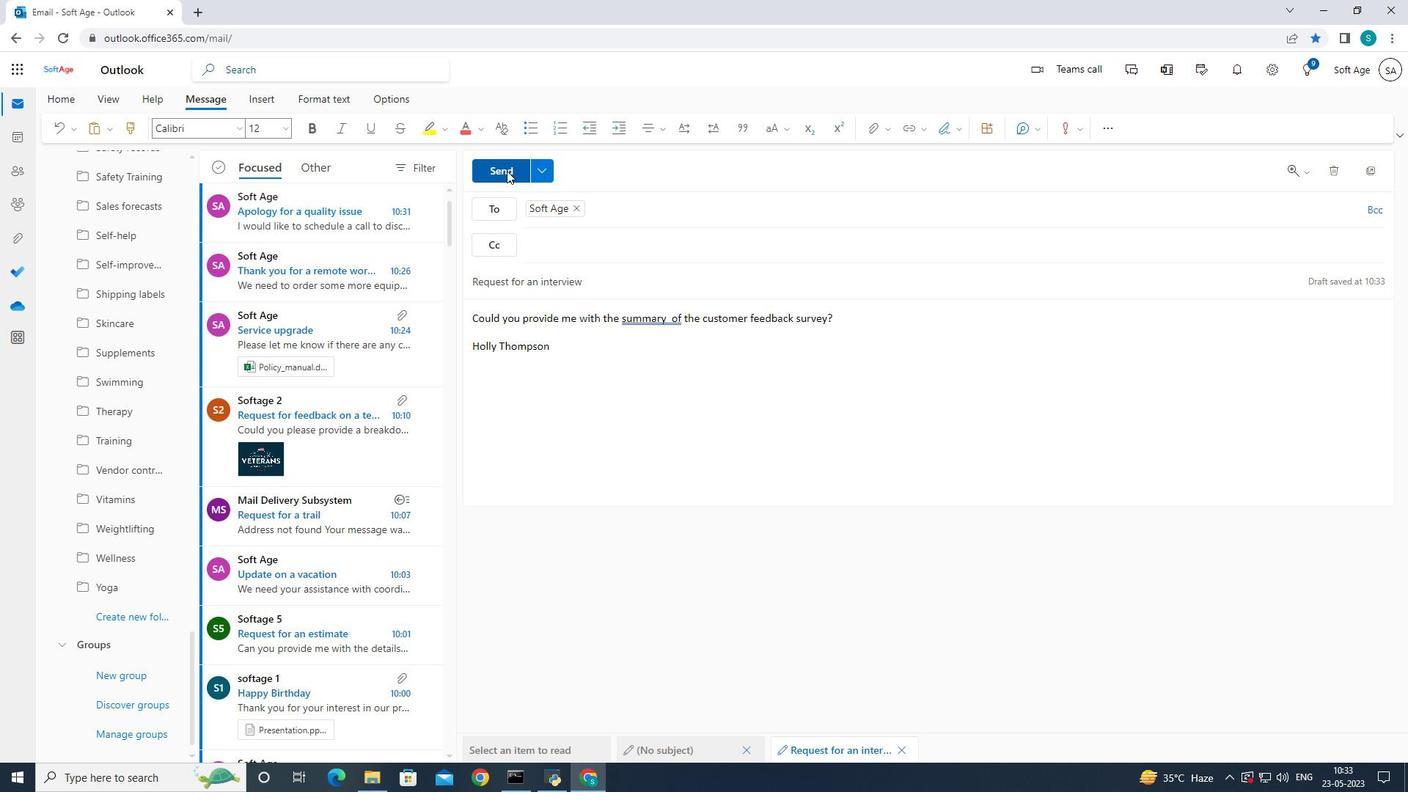 
